 Task: Look for space in Debar, Macedonia from 2nd September, 2023 to 6th September, 2023 for 2 adults in price range Rs.15000 to Rs.20000. Place can be entire place with 1  bedroom having 1 bed and 1 bathroom. Property type can be house, flat, guest house, hotel. Amenities needed are: washing machine. Booking option can be shelf check-in. Required host language is English.
Action: Mouse moved to (547, 120)
Screenshot: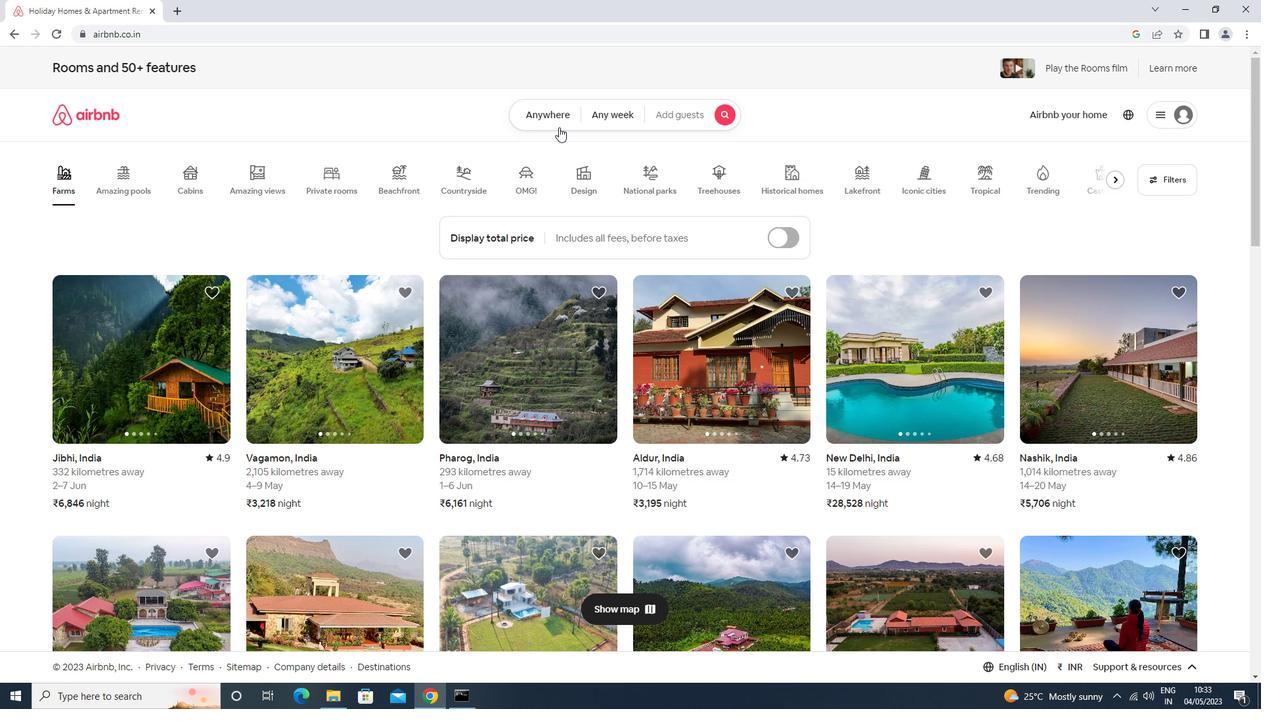 
Action: Mouse pressed left at (547, 120)
Screenshot: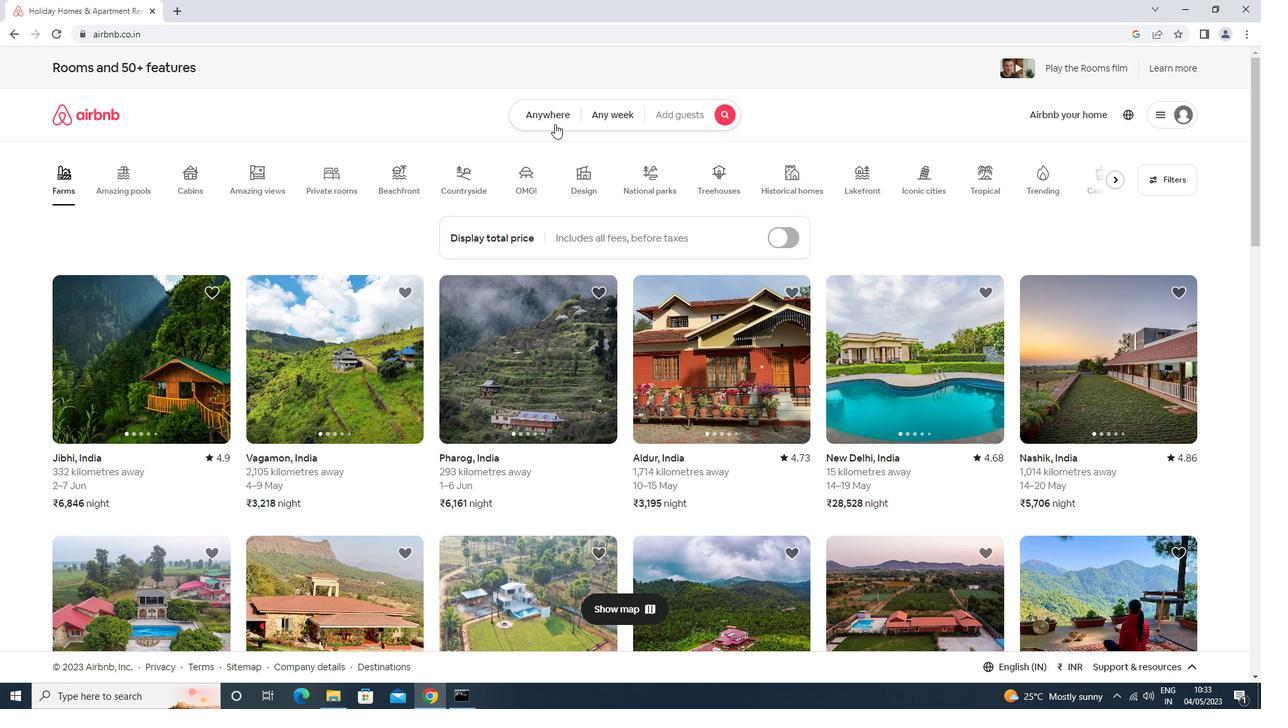 
Action: Mouse moved to (422, 168)
Screenshot: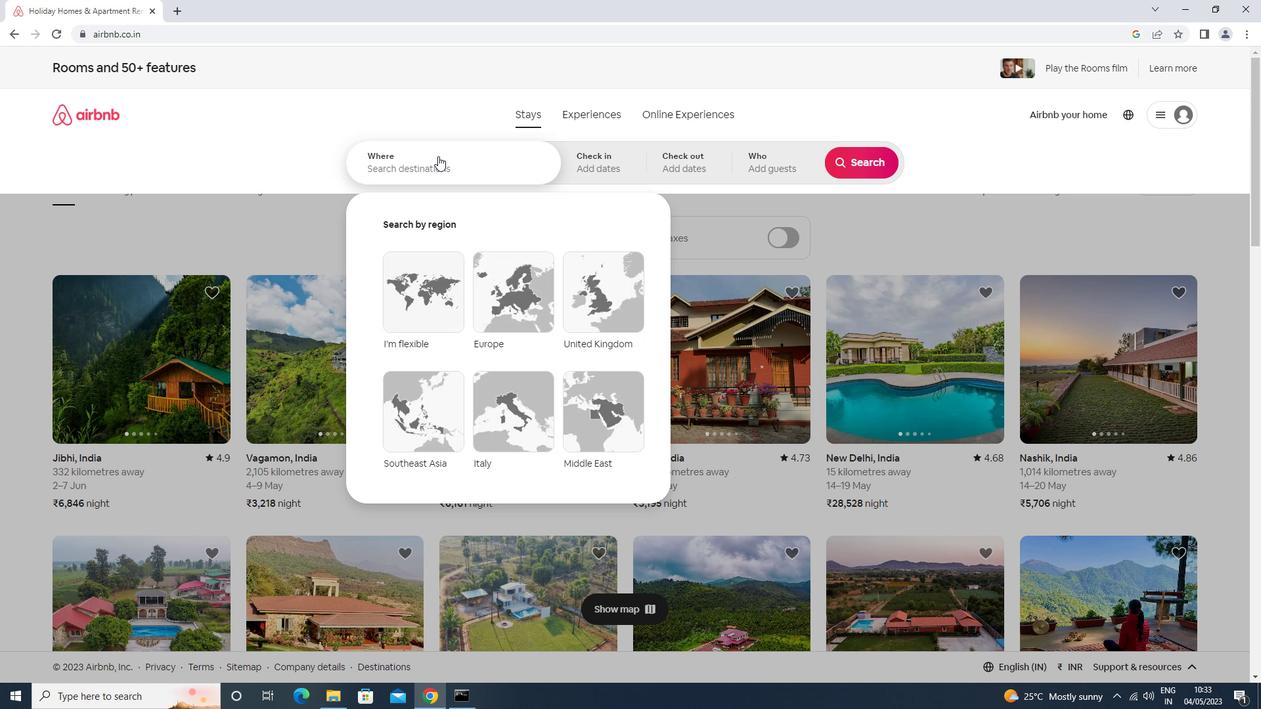 
Action: Mouse pressed left at (422, 168)
Screenshot: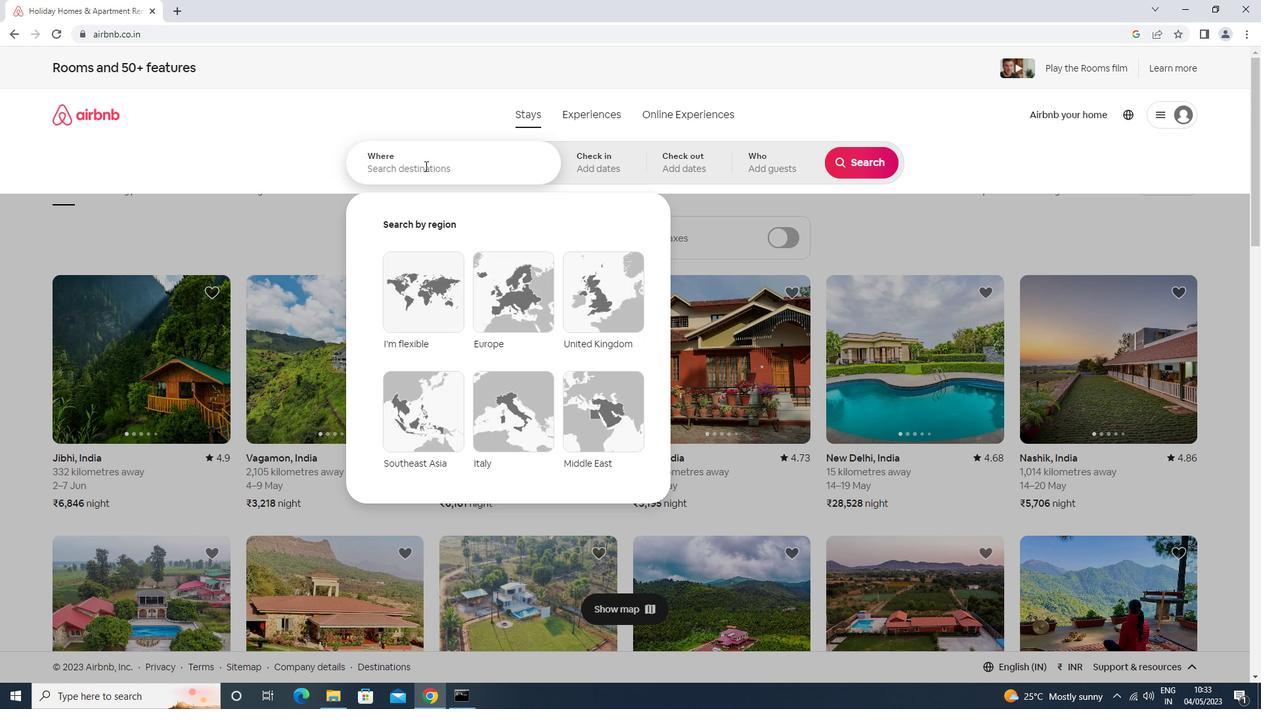 
Action: Key pressed debar<Key.down><Key.down><Key.down><Key.down><Key.down><Key.enter>
Screenshot: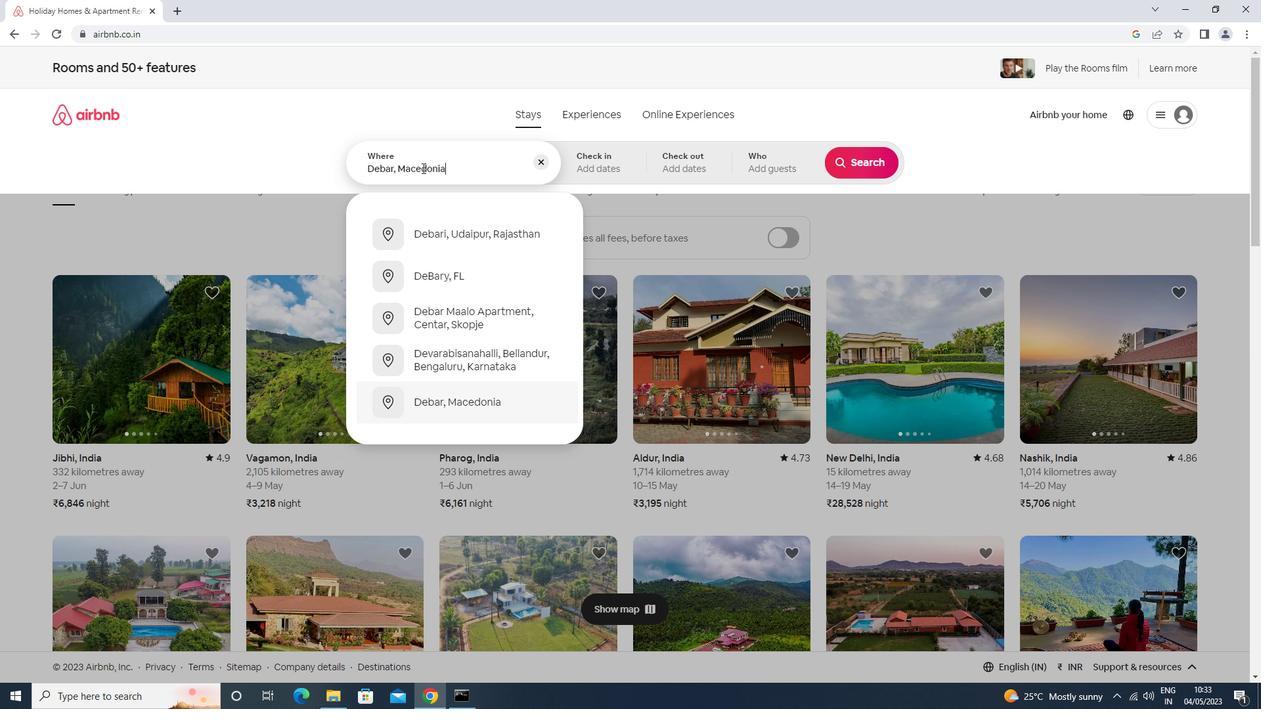 
Action: Mouse moved to (864, 266)
Screenshot: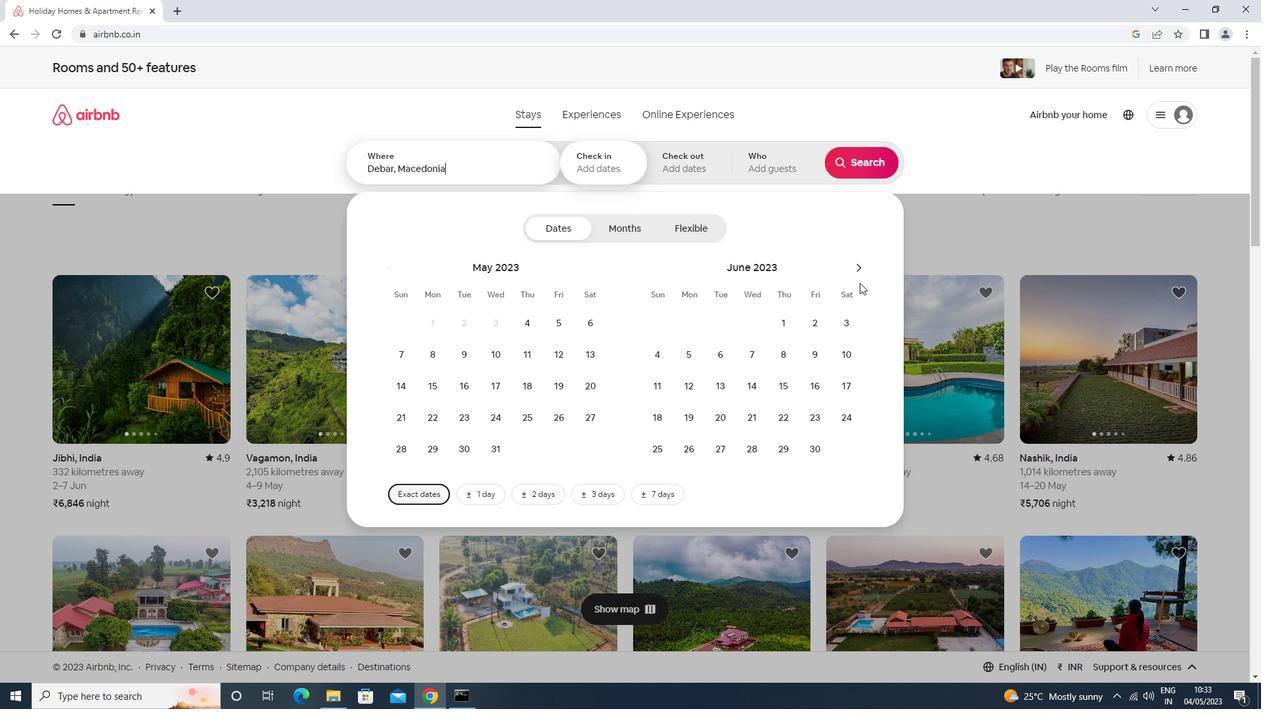 
Action: Mouse pressed left at (864, 266)
Screenshot: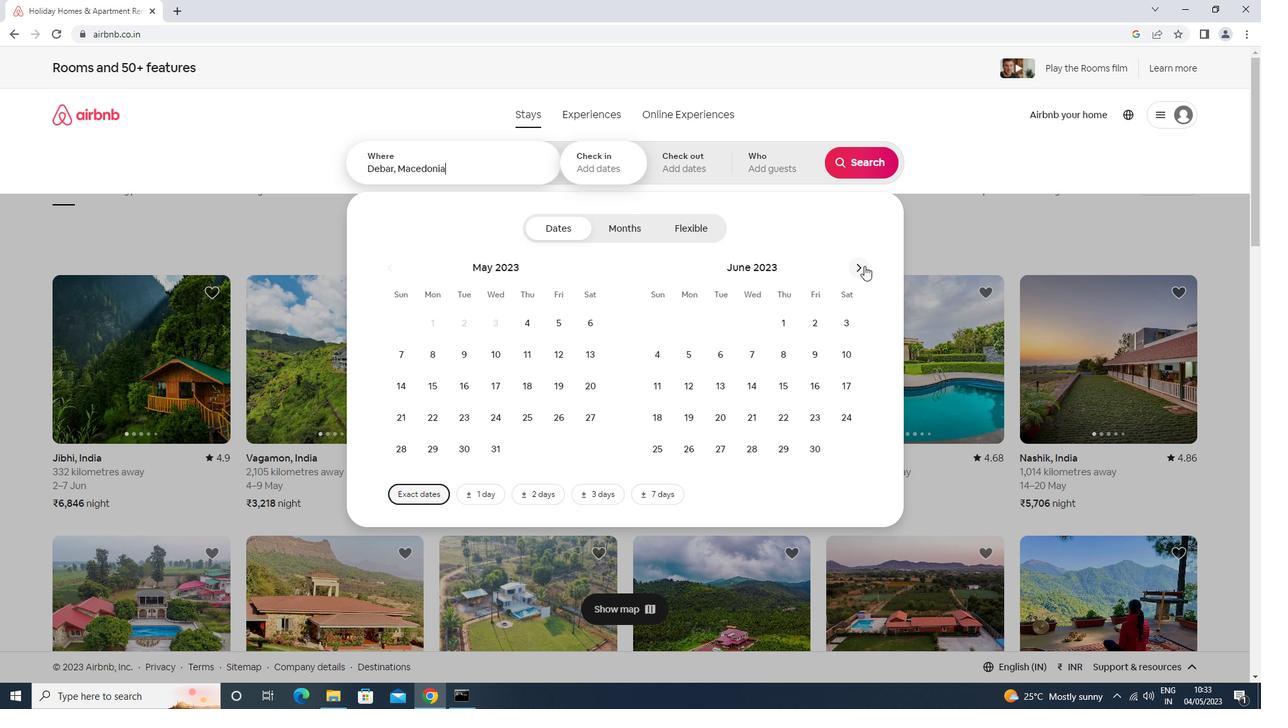 
Action: Mouse pressed left at (864, 266)
Screenshot: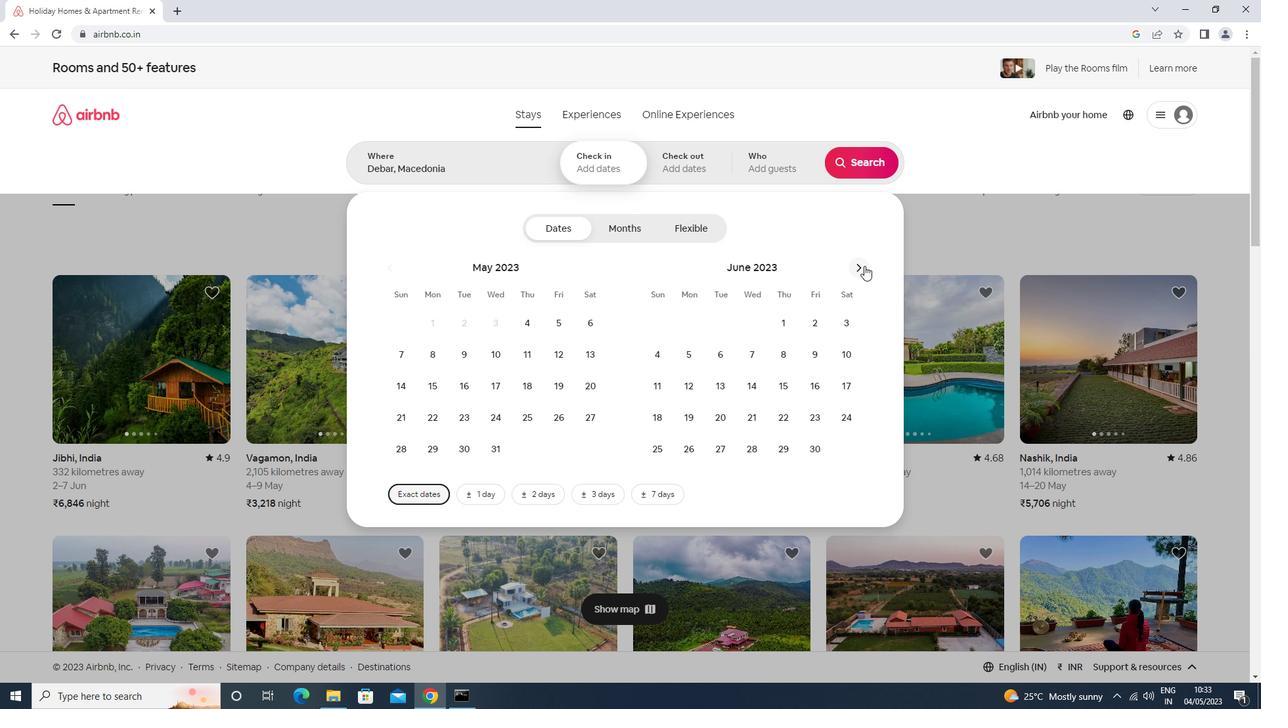 
Action: Mouse pressed left at (864, 266)
Screenshot: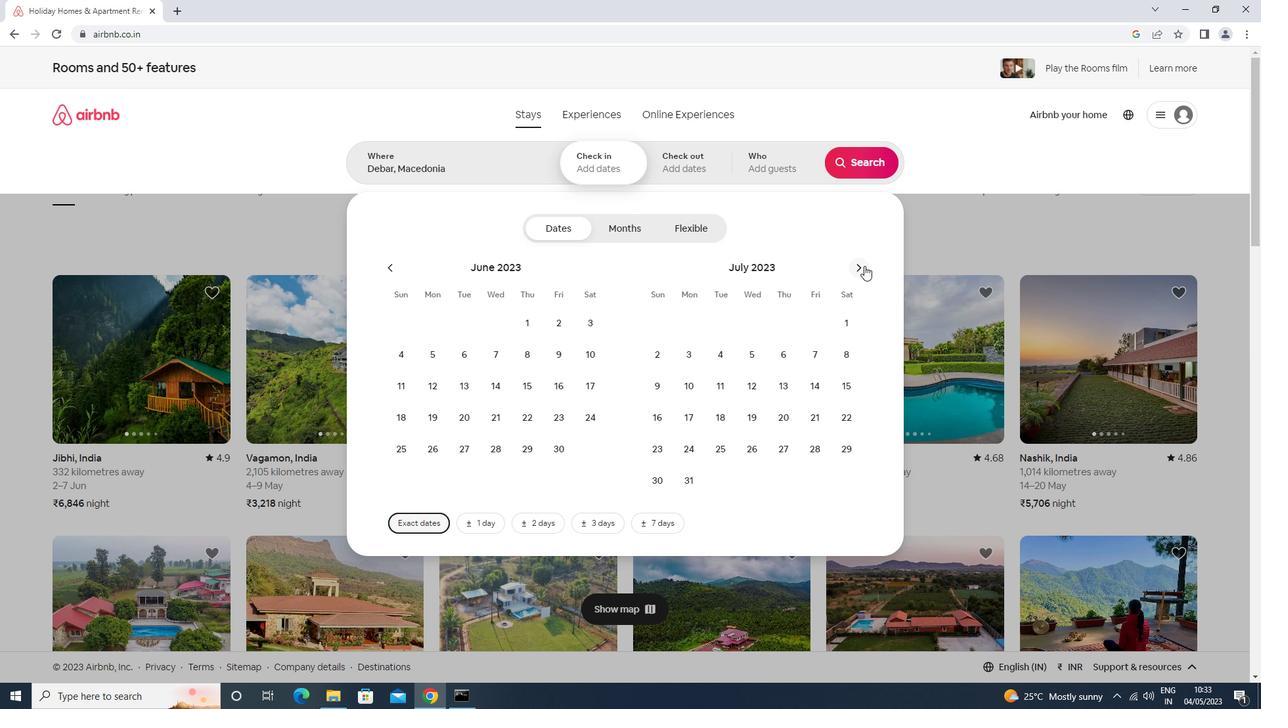 
Action: Mouse moved to (839, 325)
Screenshot: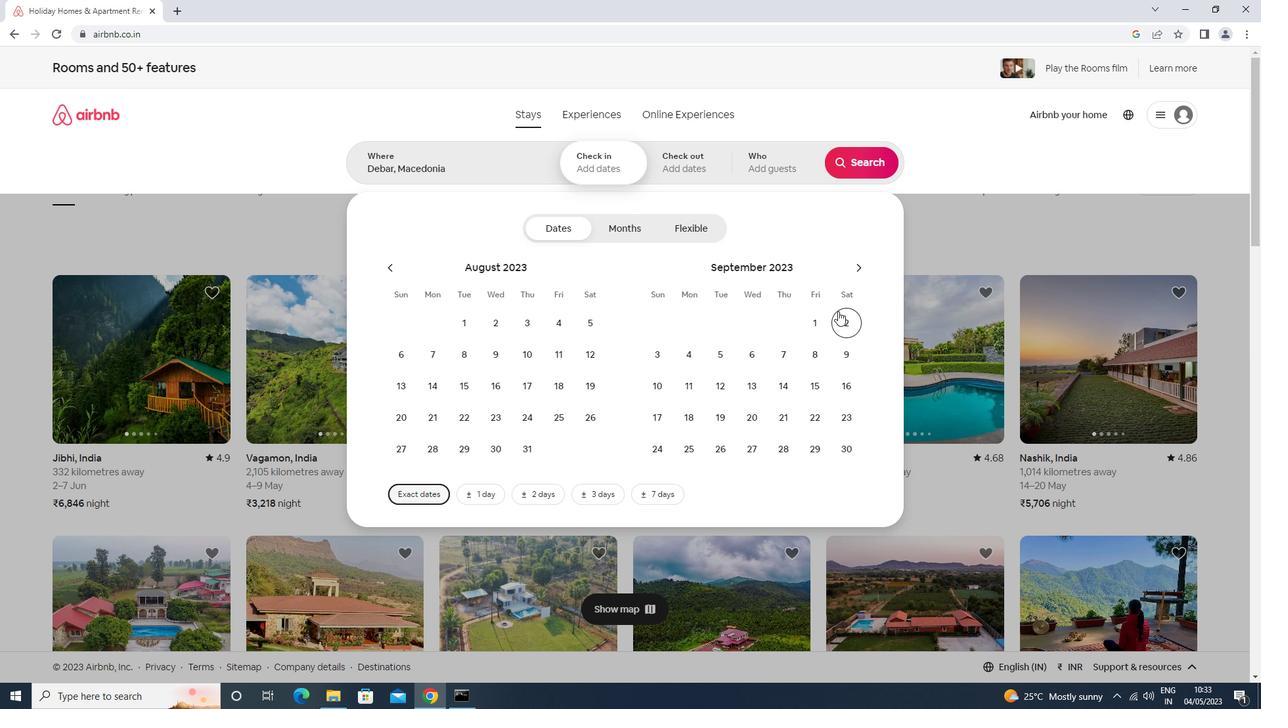 
Action: Mouse pressed left at (839, 325)
Screenshot: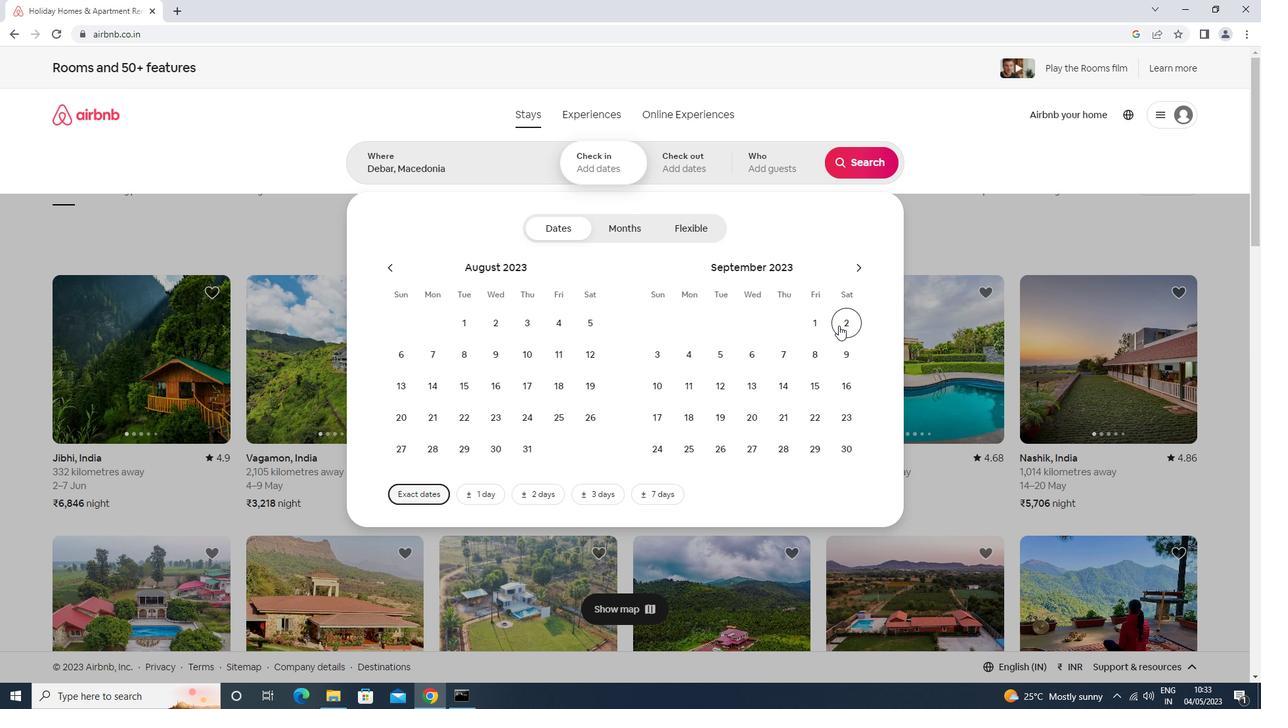 
Action: Mouse moved to (744, 356)
Screenshot: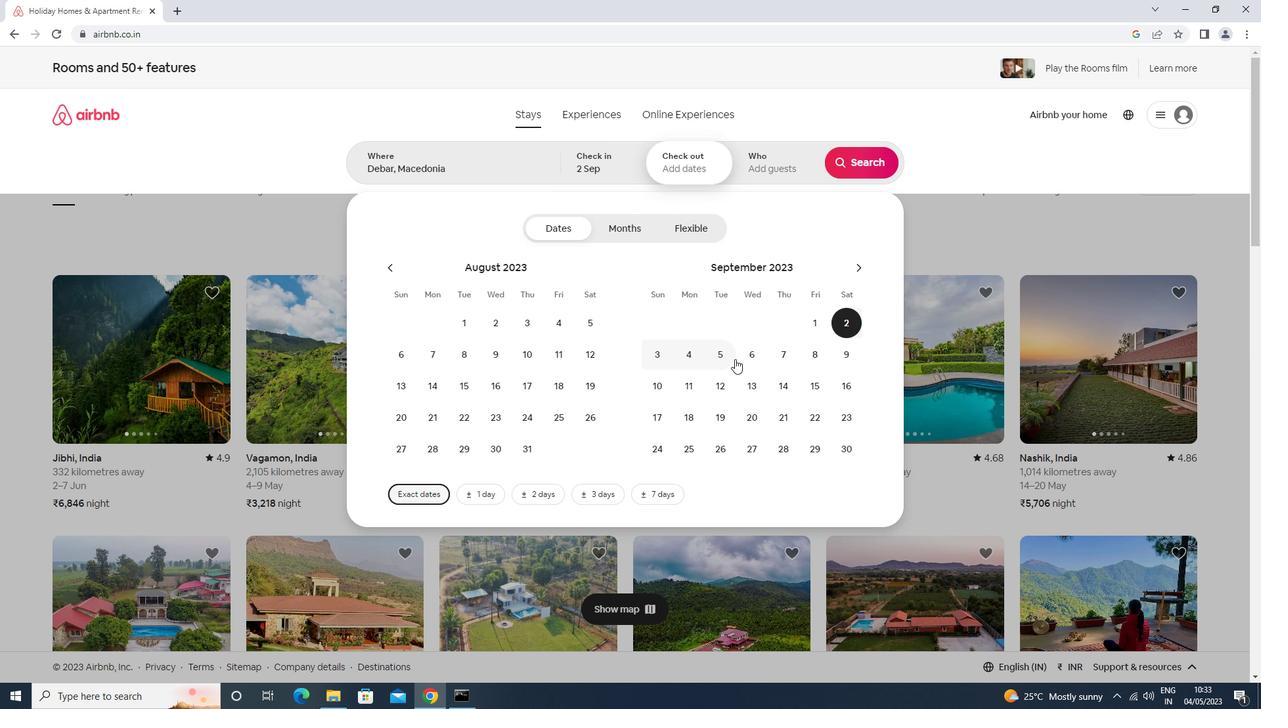 
Action: Mouse pressed left at (744, 356)
Screenshot: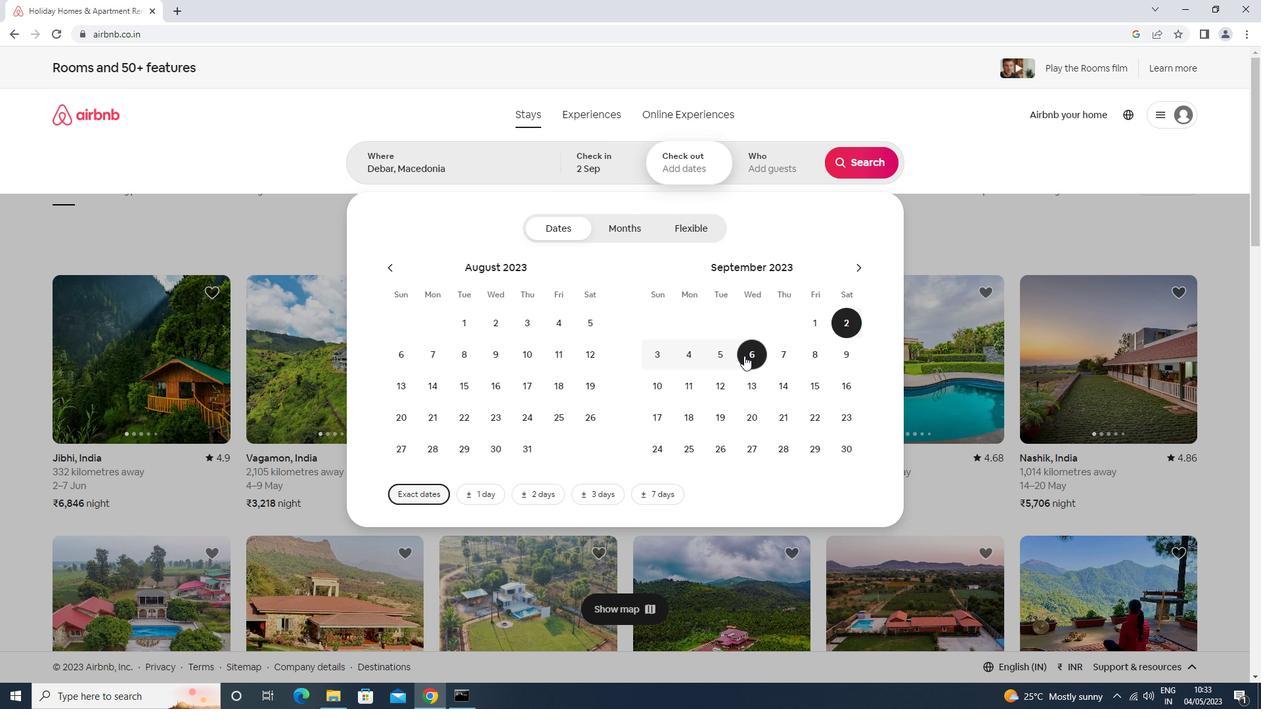 
Action: Mouse moved to (772, 166)
Screenshot: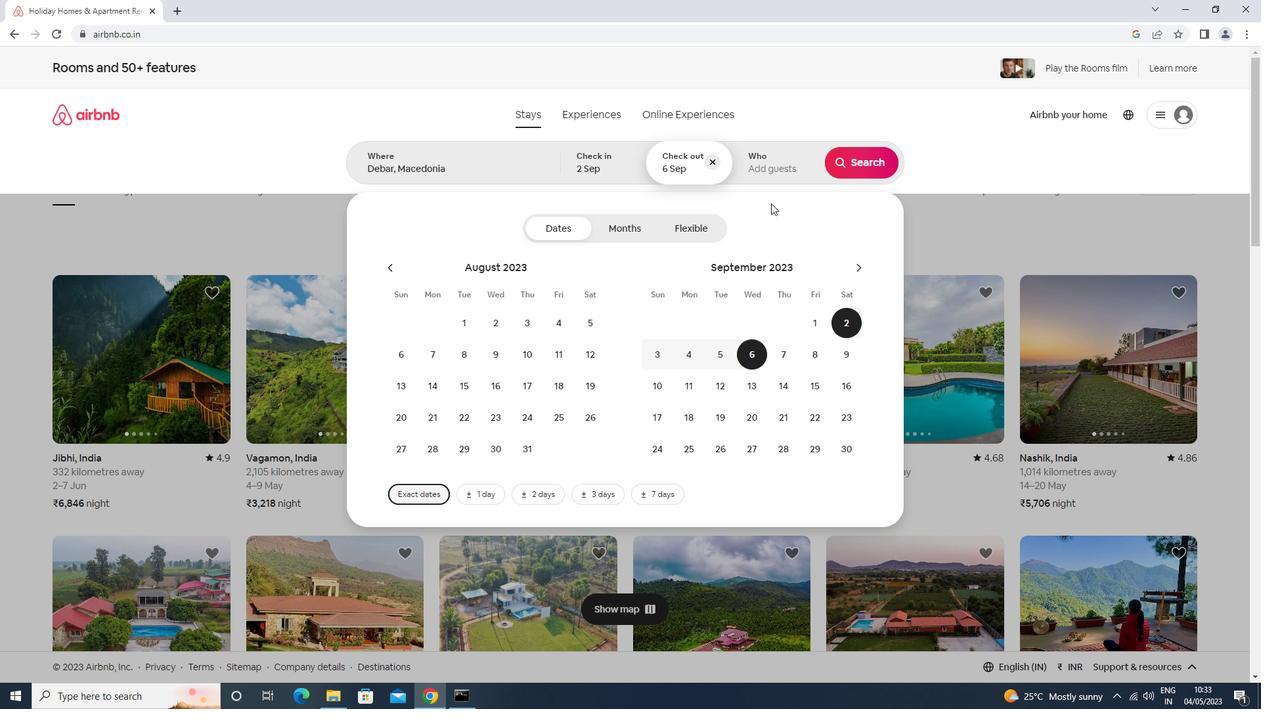 
Action: Mouse pressed left at (772, 166)
Screenshot: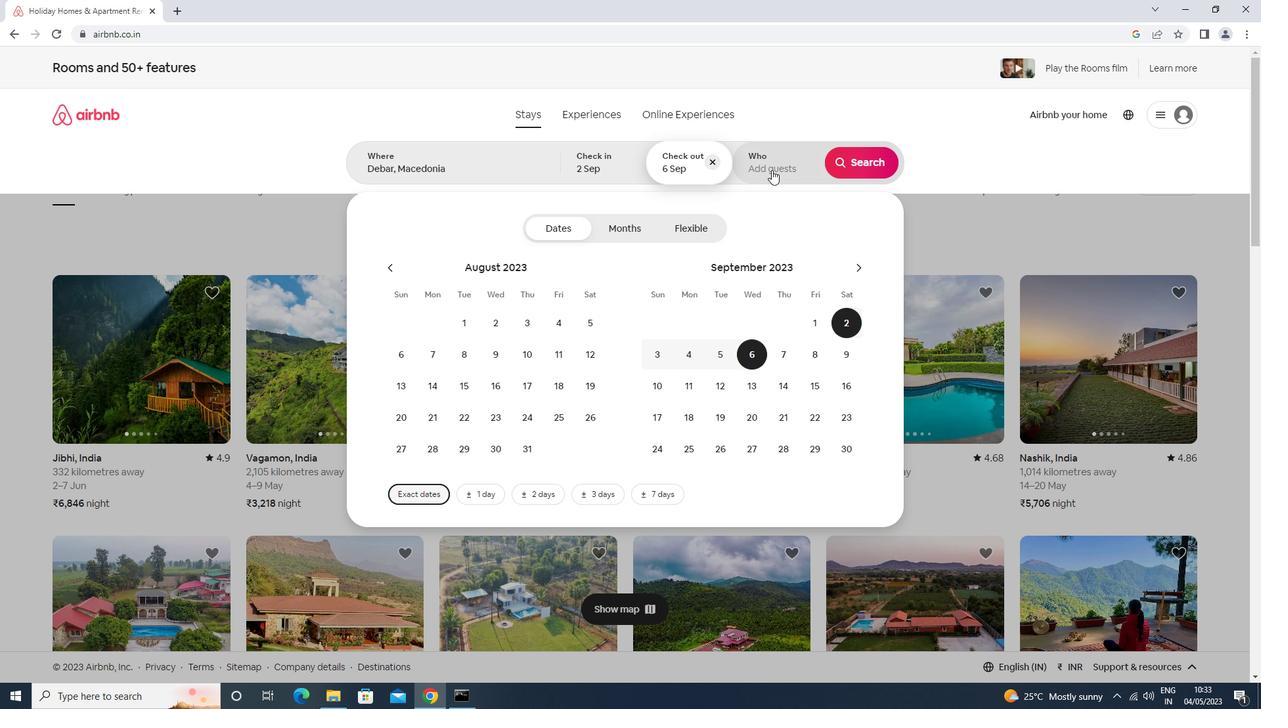 
Action: Mouse moved to (867, 229)
Screenshot: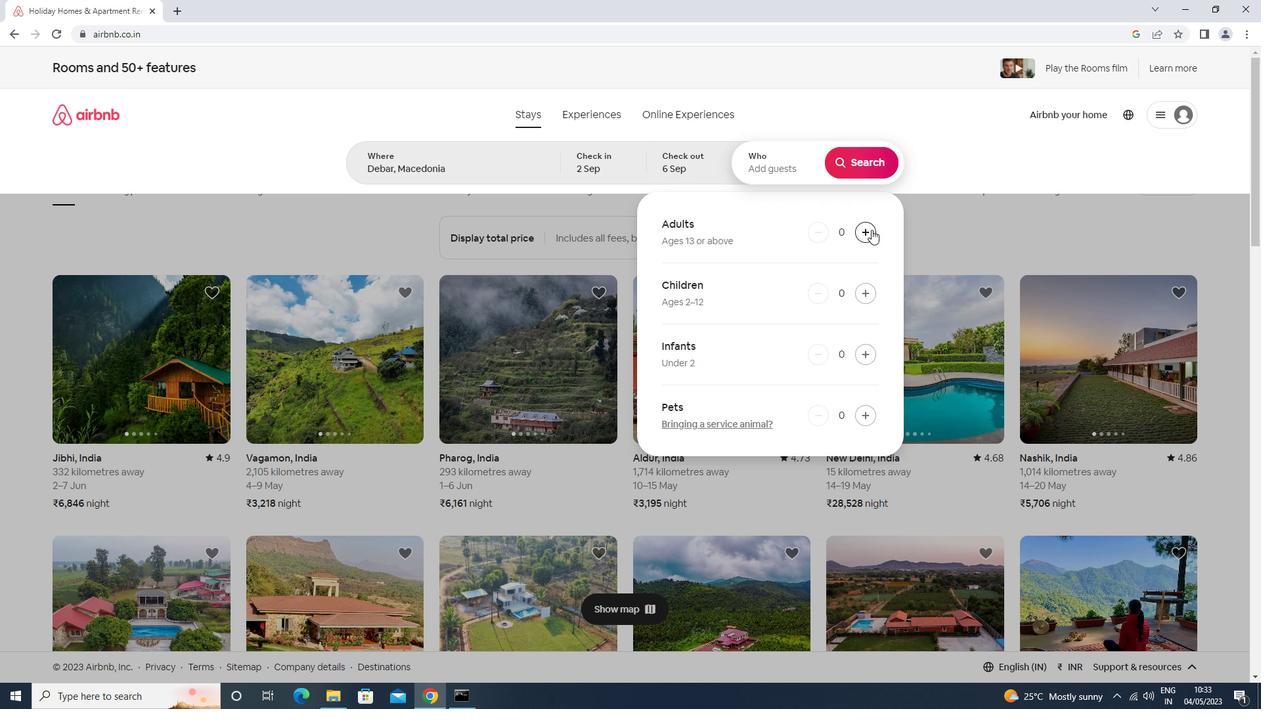 
Action: Mouse pressed left at (867, 229)
Screenshot: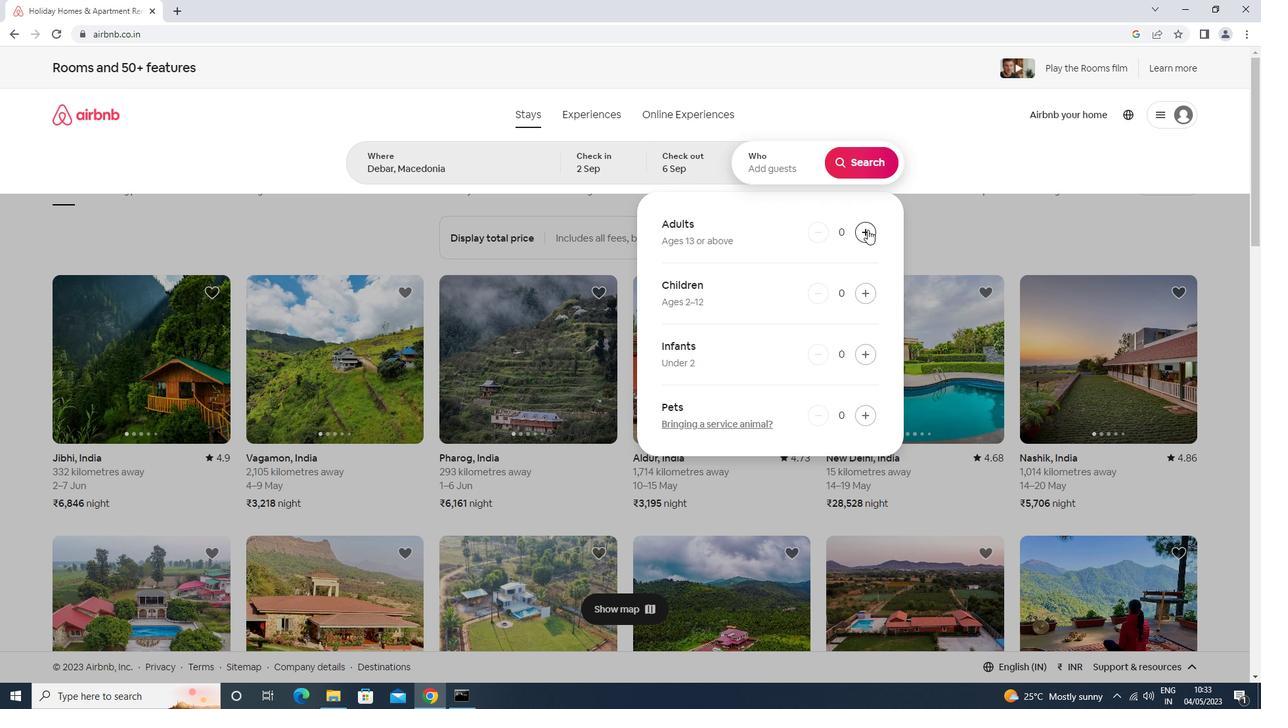 
Action: Mouse pressed left at (867, 229)
Screenshot: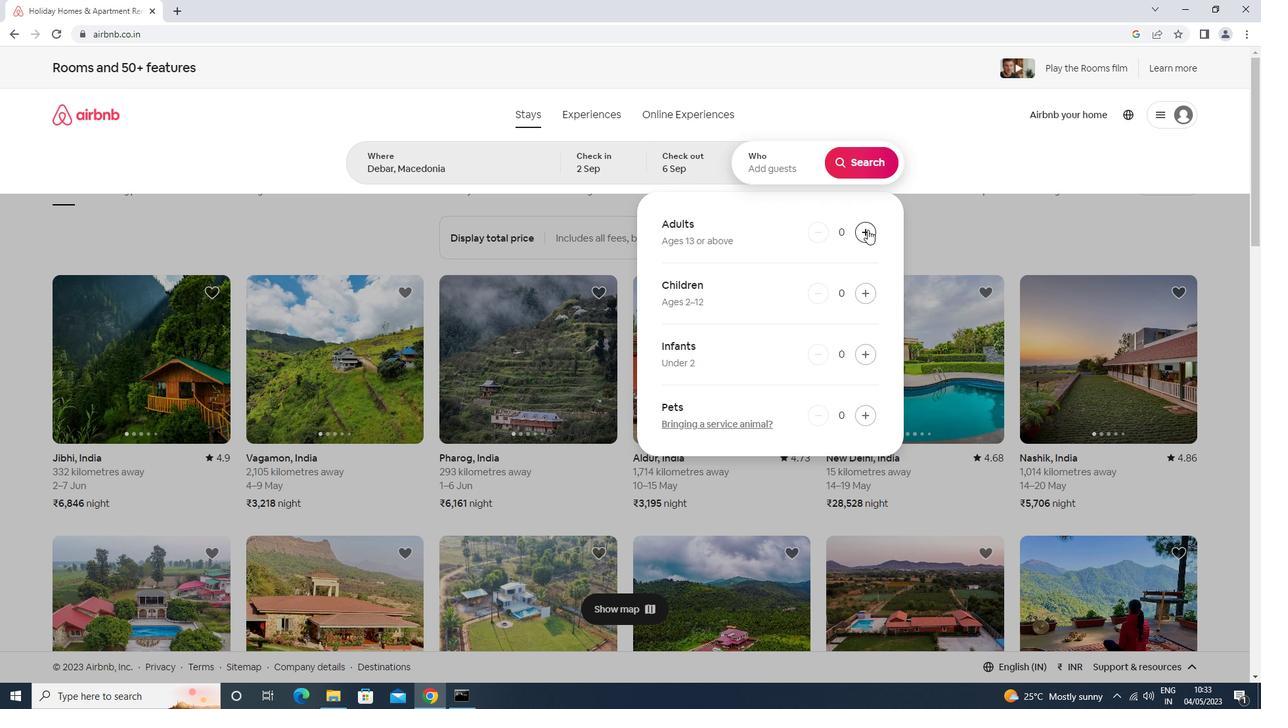 
Action: Mouse moved to (867, 162)
Screenshot: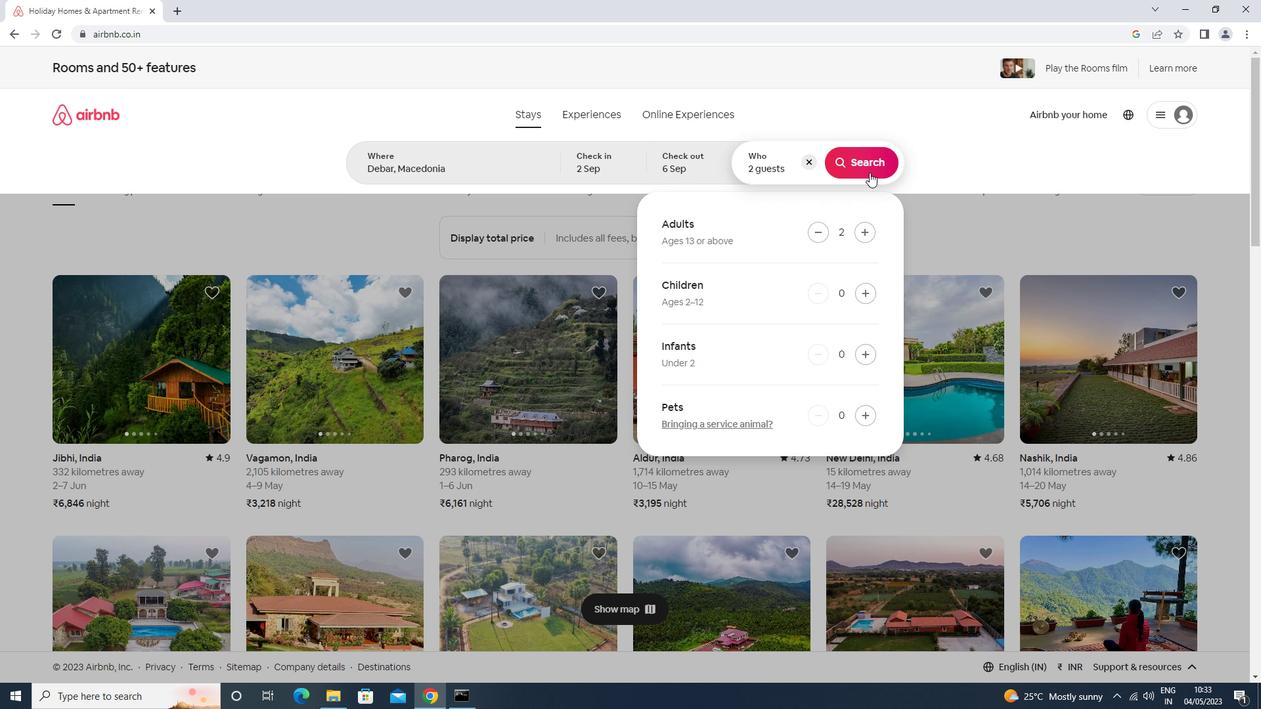 
Action: Mouse pressed left at (867, 162)
Screenshot: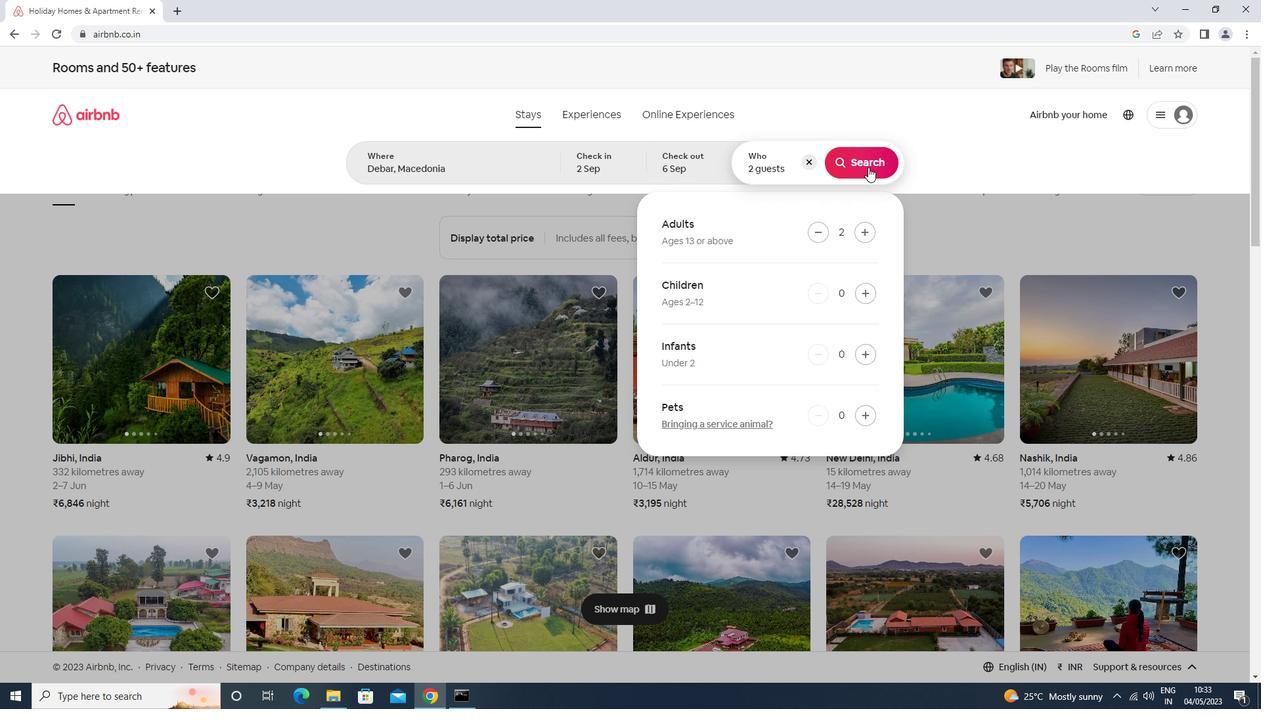 
Action: Mouse moved to (1197, 124)
Screenshot: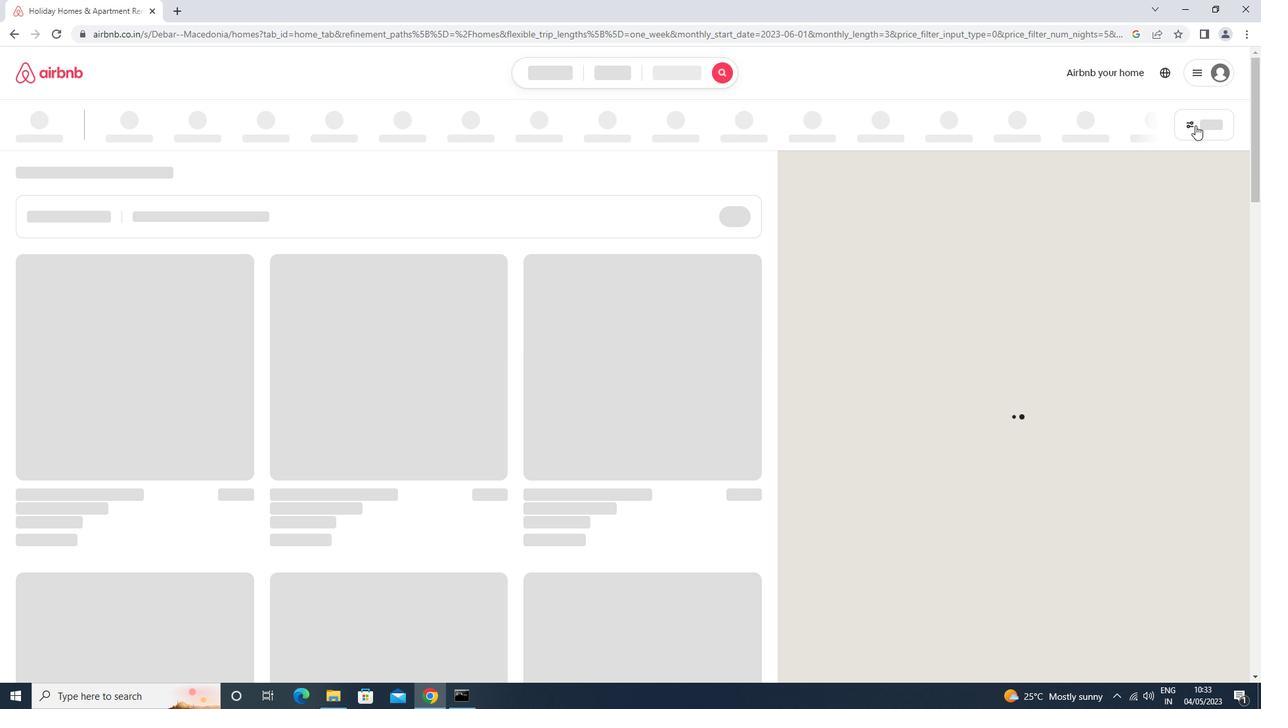 
Action: Mouse pressed left at (1197, 124)
Screenshot: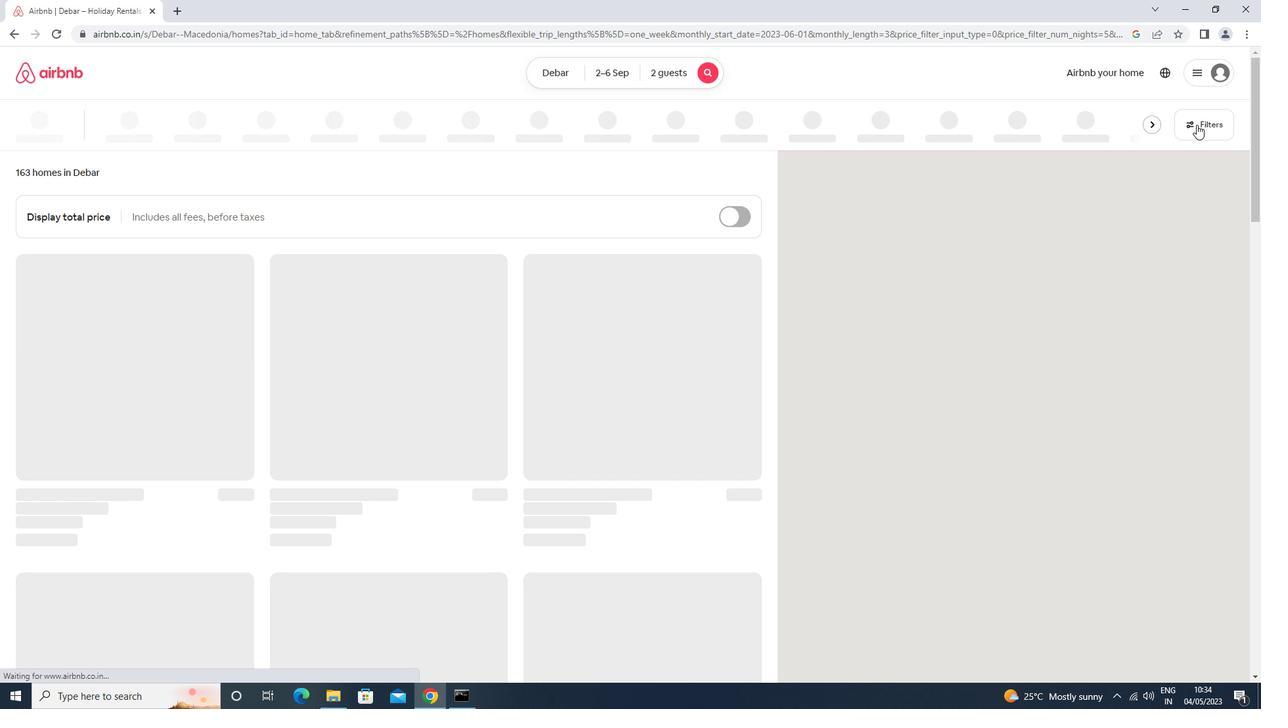 
Action: Mouse moved to (492, 289)
Screenshot: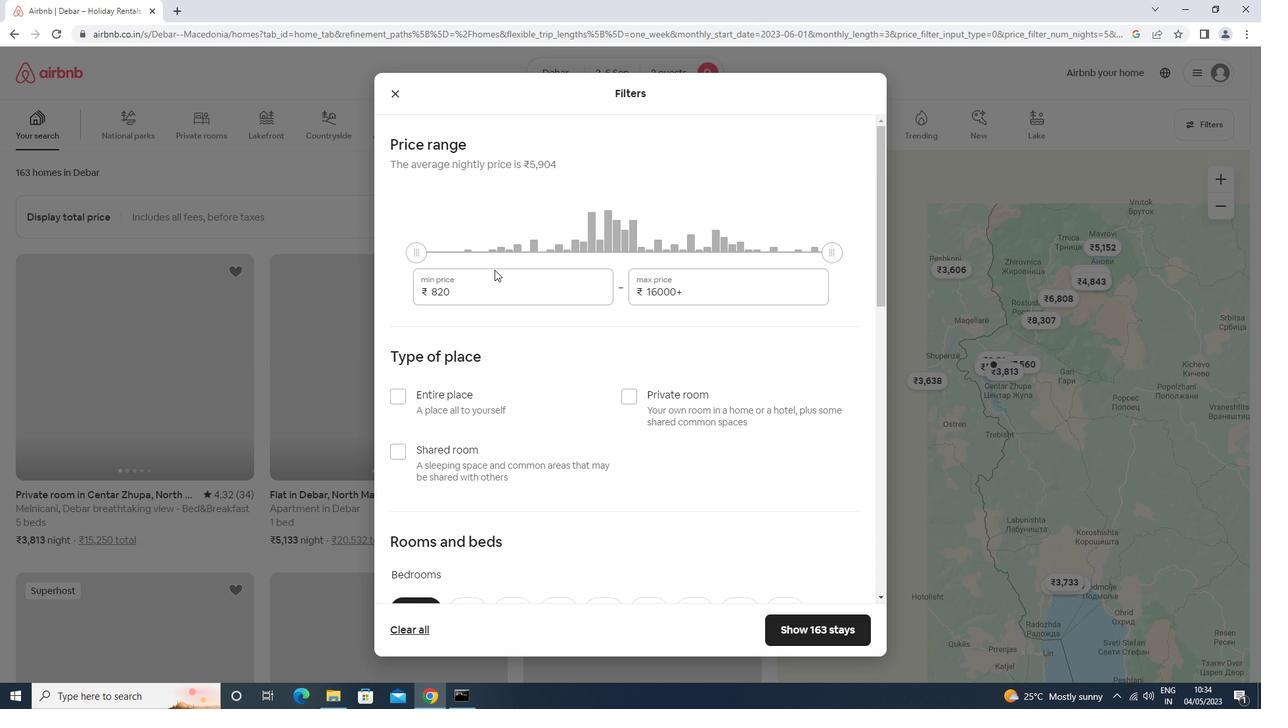 
Action: Mouse pressed left at (492, 289)
Screenshot: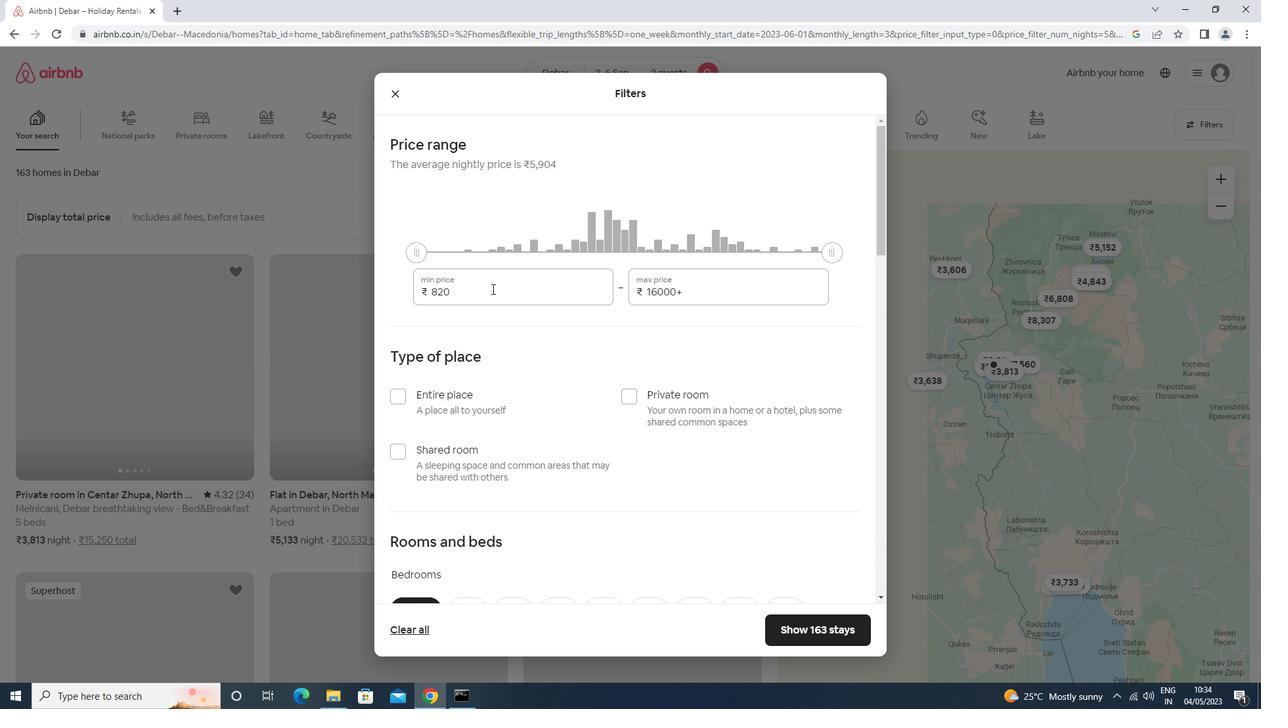 
Action: Mouse moved to (478, 289)
Screenshot: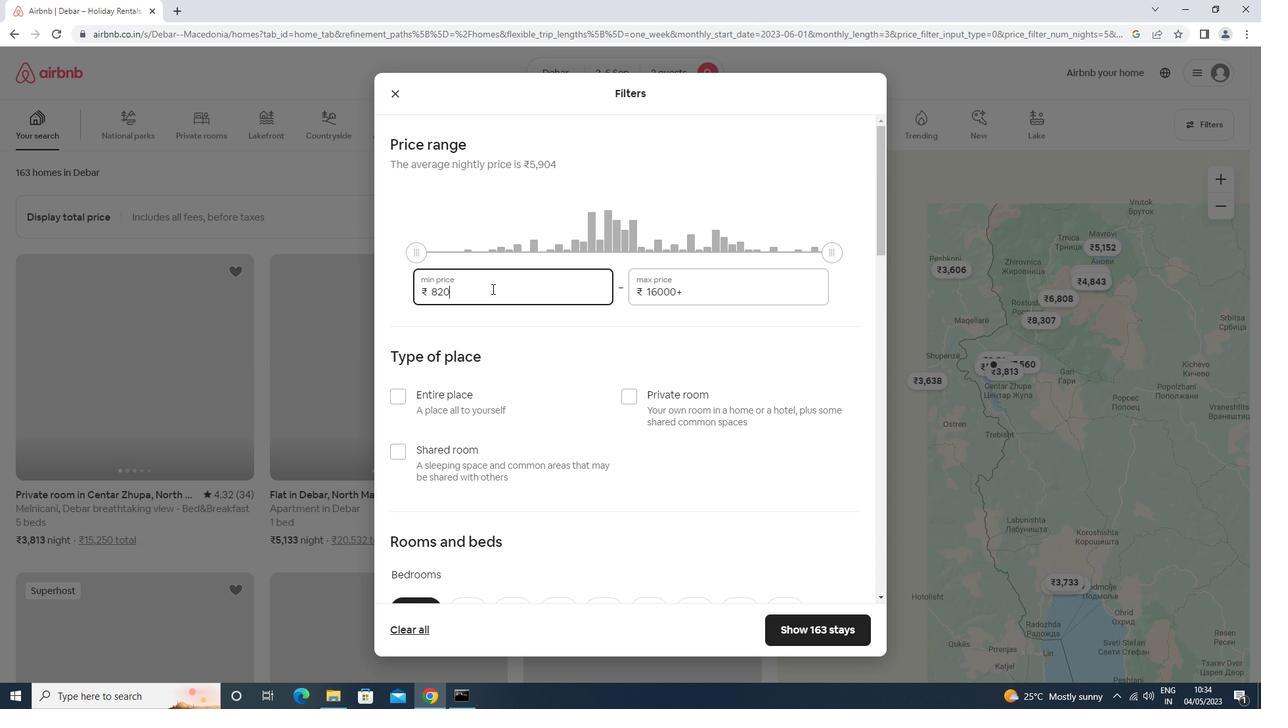 
Action: Key pressed <Key.backspace><Key.backspace><Key.backspace><Key.backspace><Key.backspace>15000<Key.tab>20000
Screenshot: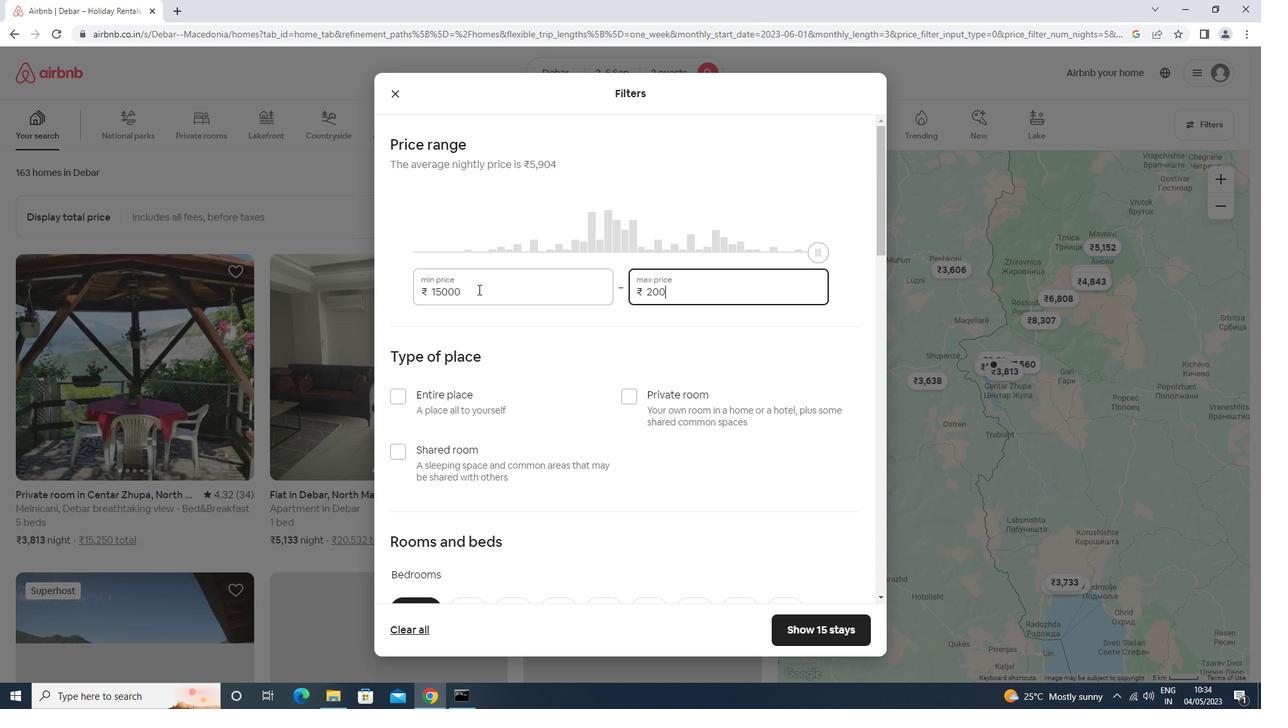 
Action: Mouse moved to (438, 401)
Screenshot: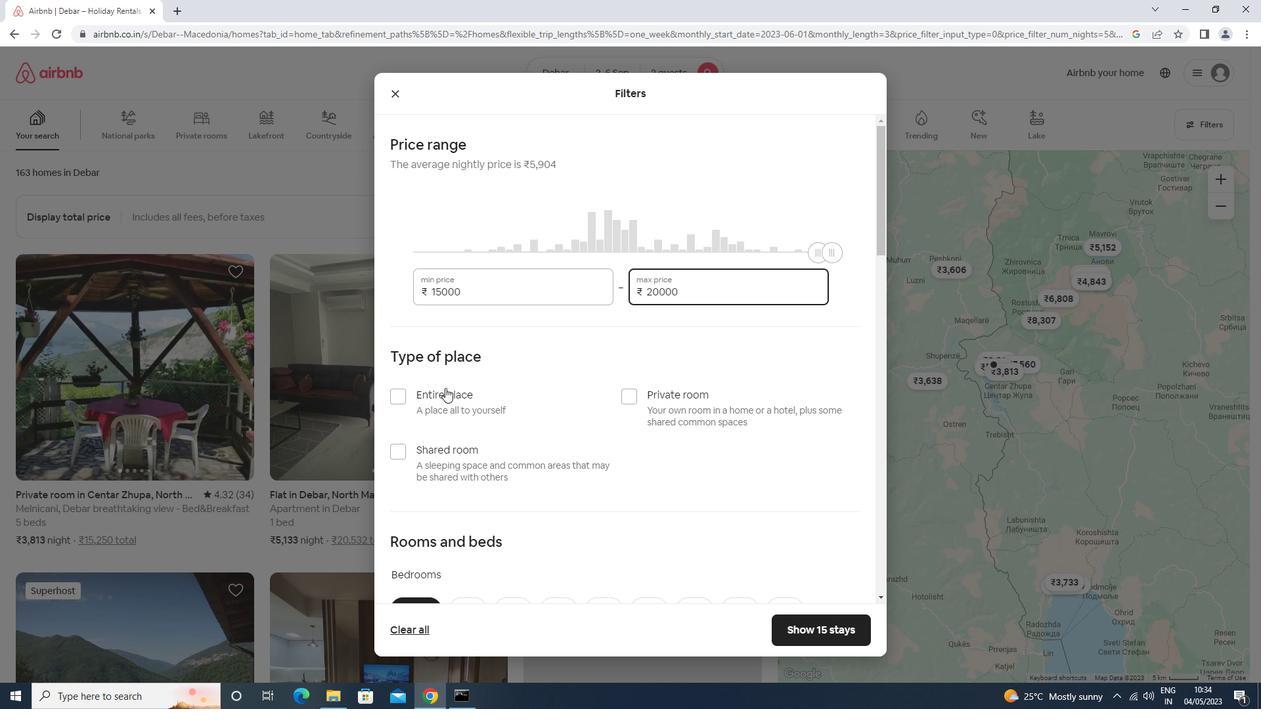 
Action: Mouse pressed left at (438, 401)
Screenshot: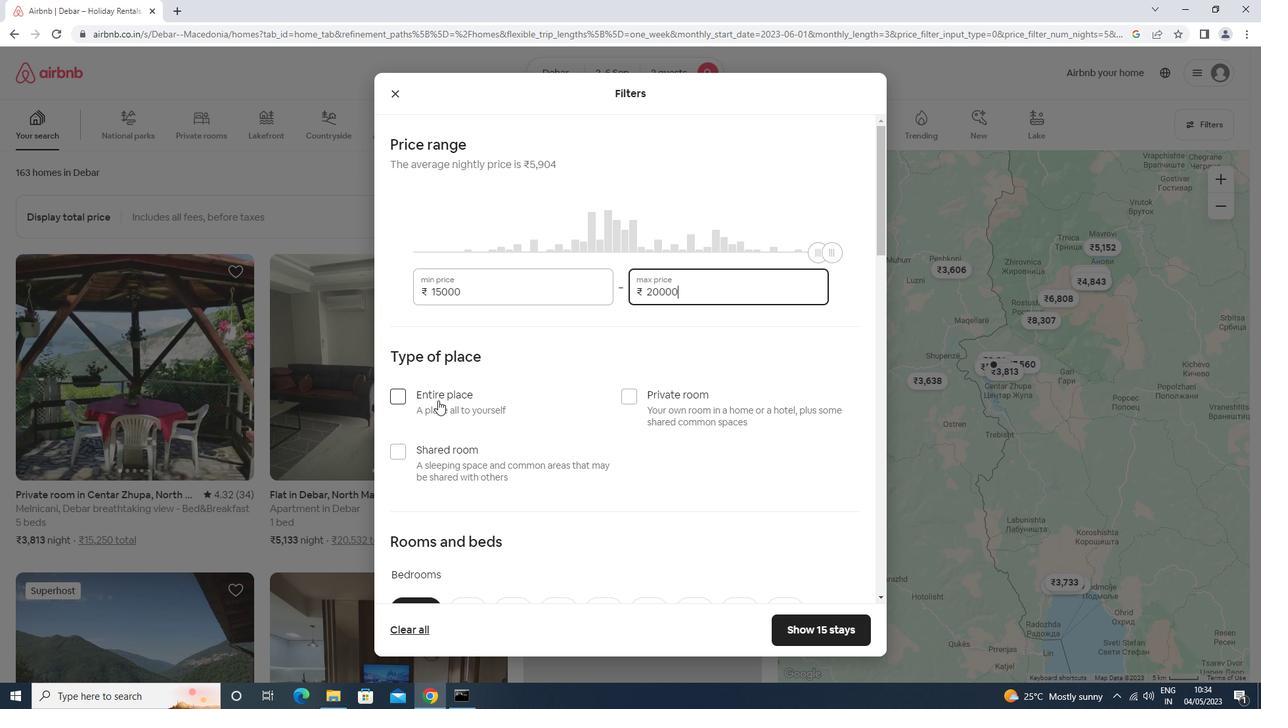 
Action: Mouse moved to (438, 402)
Screenshot: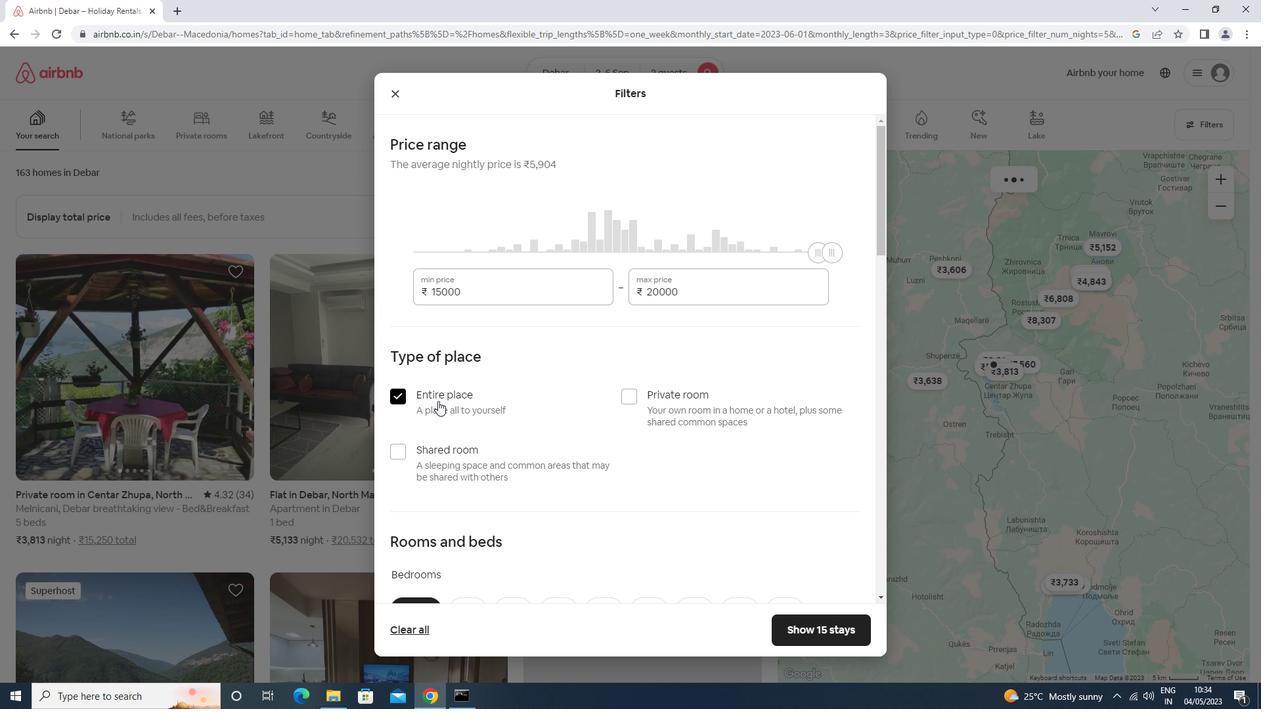 
Action: Mouse scrolled (438, 401) with delta (0, 0)
Screenshot: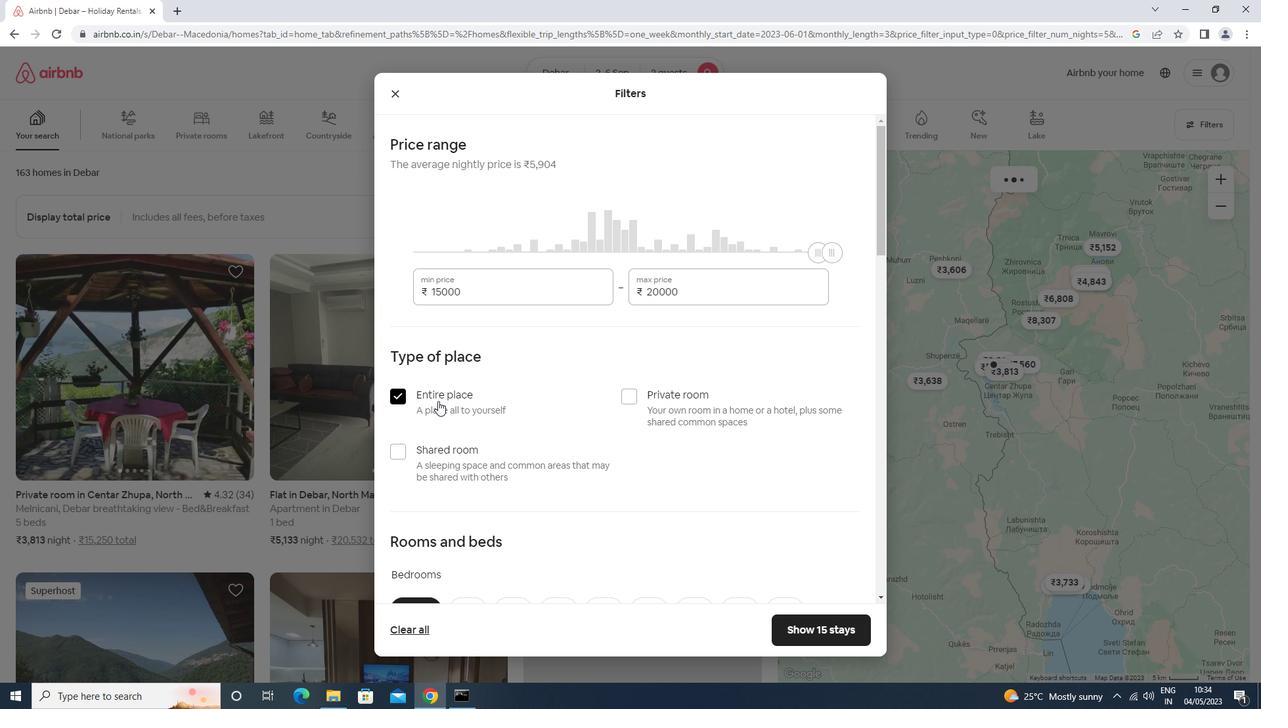
Action: Mouse scrolled (438, 401) with delta (0, 0)
Screenshot: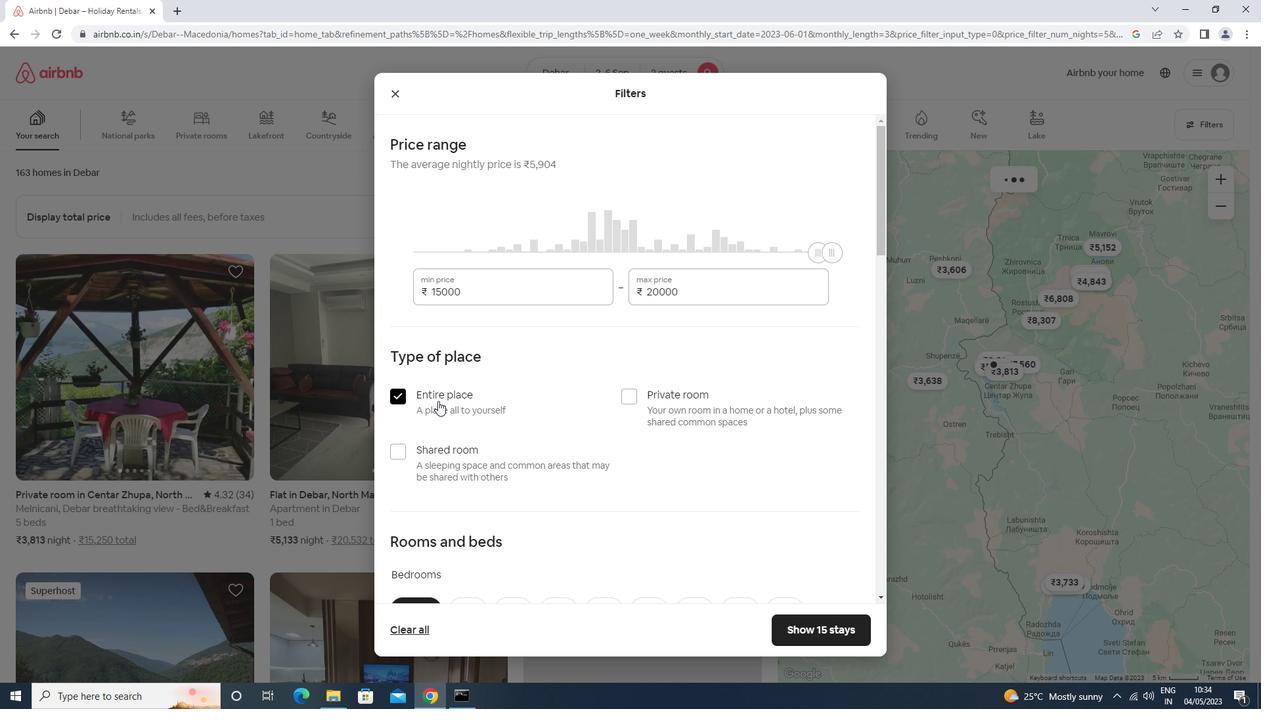 
Action: Mouse scrolled (438, 401) with delta (0, 0)
Screenshot: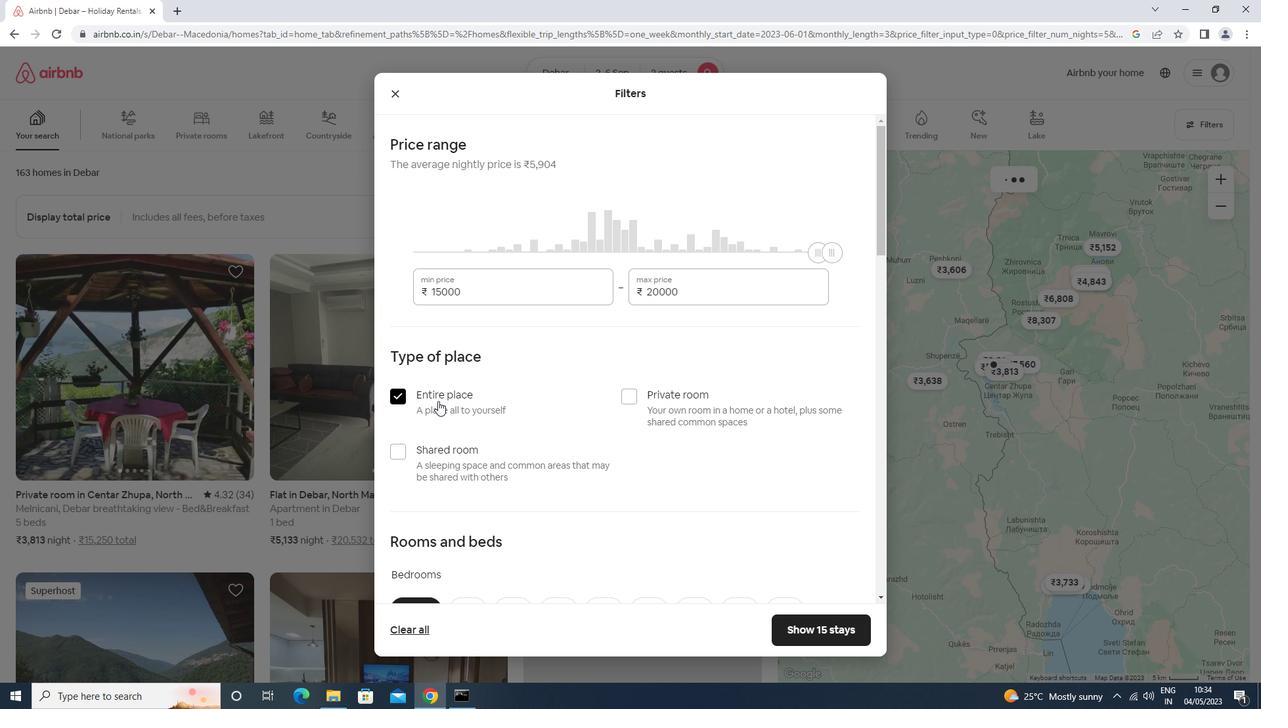 
Action: Mouse moved to (465, 411)
Screenshot: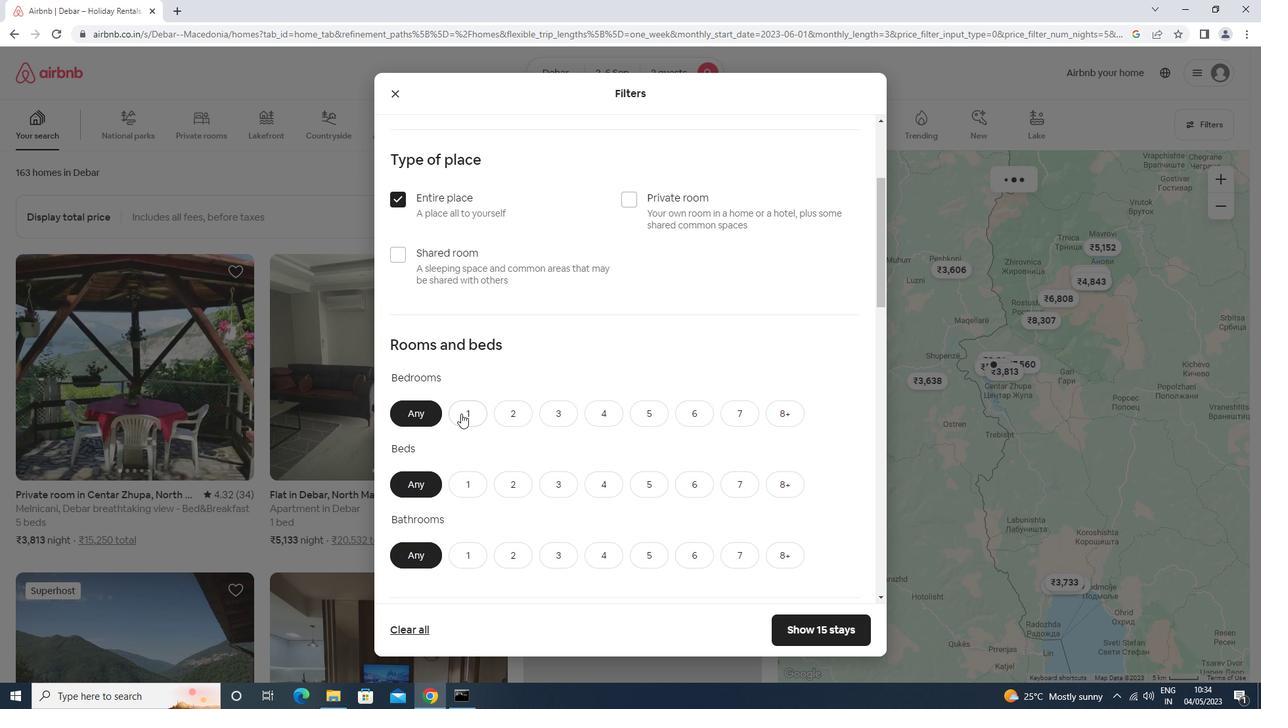 
Action: Mouse pressed left at (465, 411)
Screenshot: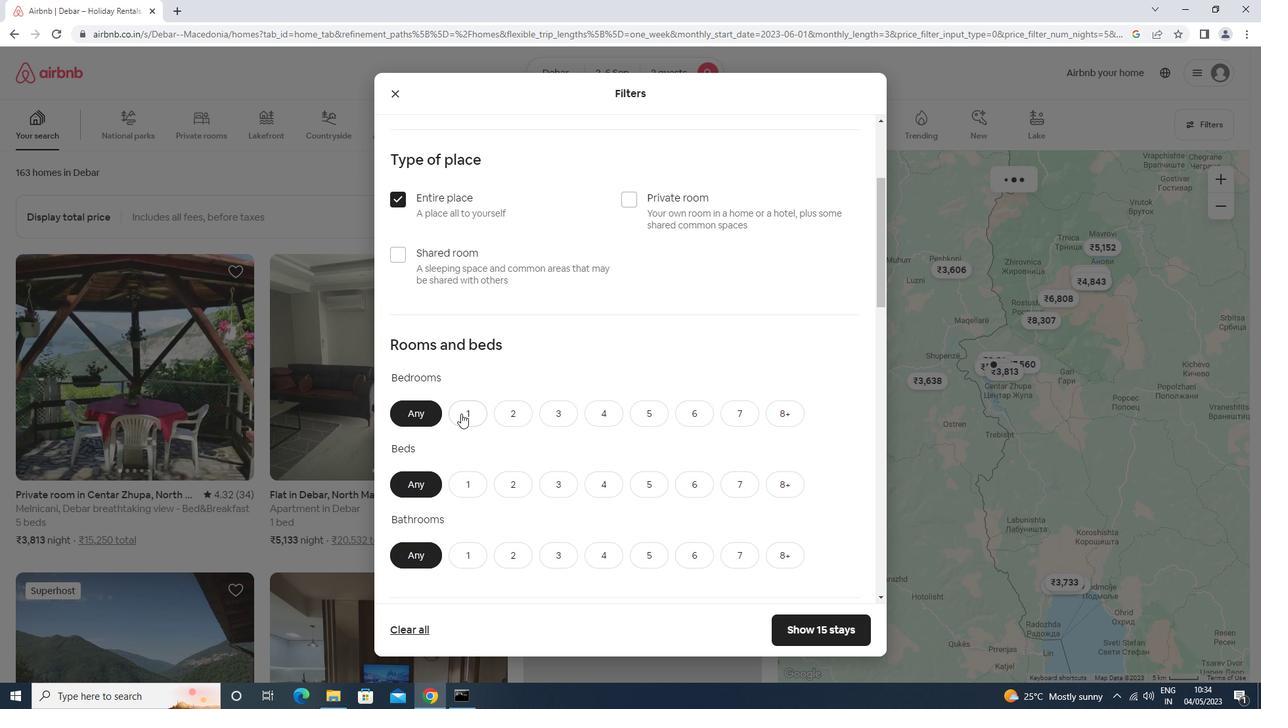 
Action: Mouse moved to (459, 491)
Screenshot: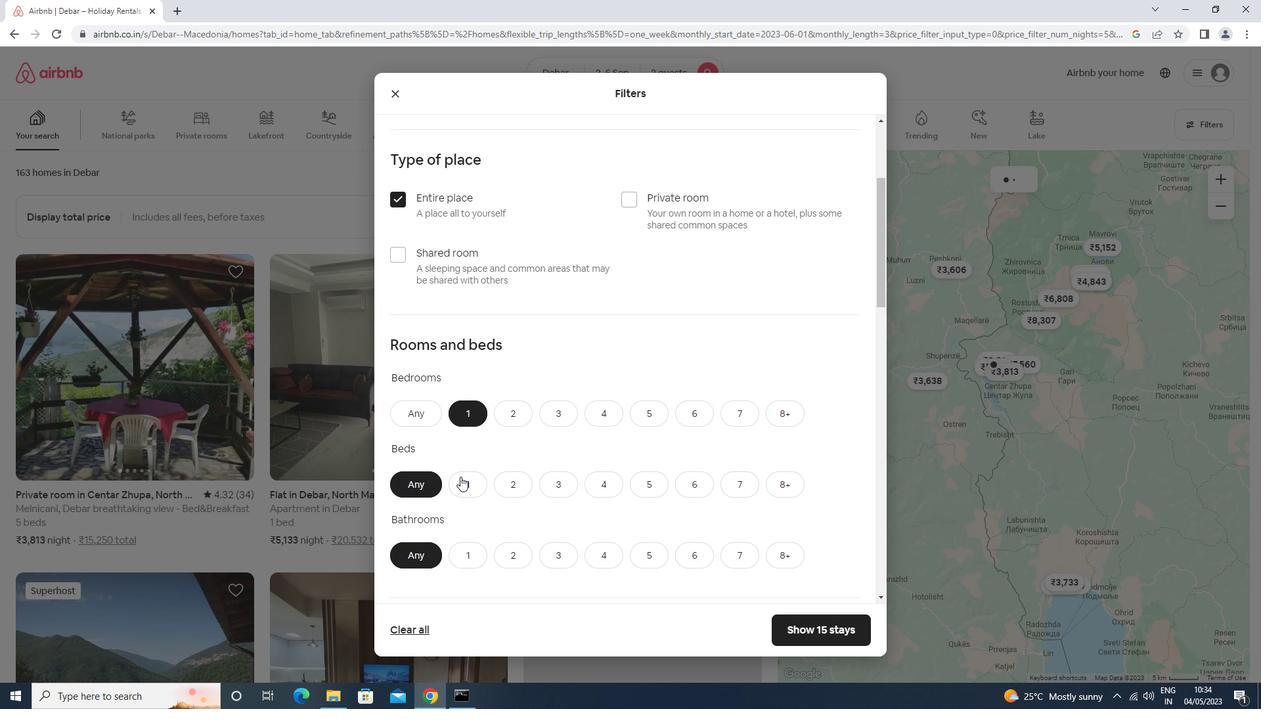 
Action: Mouse pressed left at (459, 491)
Screenshot: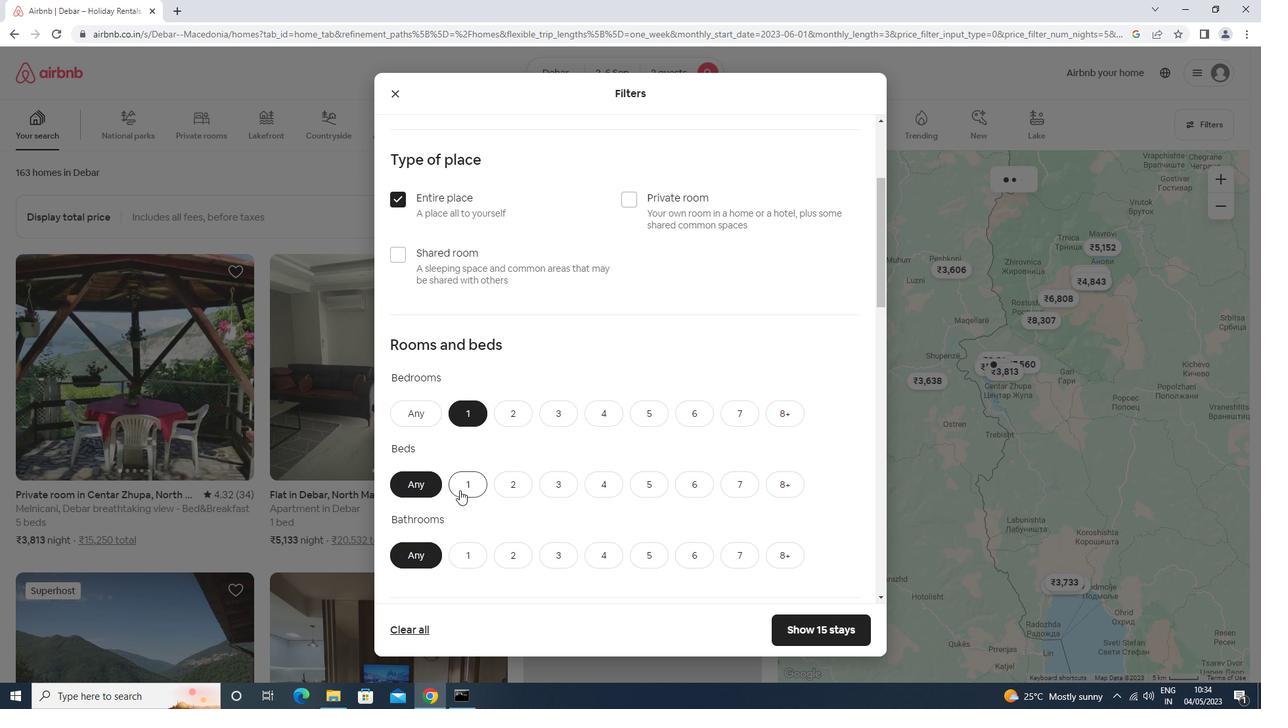 
Action: Mouse moved to (464, 548)
Screenshot: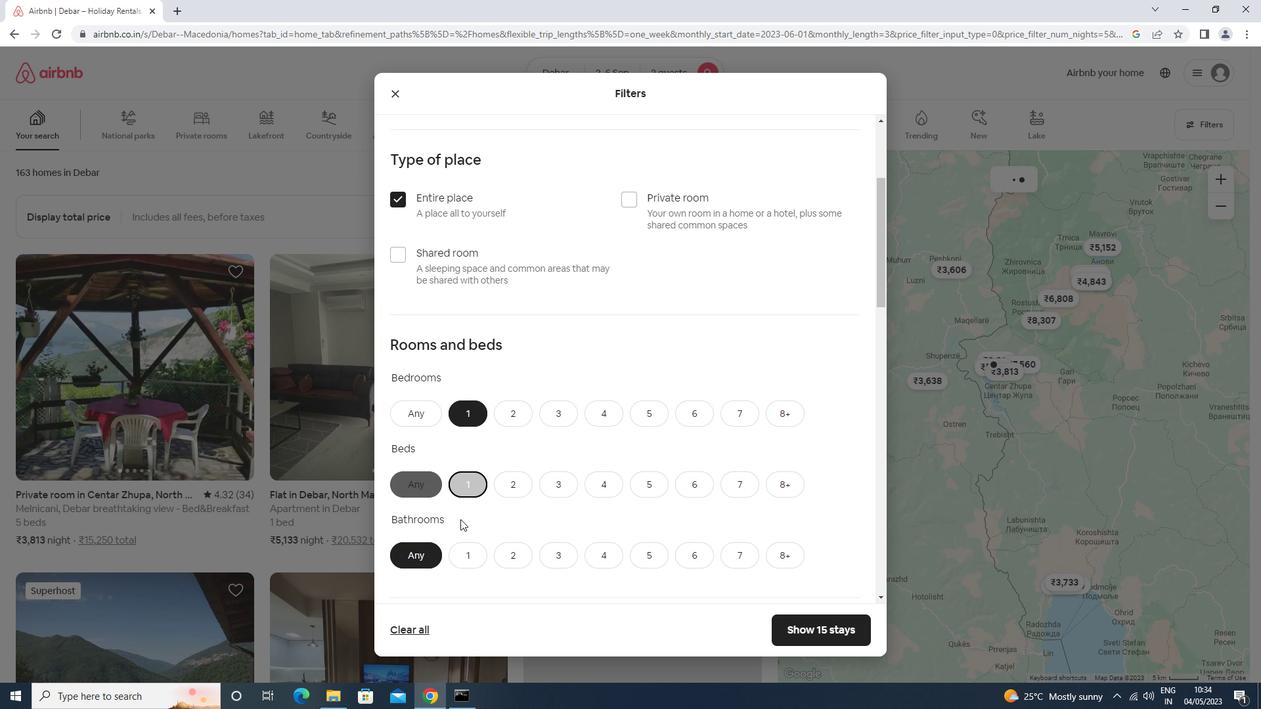 
Action: Mouse pressed left at (464, 548)
Screenshot: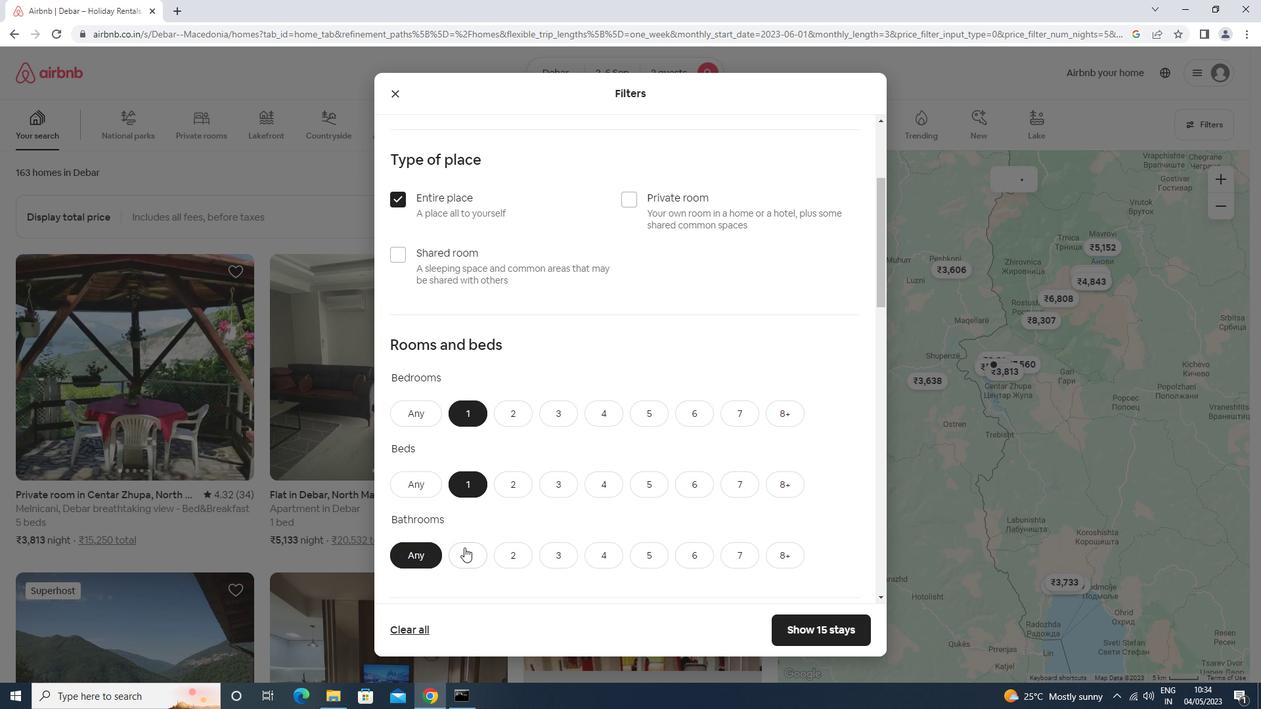 
Action: Mouse moved to (473, 478)
Screenshot: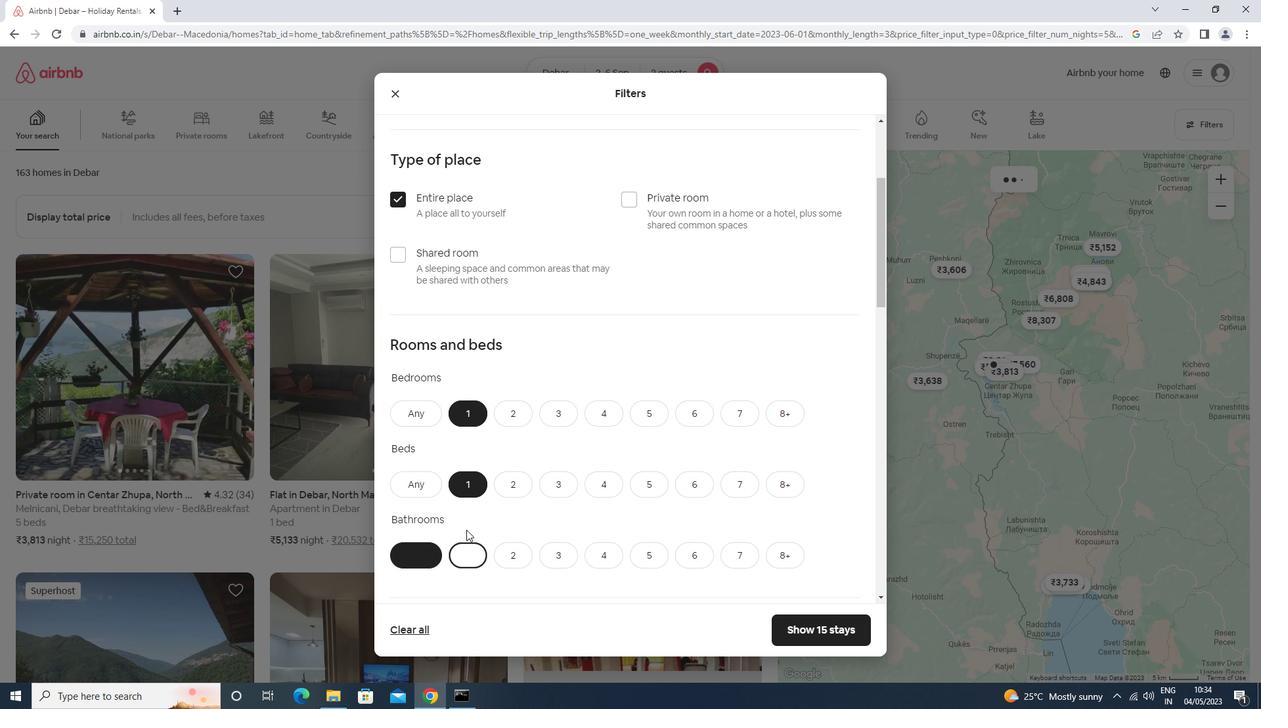 
Action: Mouse scrolled (473, 477) with delta (0, 0)
Screenshot: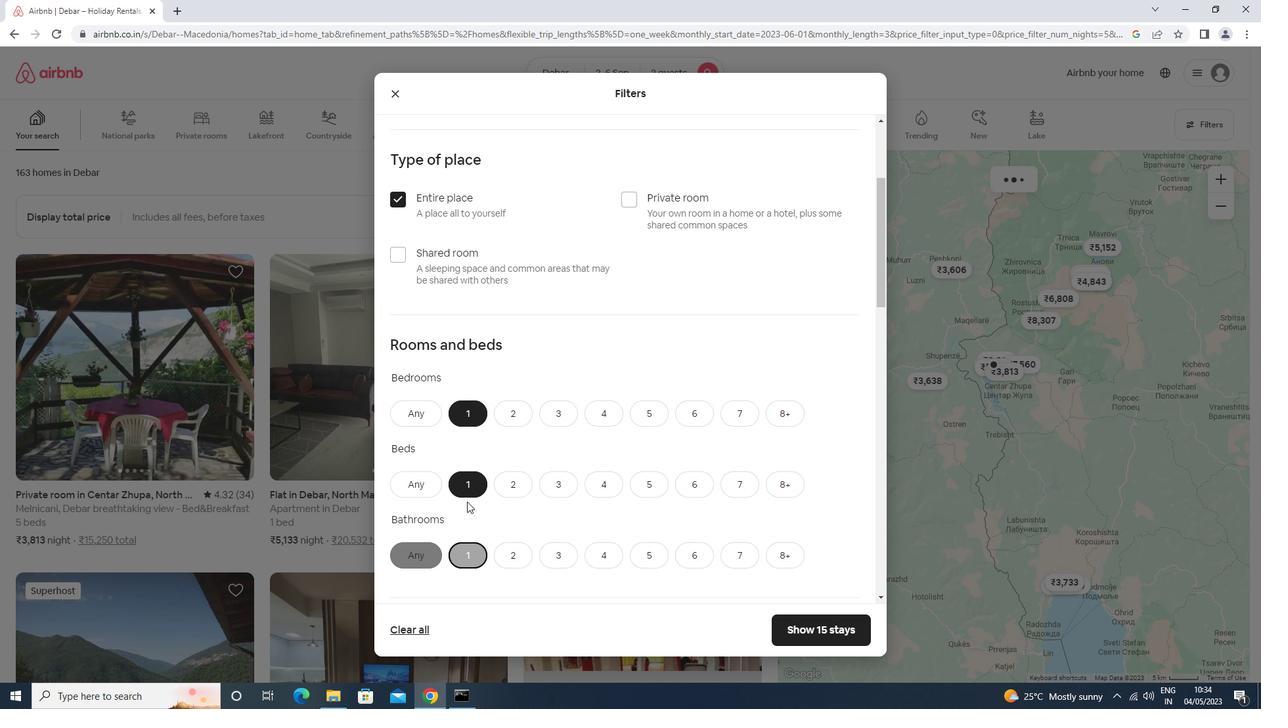 
Action: Mouse scrolled (473, 477) with delta (0, 0)
Screenshot: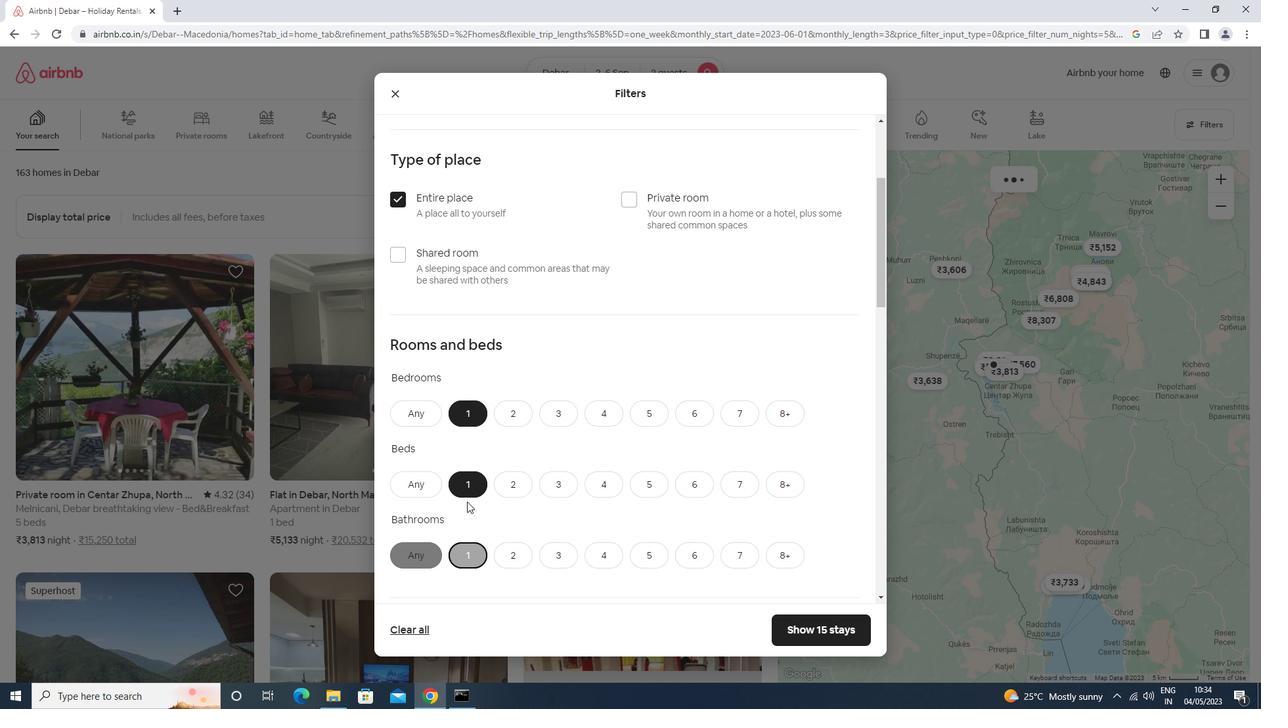 
Action: Mouse scrolled (473, 477) with delta (0, 0)
Screenshot: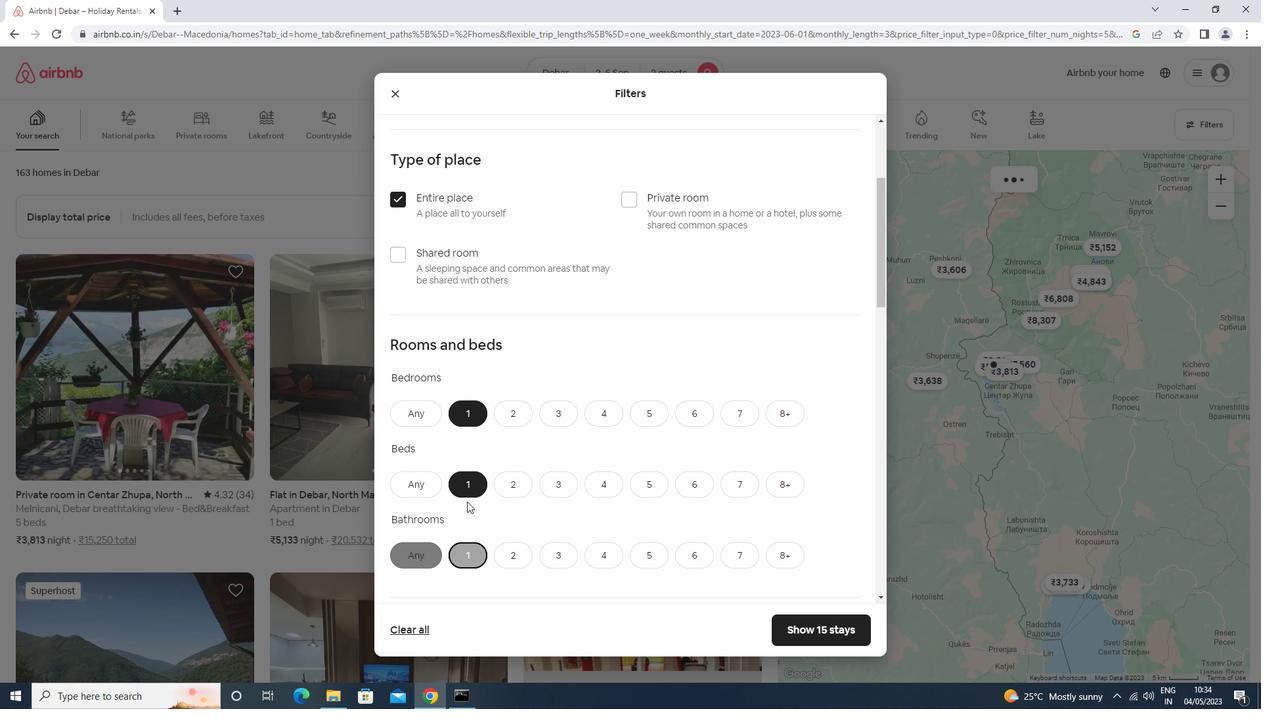 
Action: Mouse scrolled (473, 477) with delta (0, 0)
Screenshot: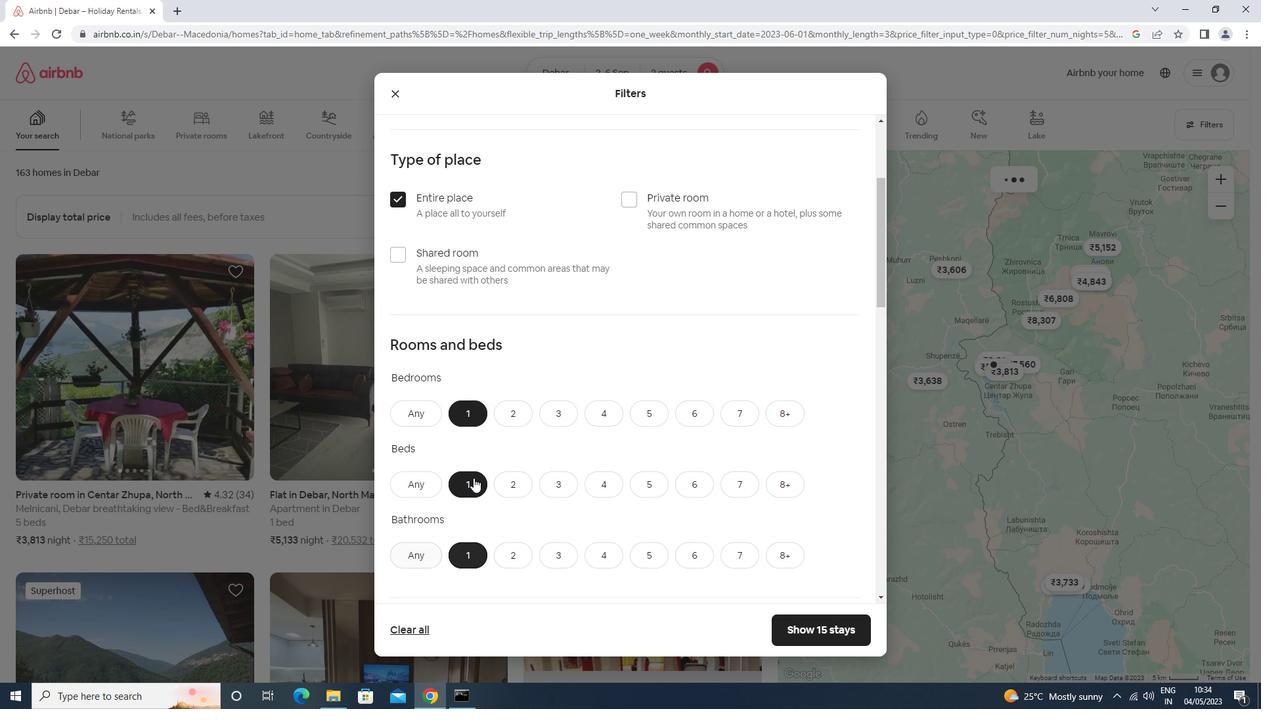 
Action: Mouse scrolled (473, 477) with delta (0, 0)
Screenshot: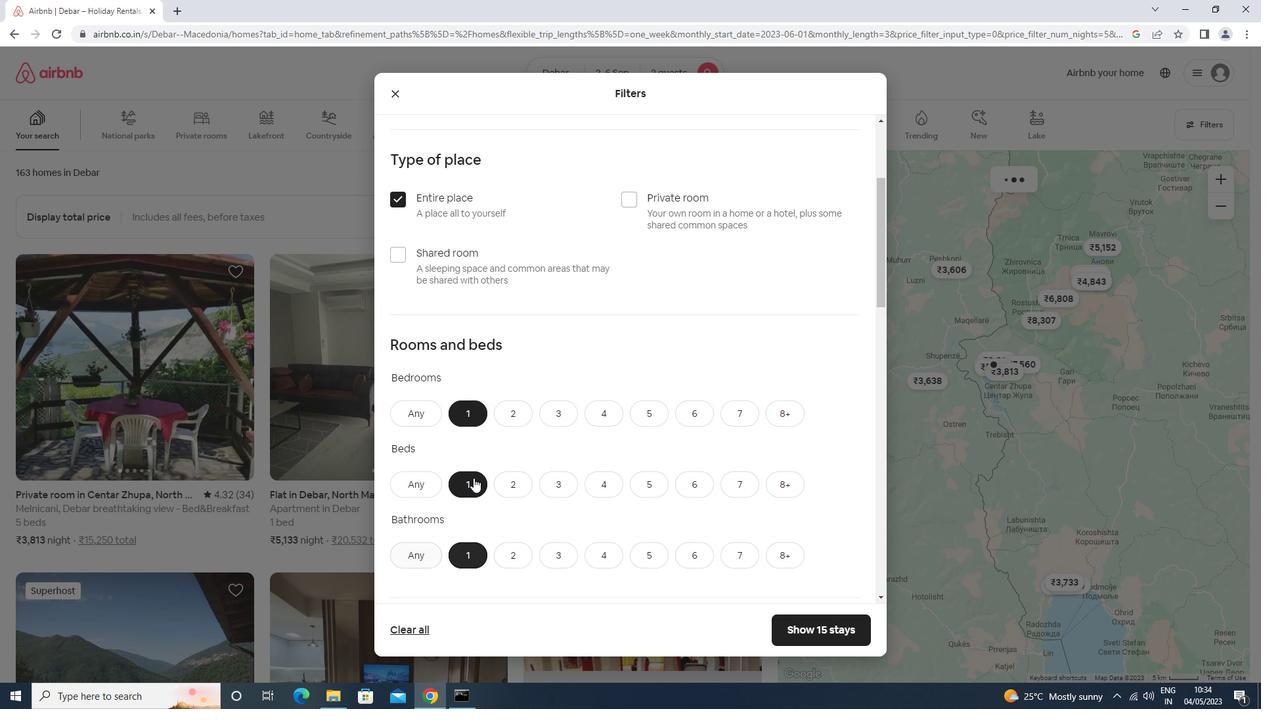 
Action: Mouse moved to (444, 342)
Screenshot: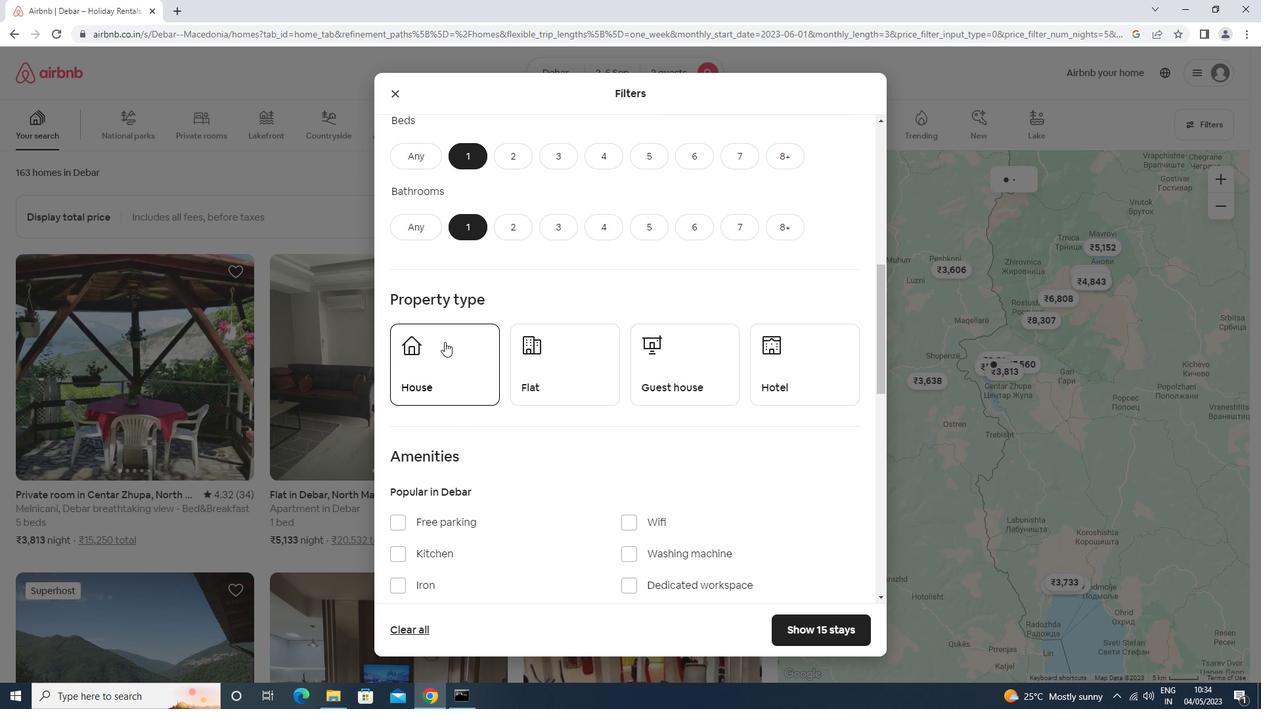 
Action: Mouse pressed left at (444, 342)
Screenshot: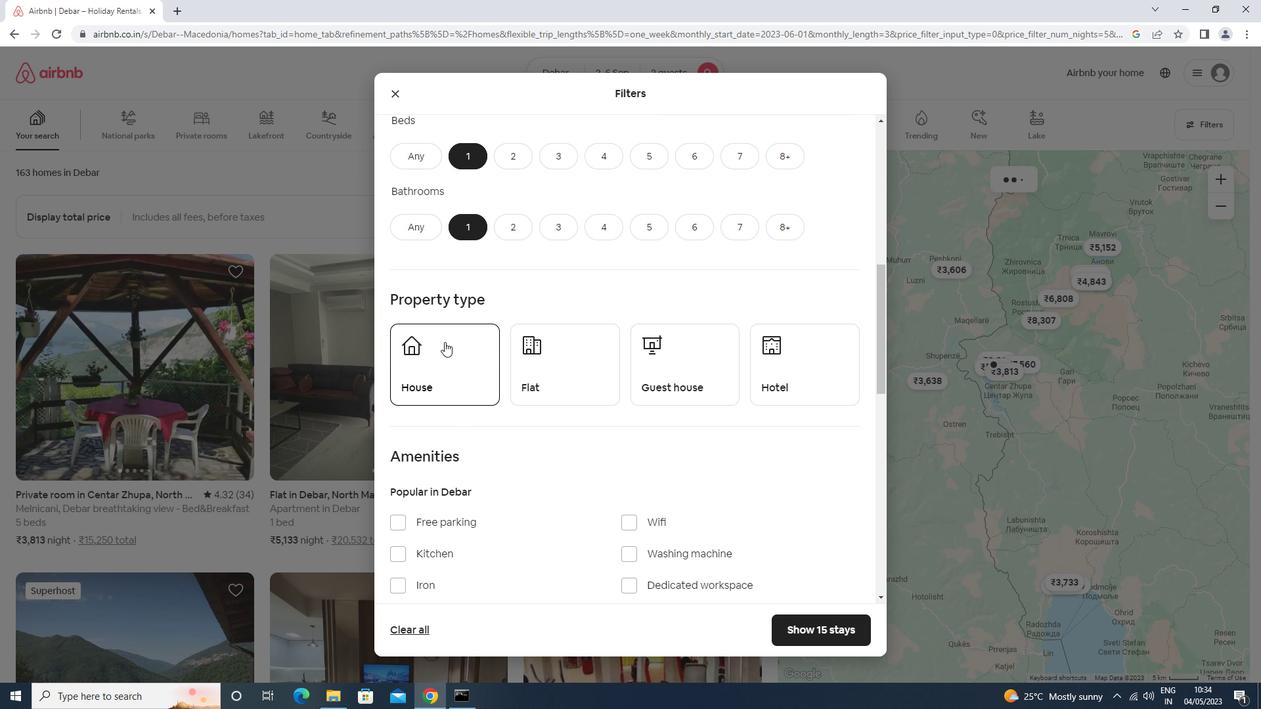 
Action: Mouse moved to (583, 354)
Screenshot: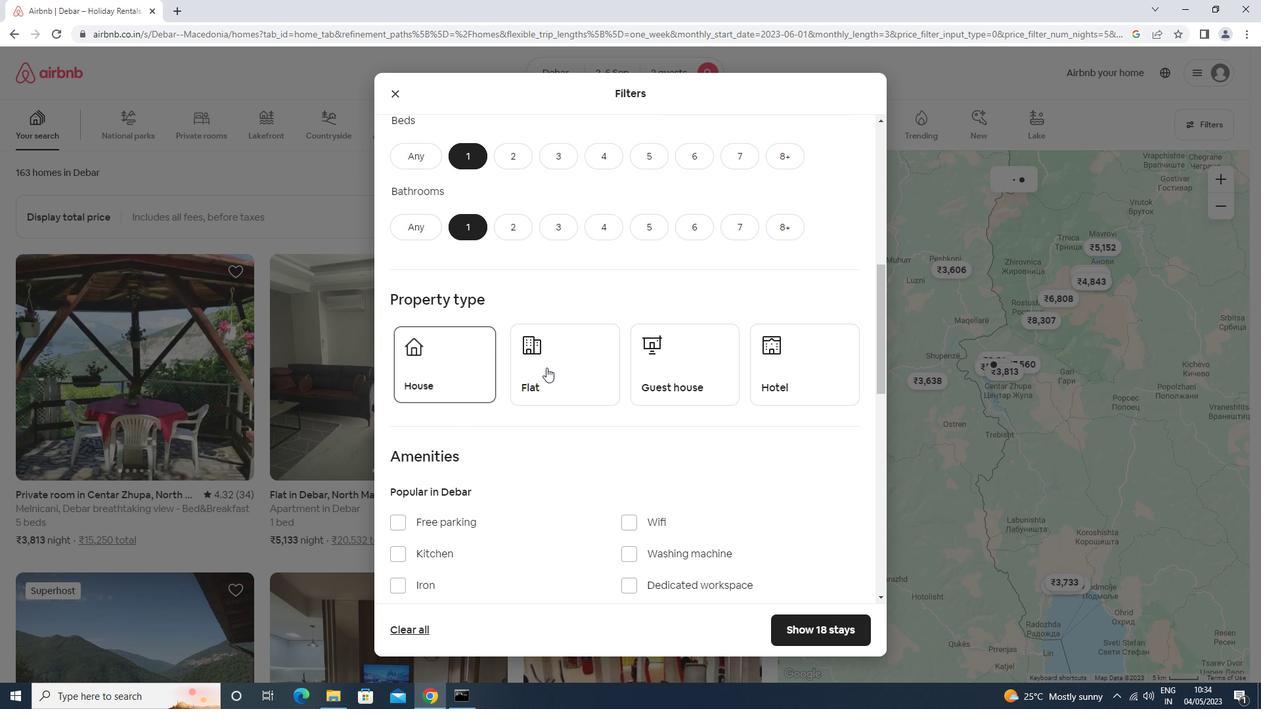 
Action: Mouse pressed left at (583, 354)
Screenshot: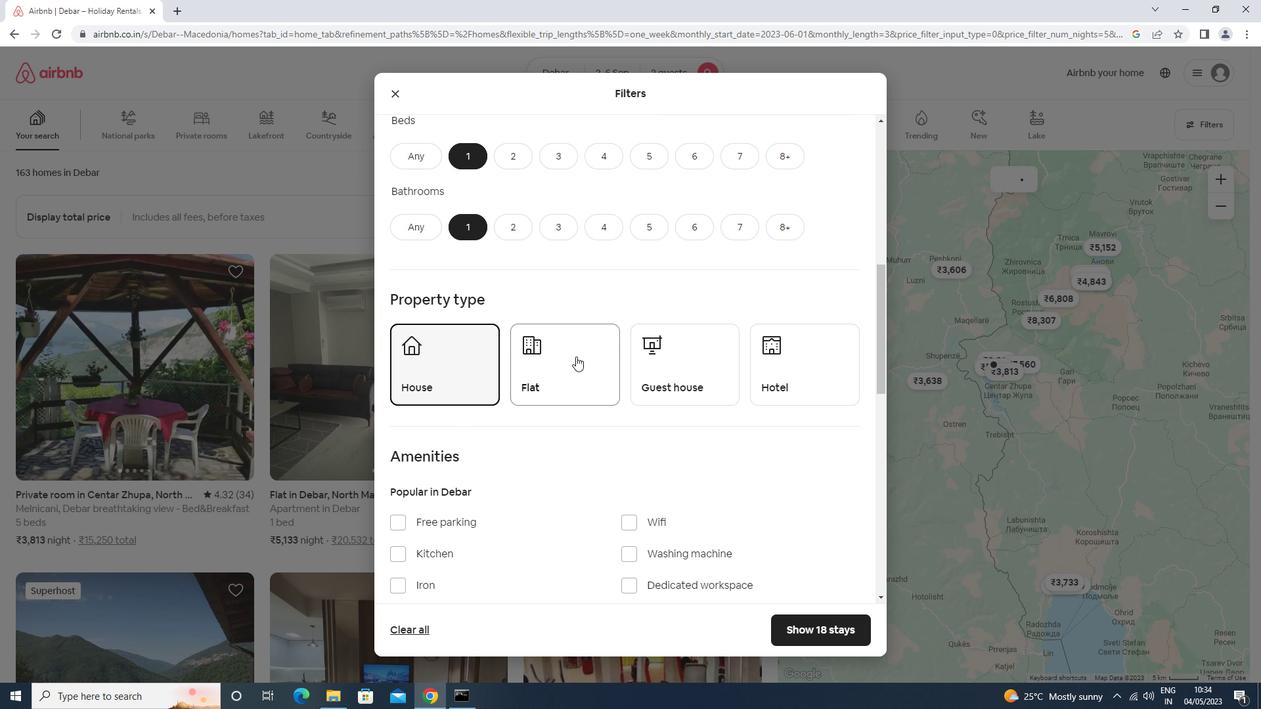 
Action: Mouse moved to (688, 365)
Screenshot: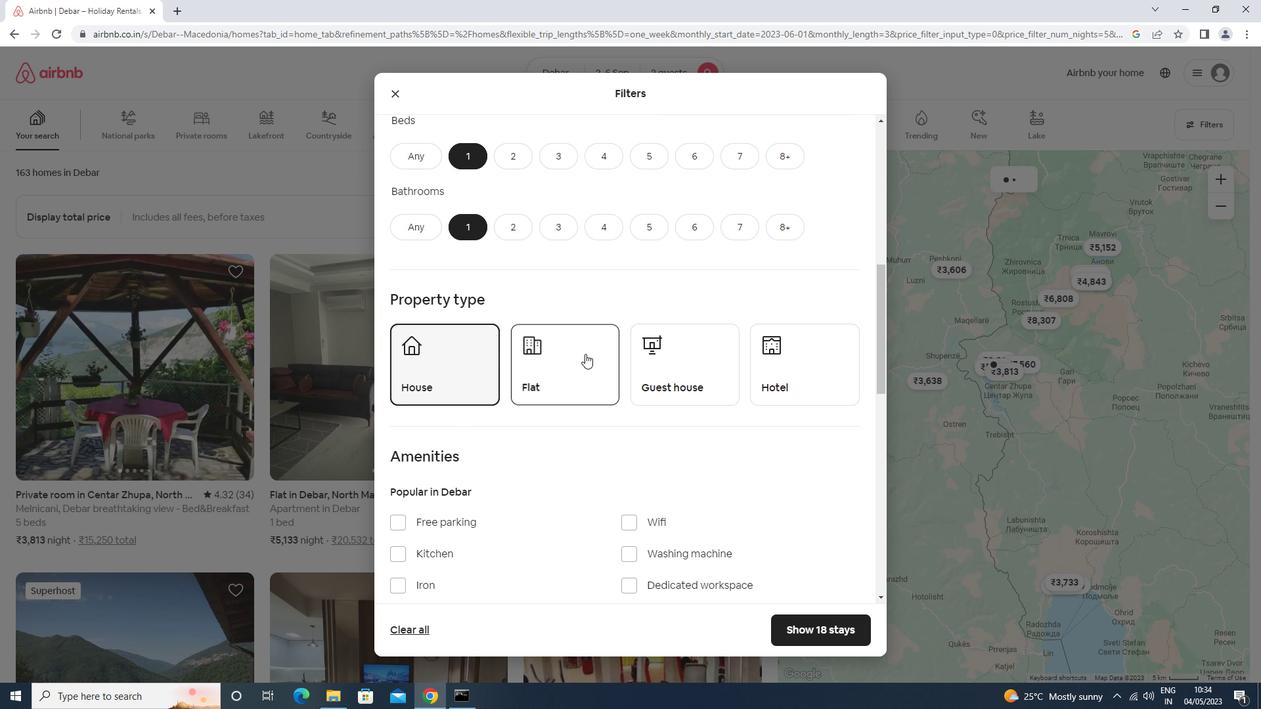 
Action: Mouse pressed left at (688, 365)
Screenshot: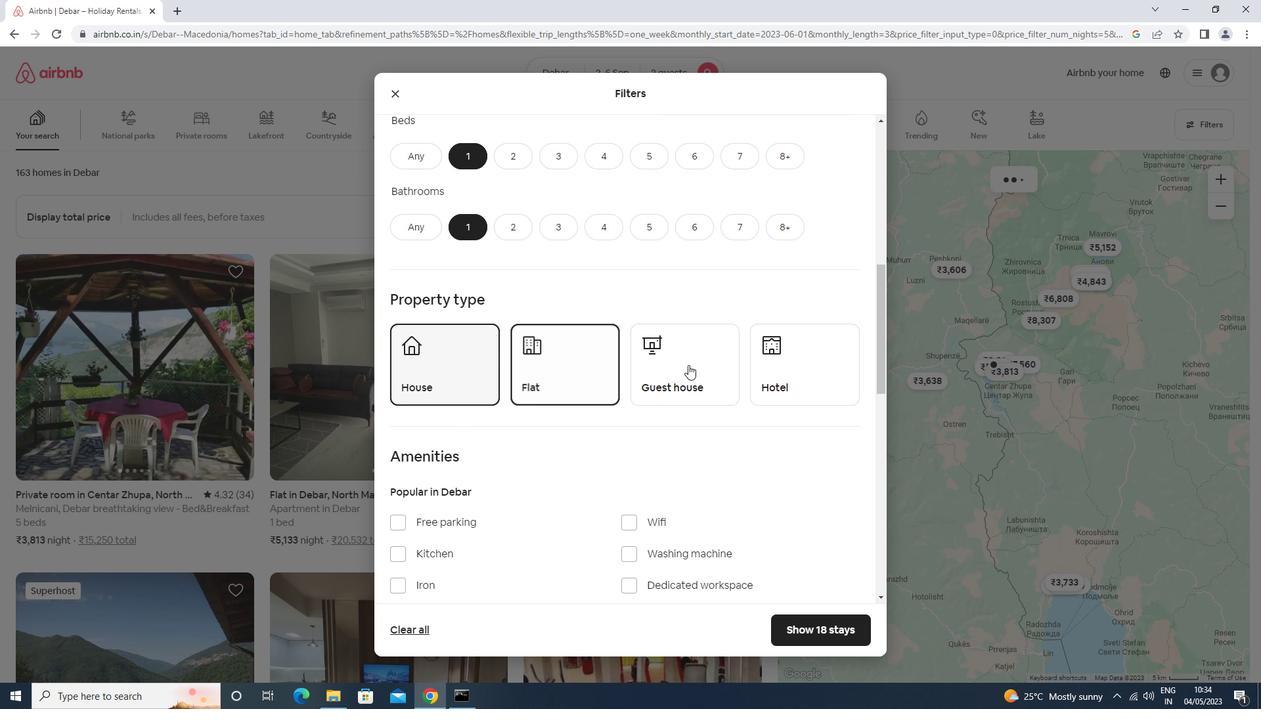 
Action: Mouse moved to (766, 364)
Screenshot: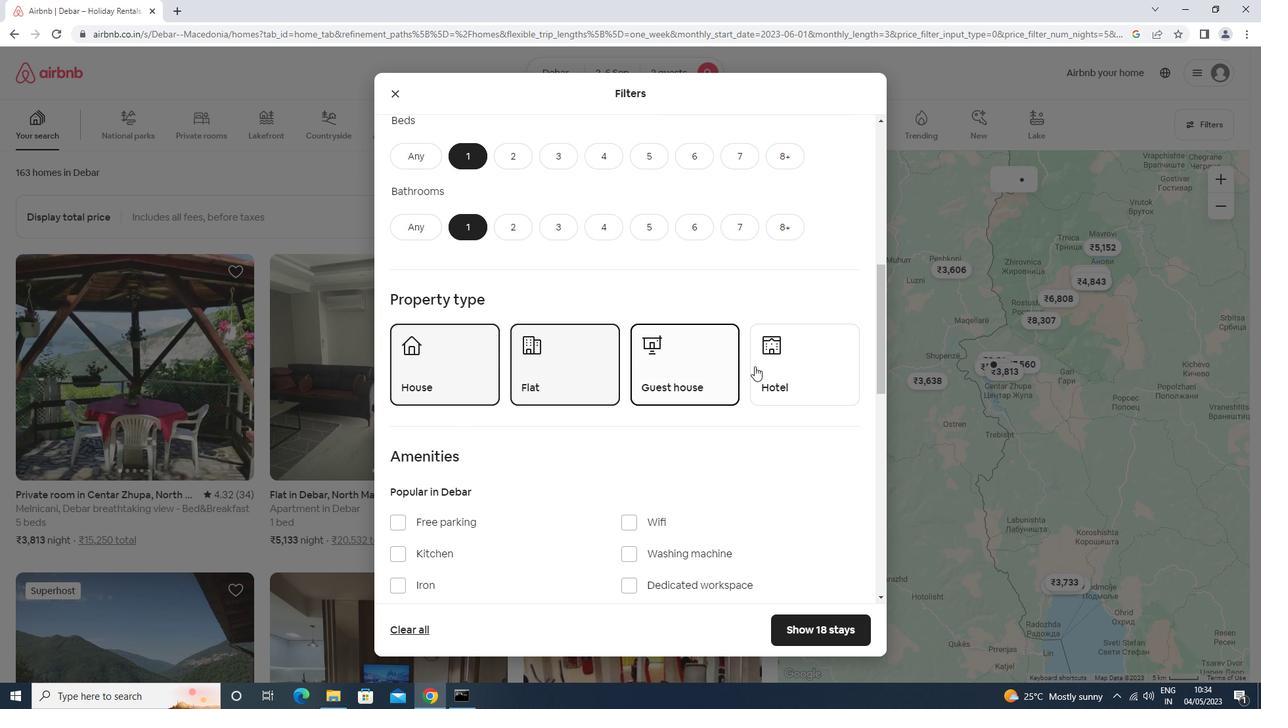 
Action: Mouse pressed left at (766, 364)
Screenshot: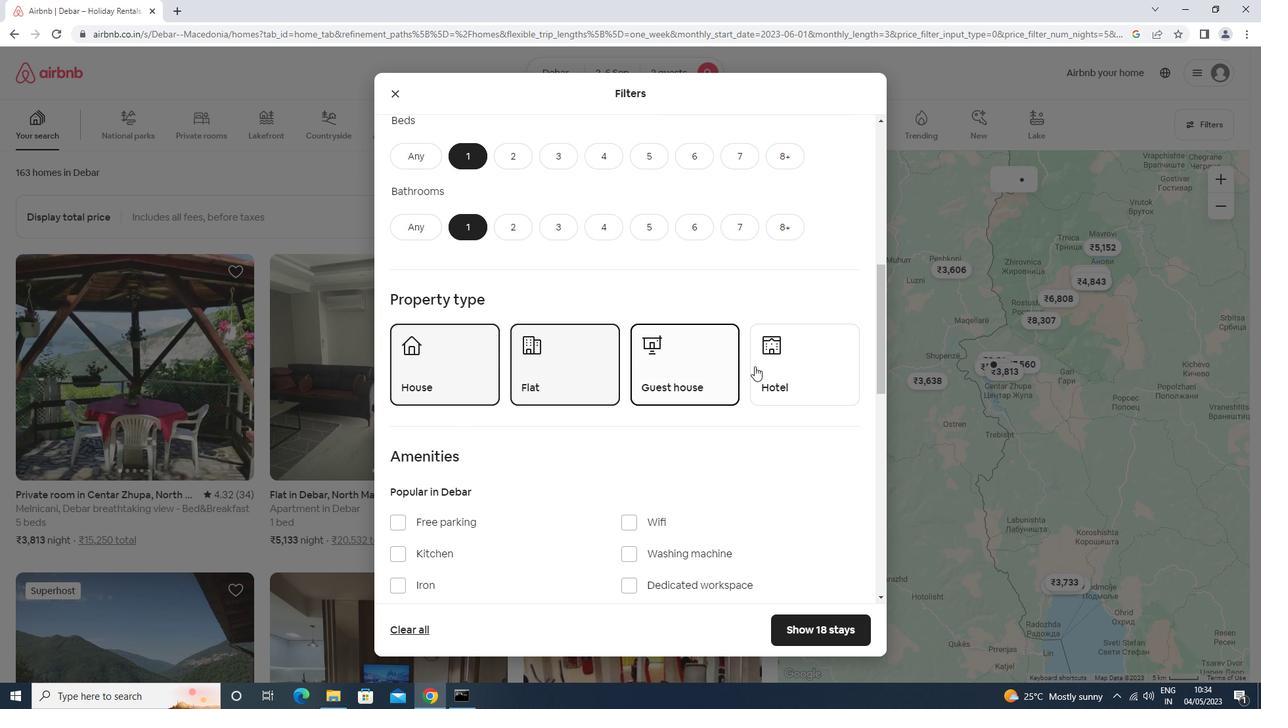 
Action: Mouse moved to (748, 372)
Screenshot: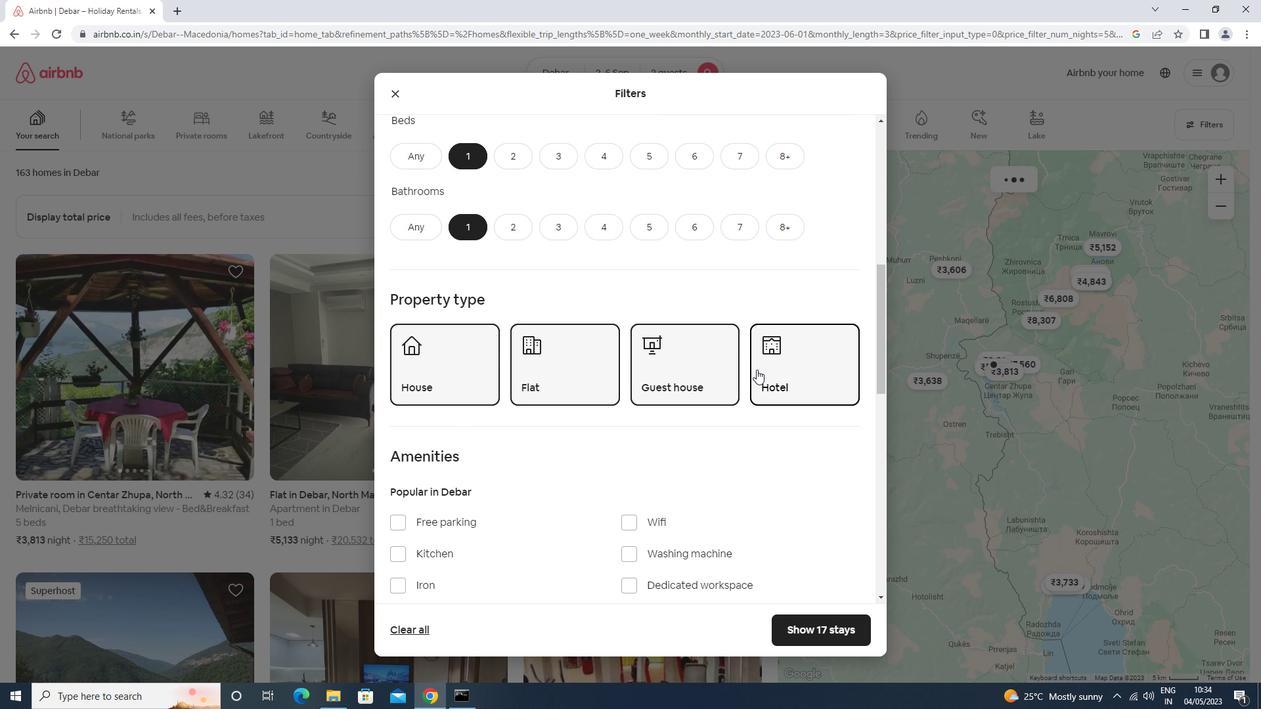 
Action: Mouse scrolled (748, 371) with delta (0, 0)
Screenshot: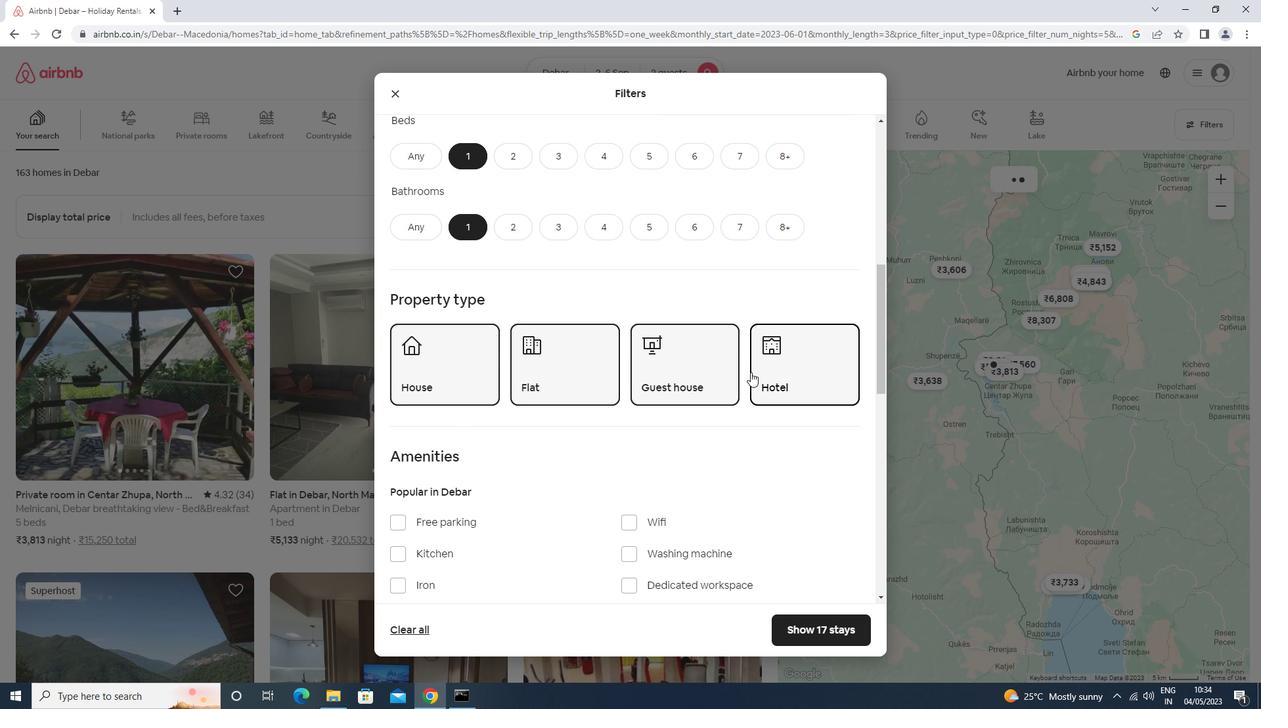 
Action: Mouse moved to (747, 372)
Screenshot: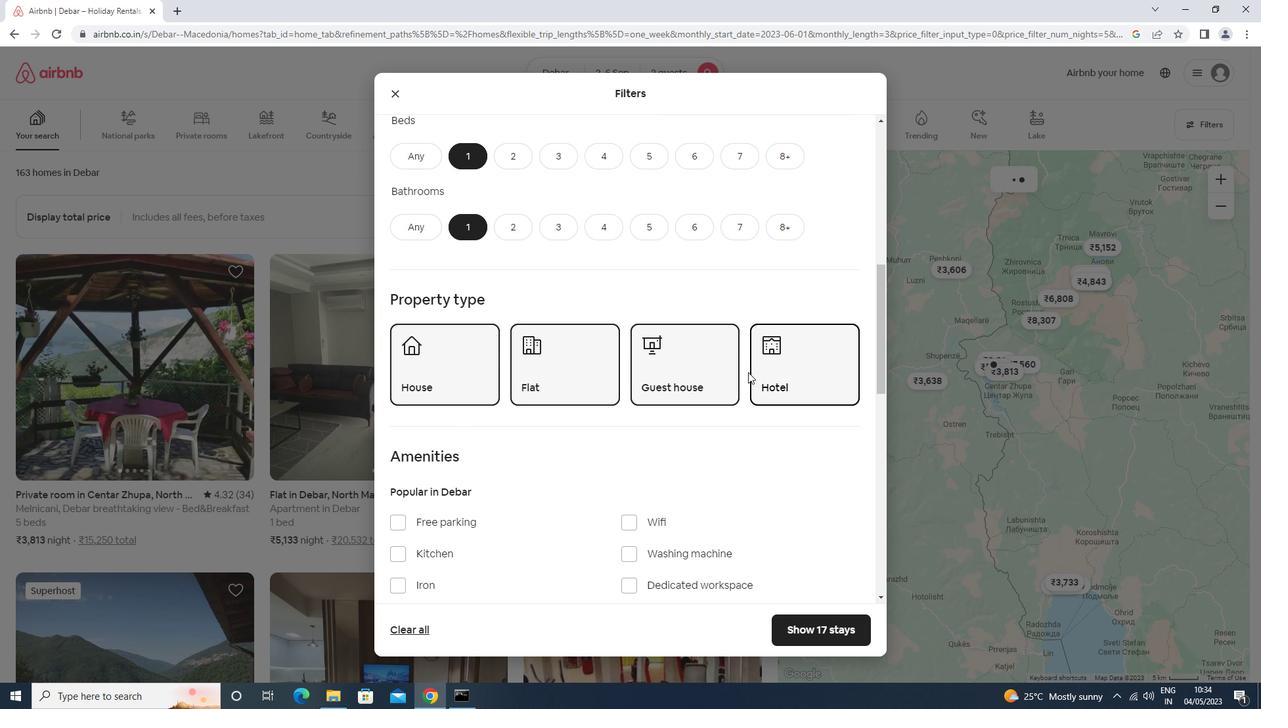 
Action: Mouse scrolled (747, 371) with delta (0, 0)
Screenshot: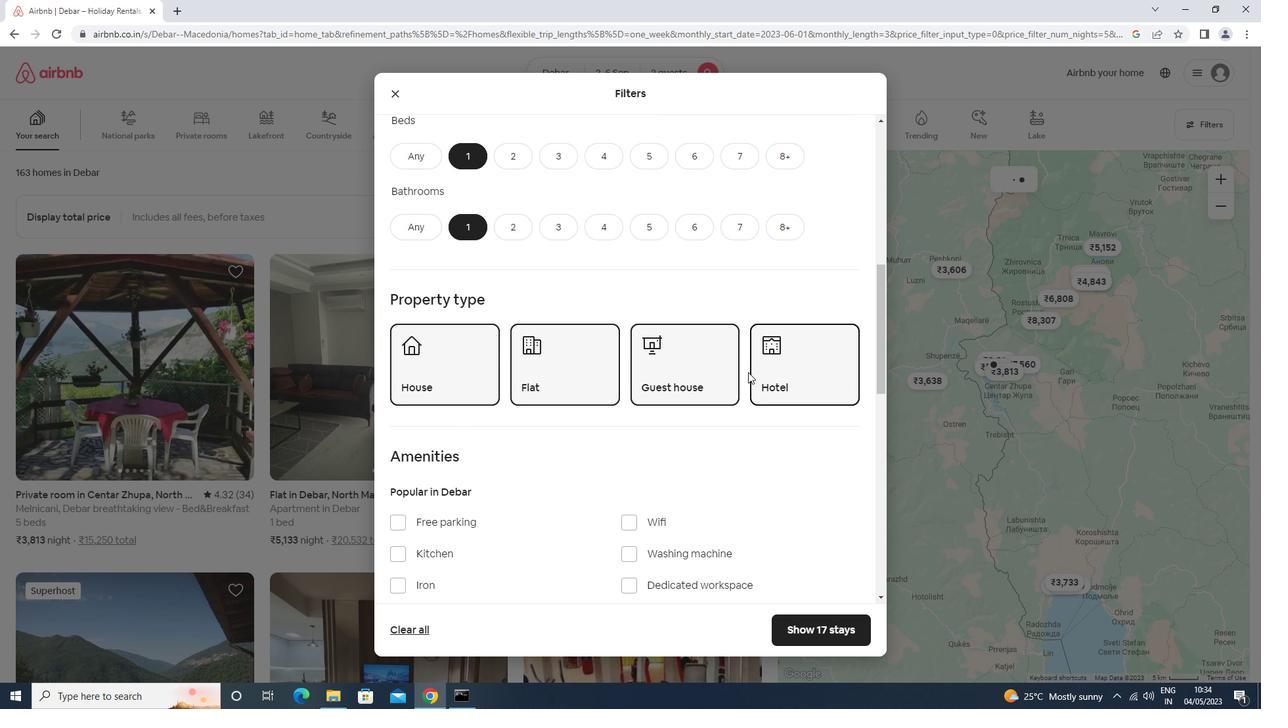
Action: Mouse scrolled (747, 371) with delta (0, 0)
Screenshot: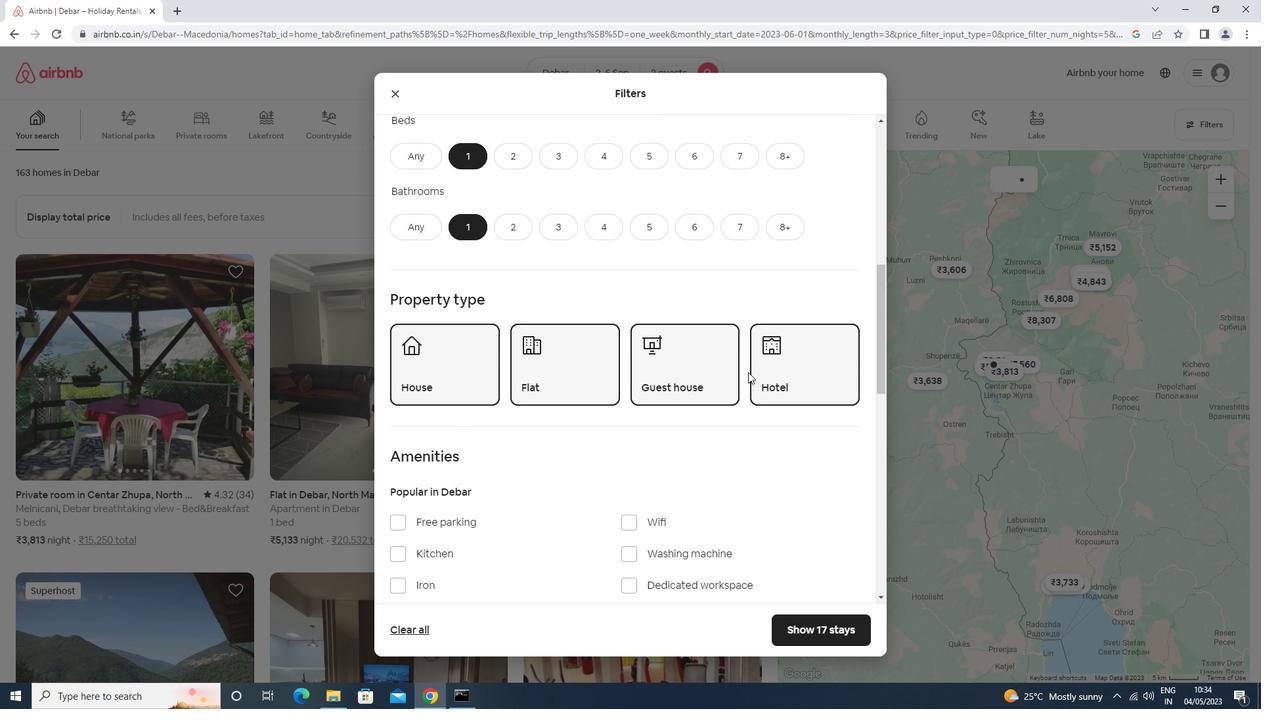 
Action: Mouse scrolled (747, 371) with delta (0, 0)
Screenshot: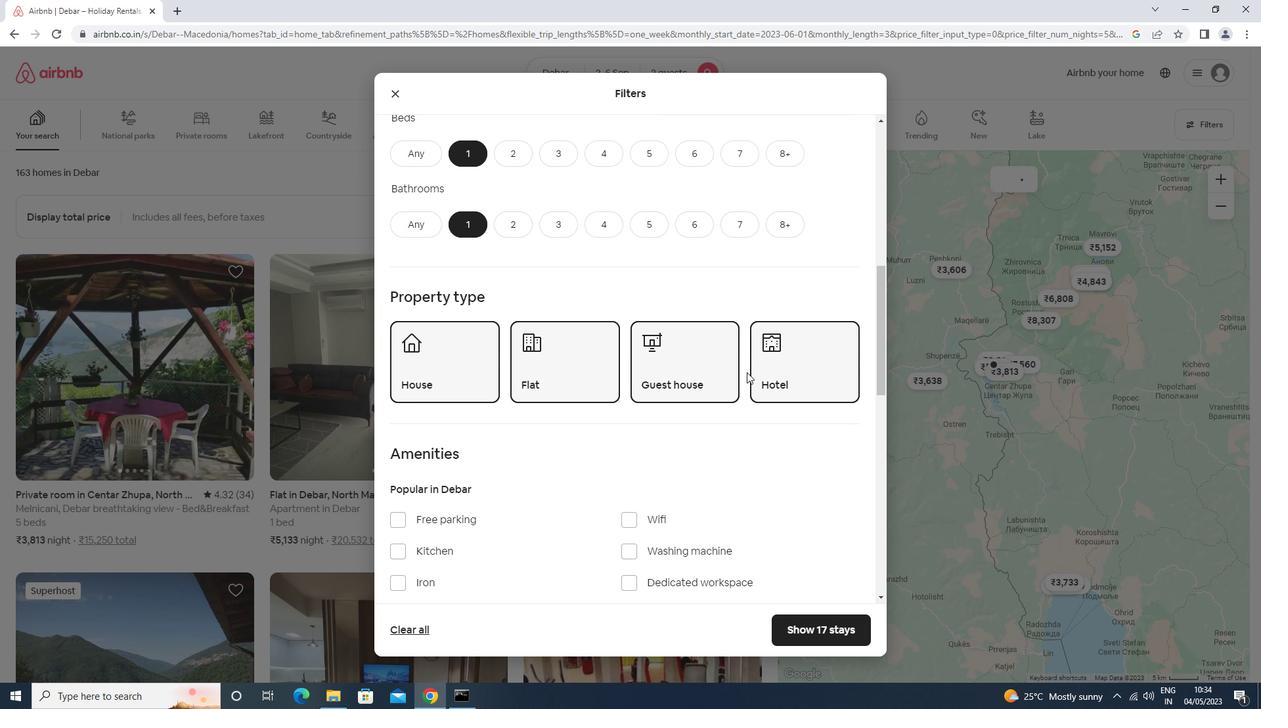 
Action: Mouse moved to (657, 287)
Screenshot: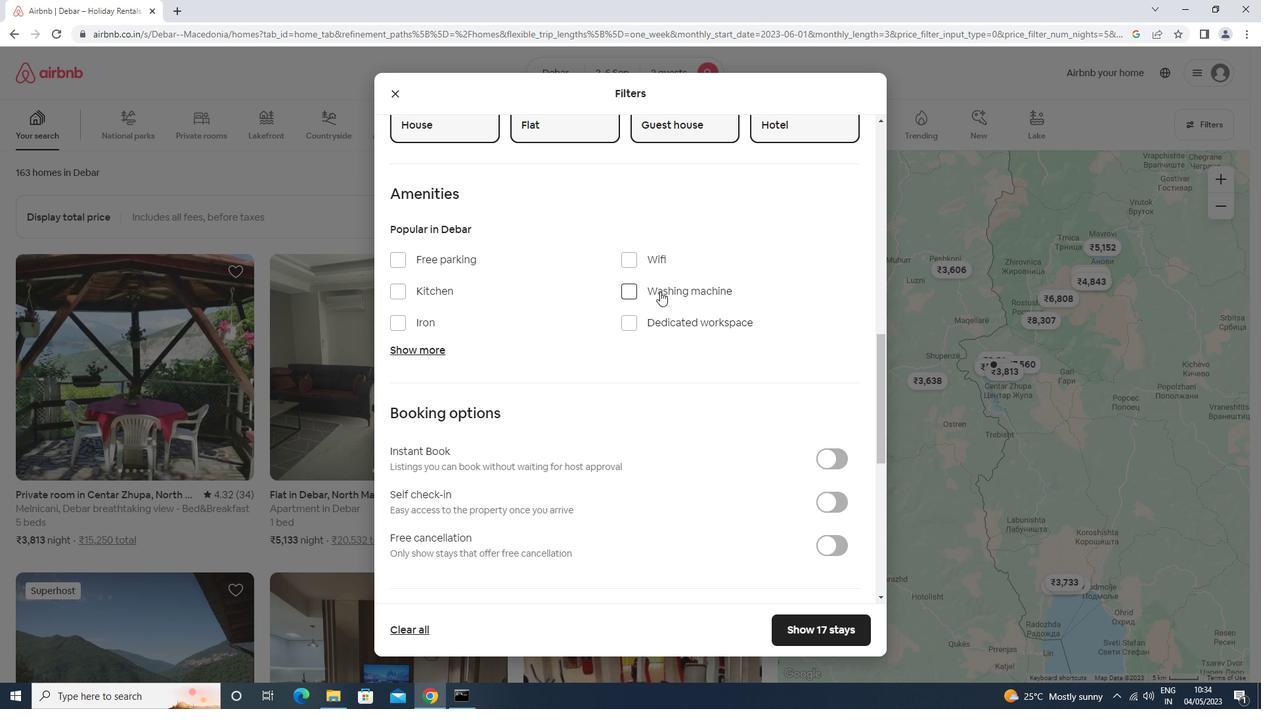 
Action: Mouse pressed left at (657, 287)
Screenshot: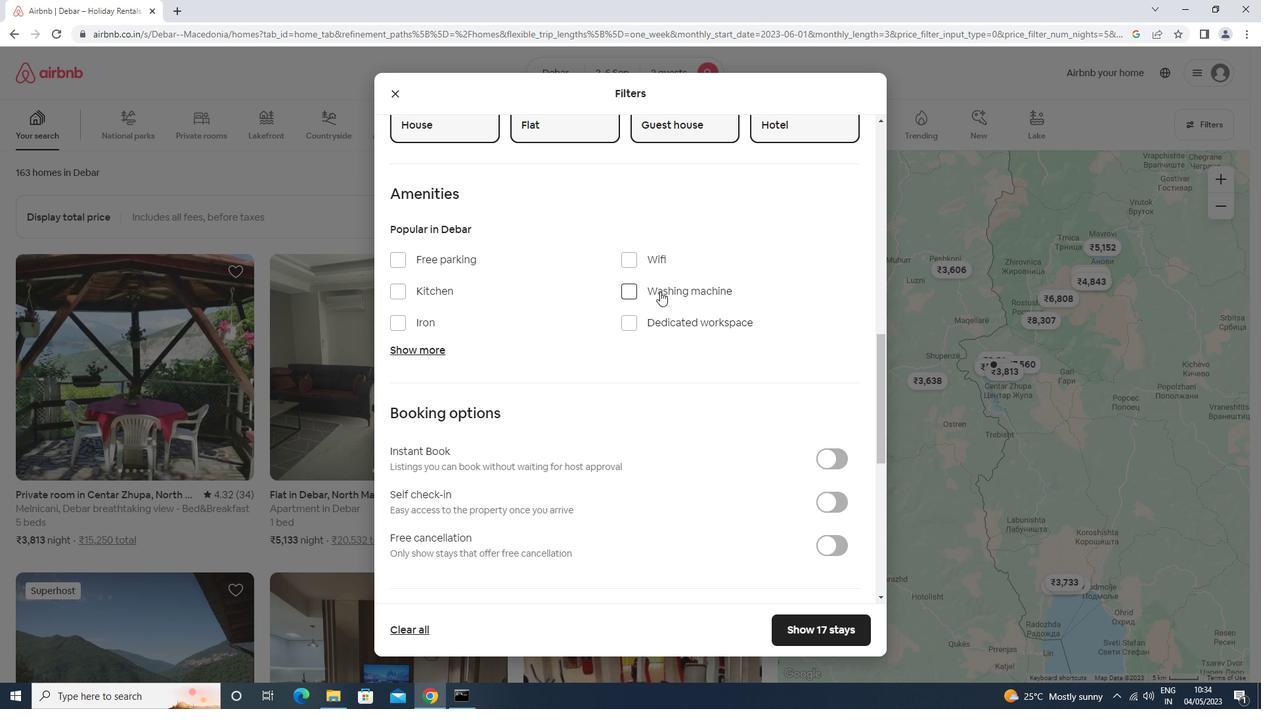 
Action: Mouse moved to (829, 502)
Screenshot: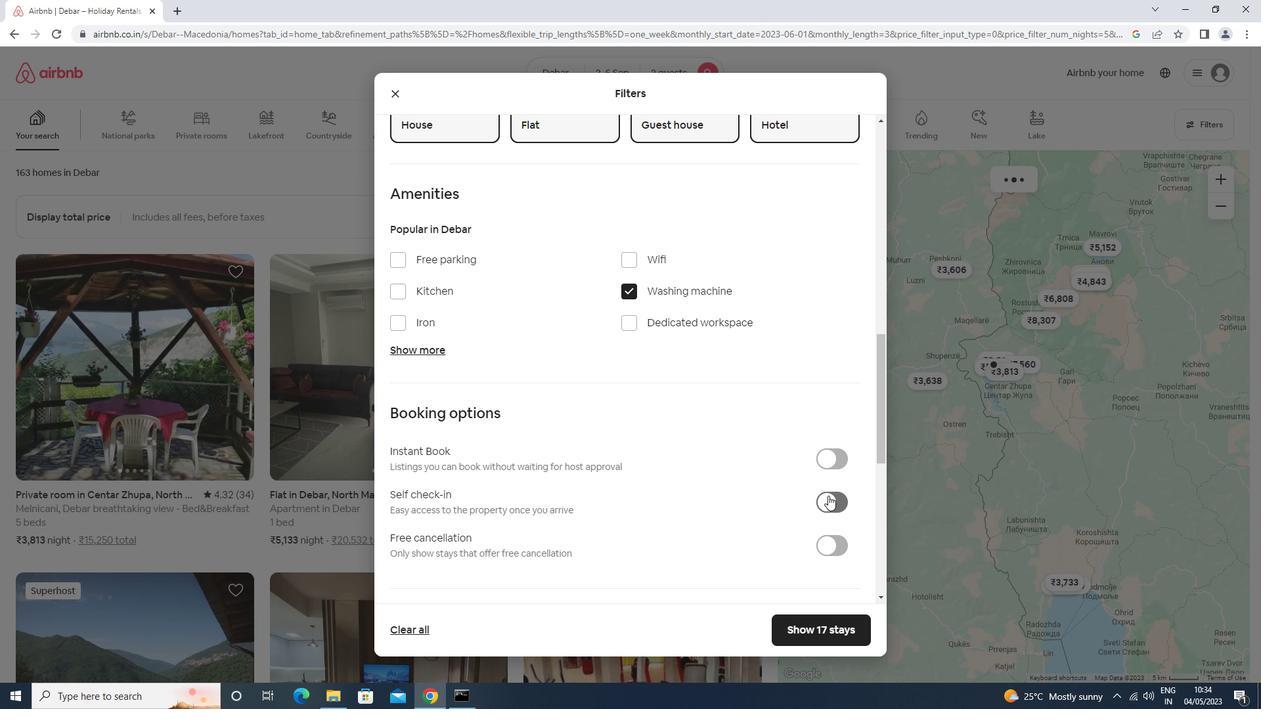 
Action: Mouse pressed left at (829, 502)
Screenshot: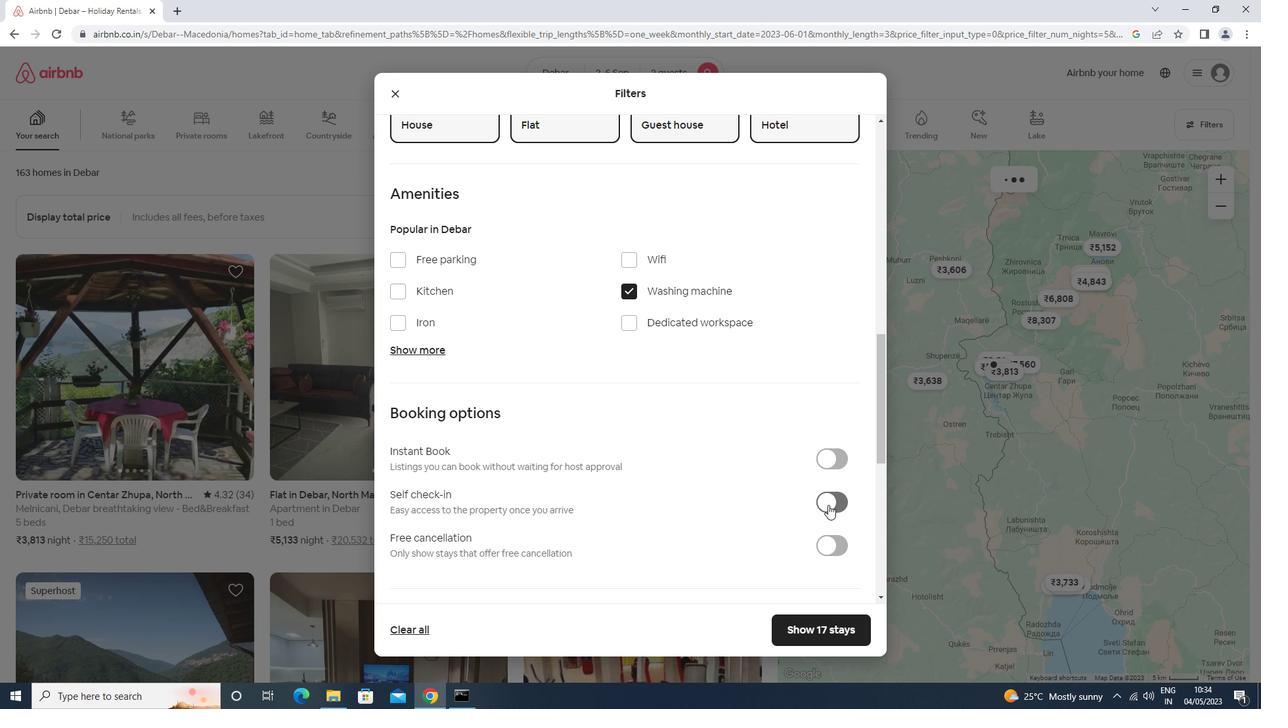 
Action: Mouse moved to (828, 496)
Screenshot: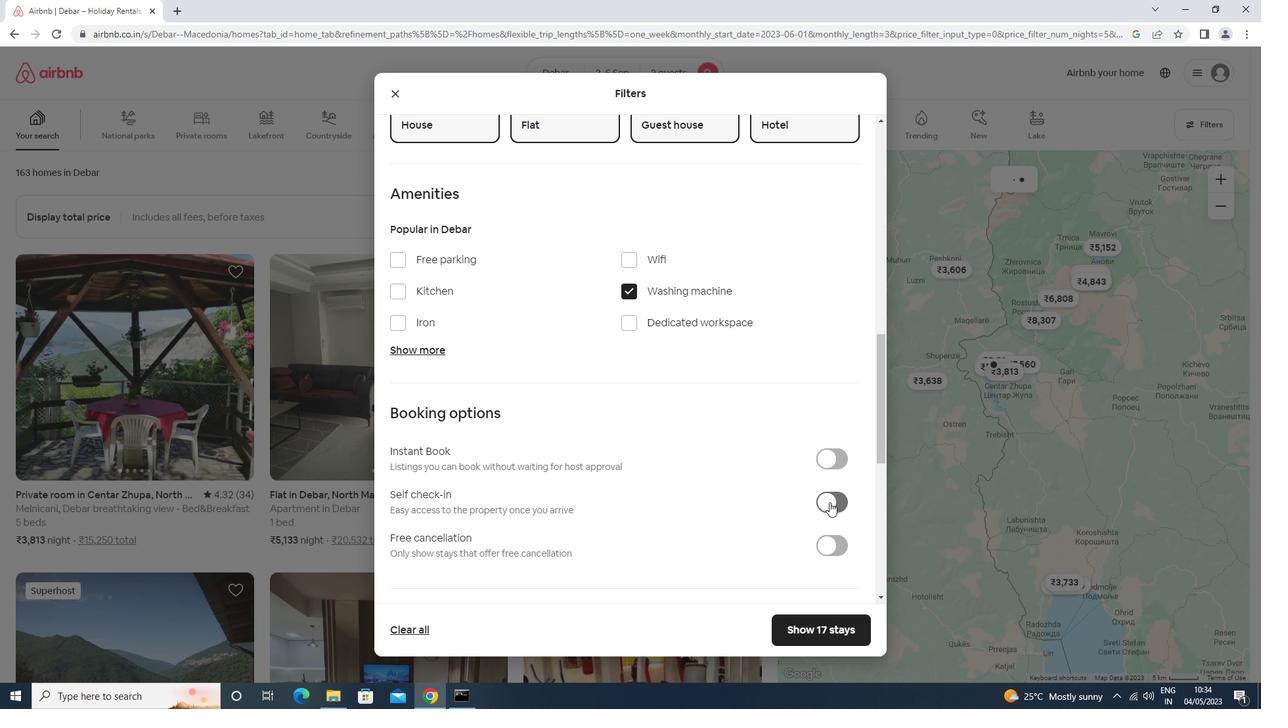 
Action: Mouse scrolled (828, 495) with delta (0, 0)
Screenshot: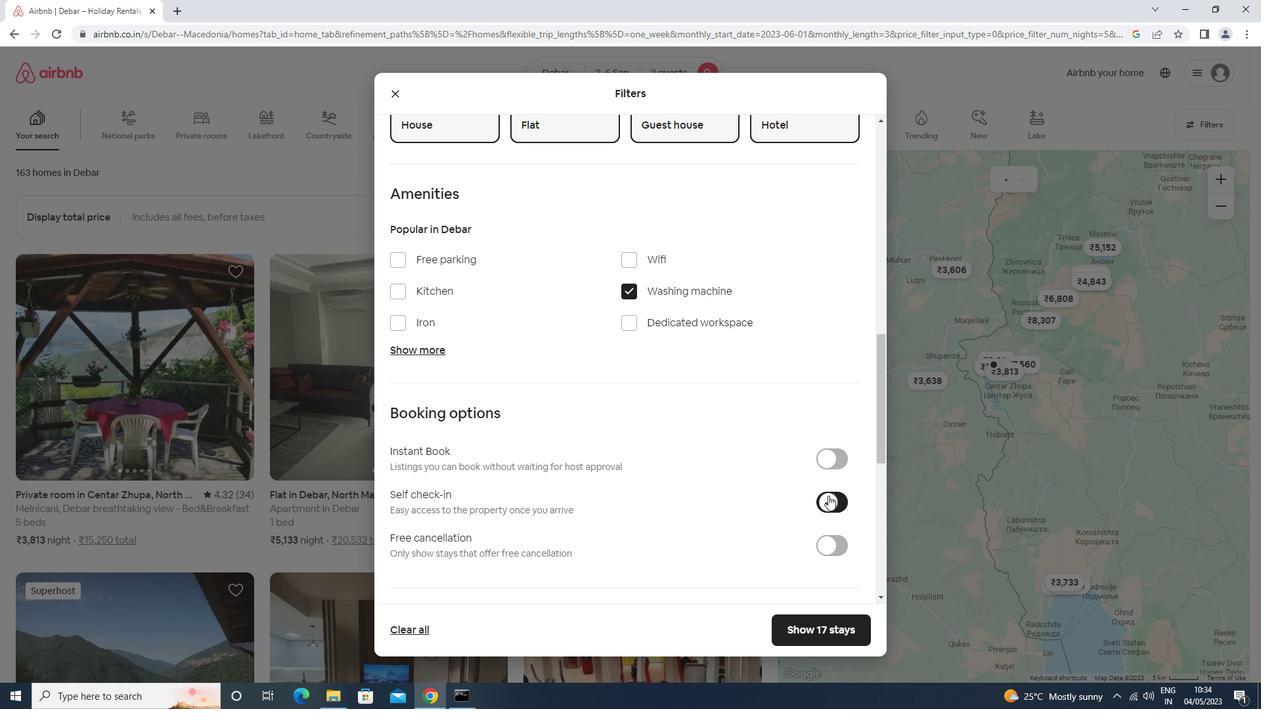 
Action: Mouse scrolled (828, 495) with delta (0, 0)
Screenshot: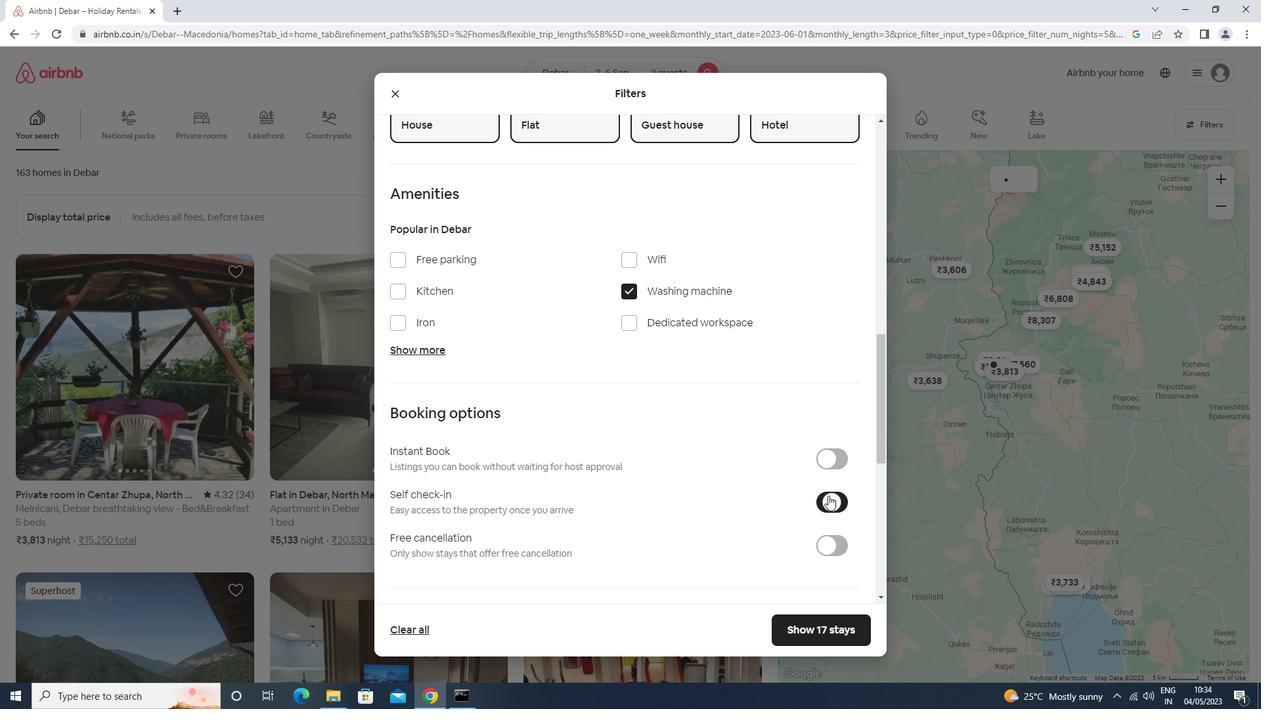 
Action: Mouse moved to (827, 496)
Screenshot: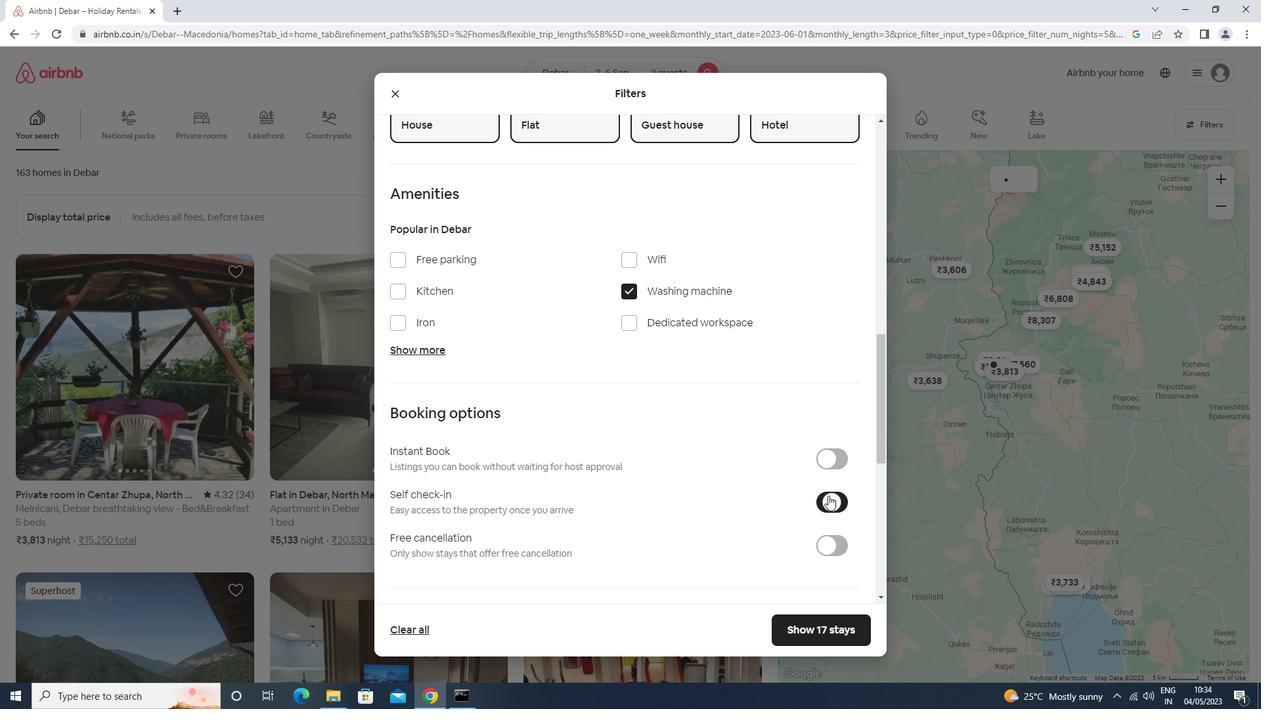 
Action: Mouse scrolled (827, 495) with delta (0, 0)
Screenshot: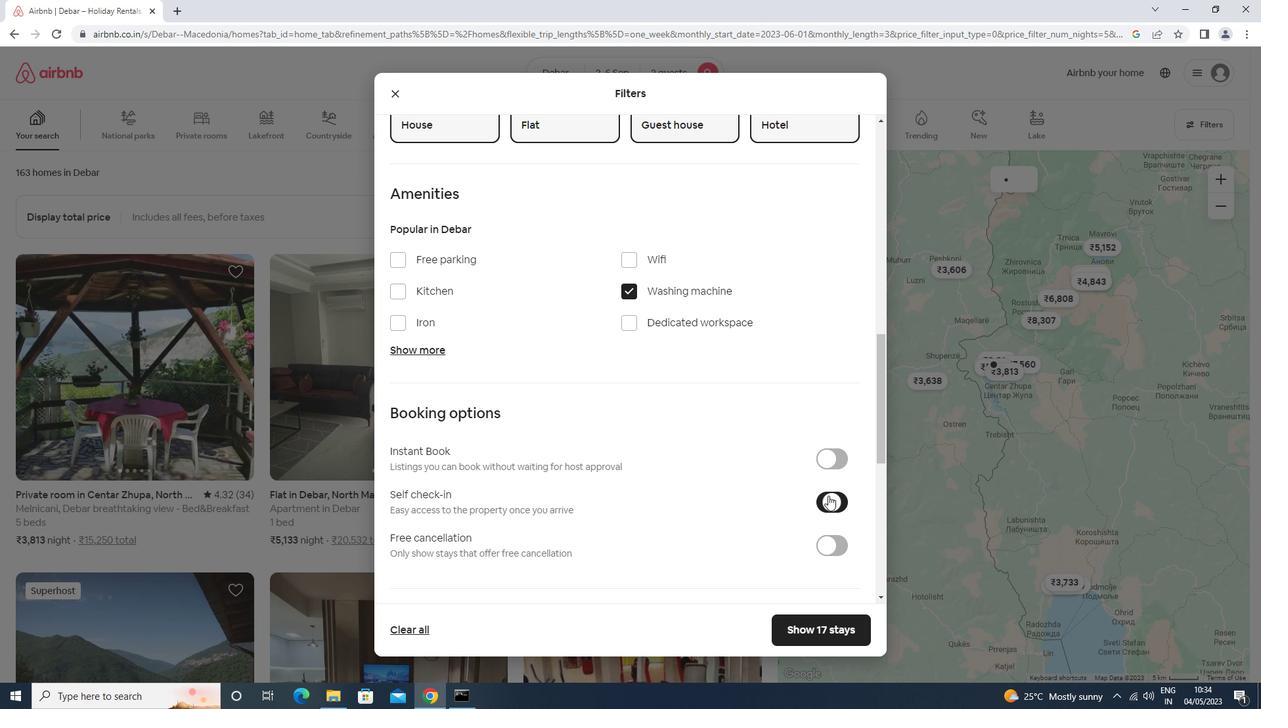 
Action: Mouse scrolled (827, 495) with delta (0, 0)
Screenshot: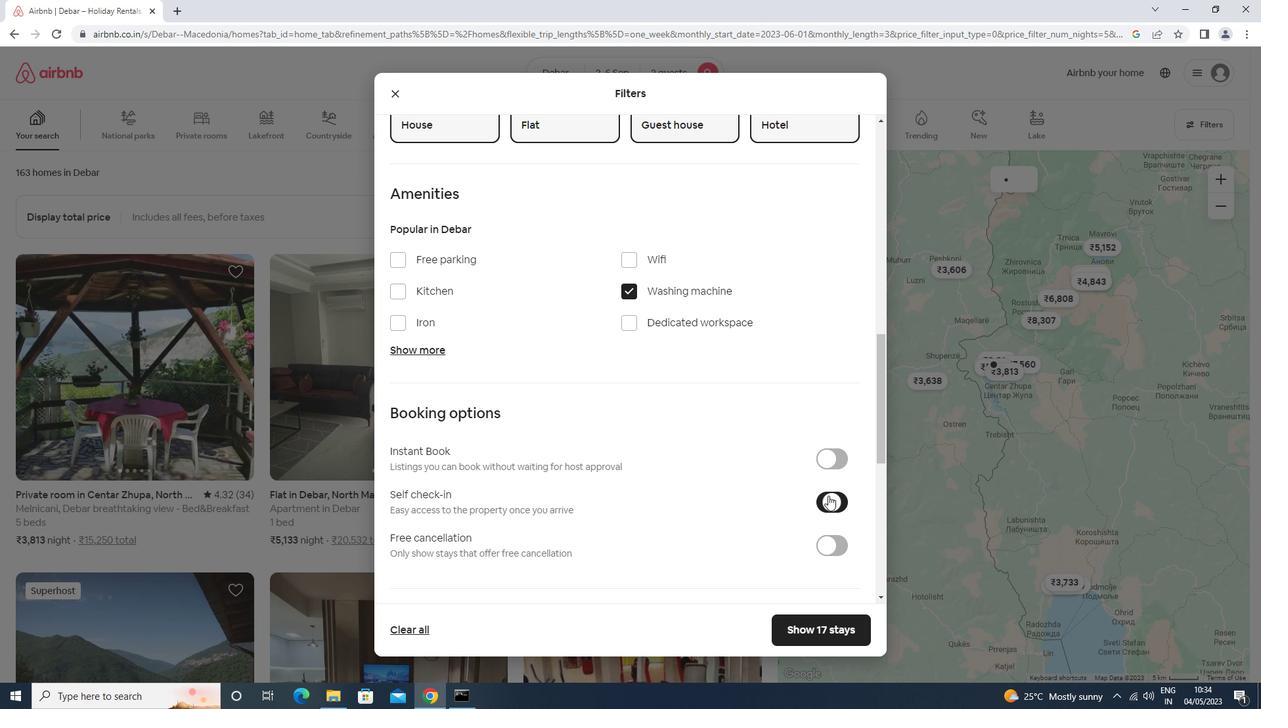 
Action: Mouse moved to (827, 496)
Screenshot: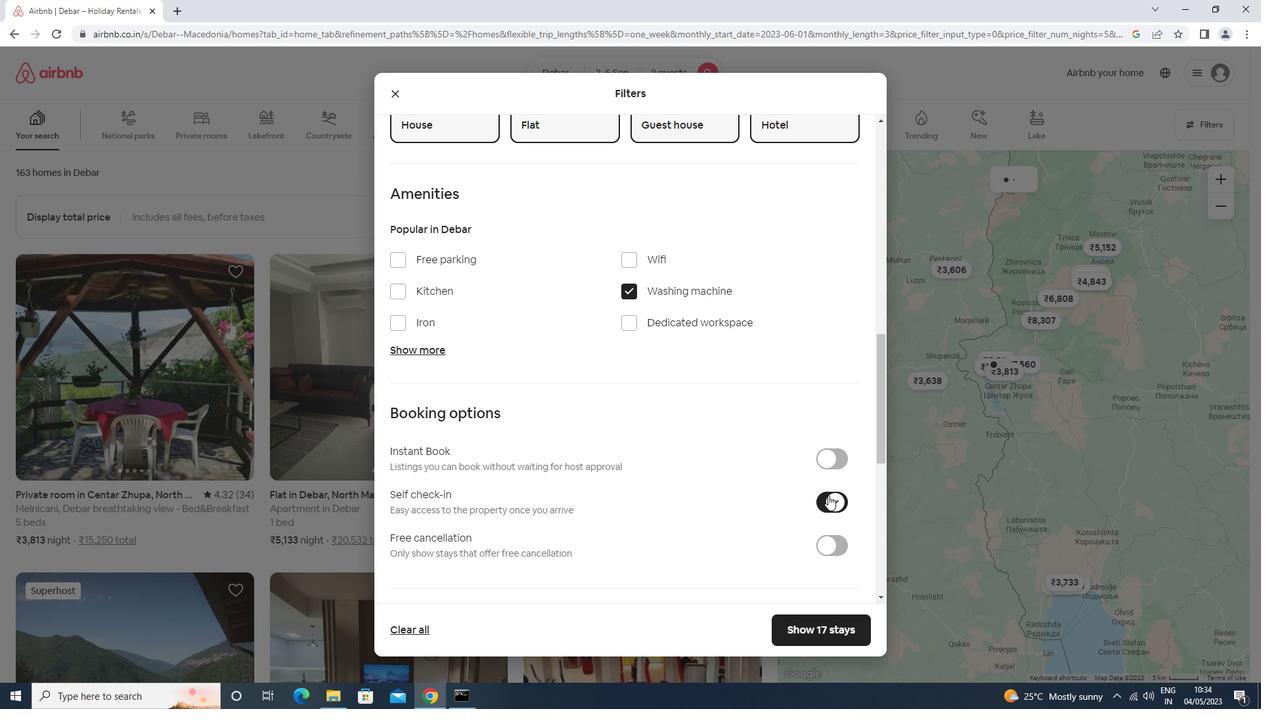 
Action: Mouse scrolled (827, 495) with delta (0, 0)
Screenshot: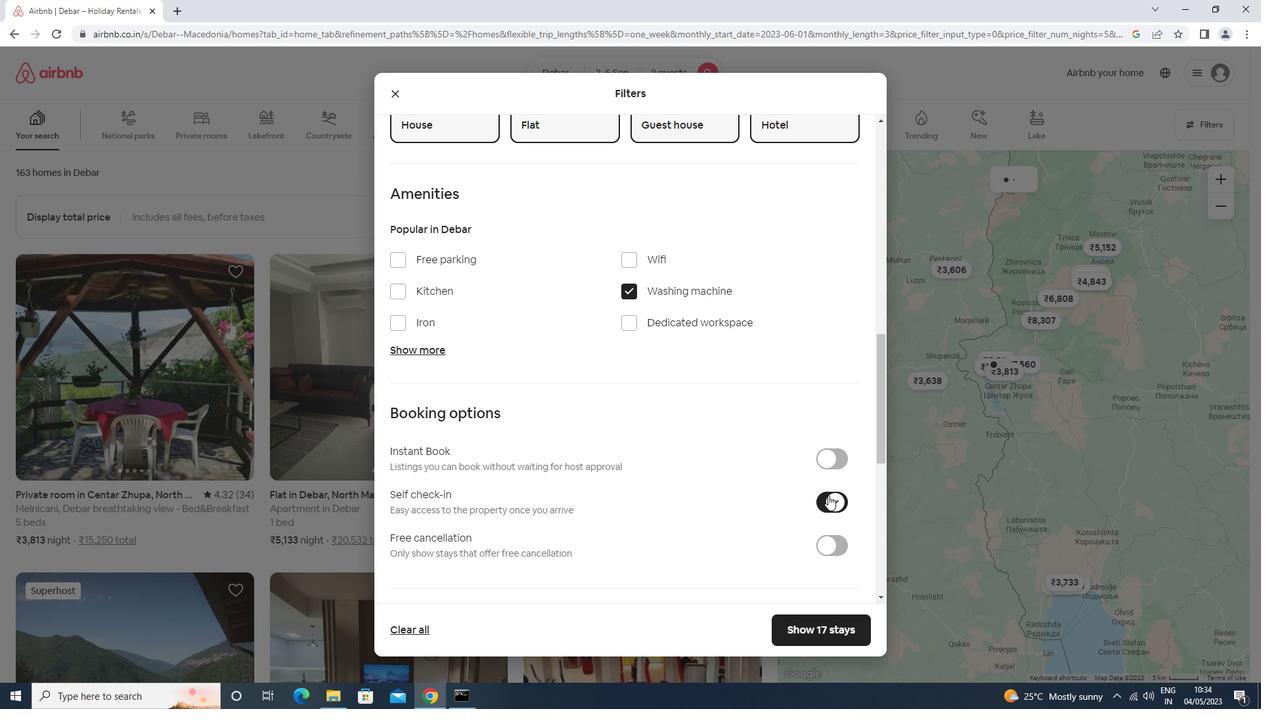 
Action: Mouse moved to (821, 492)
Screenshot: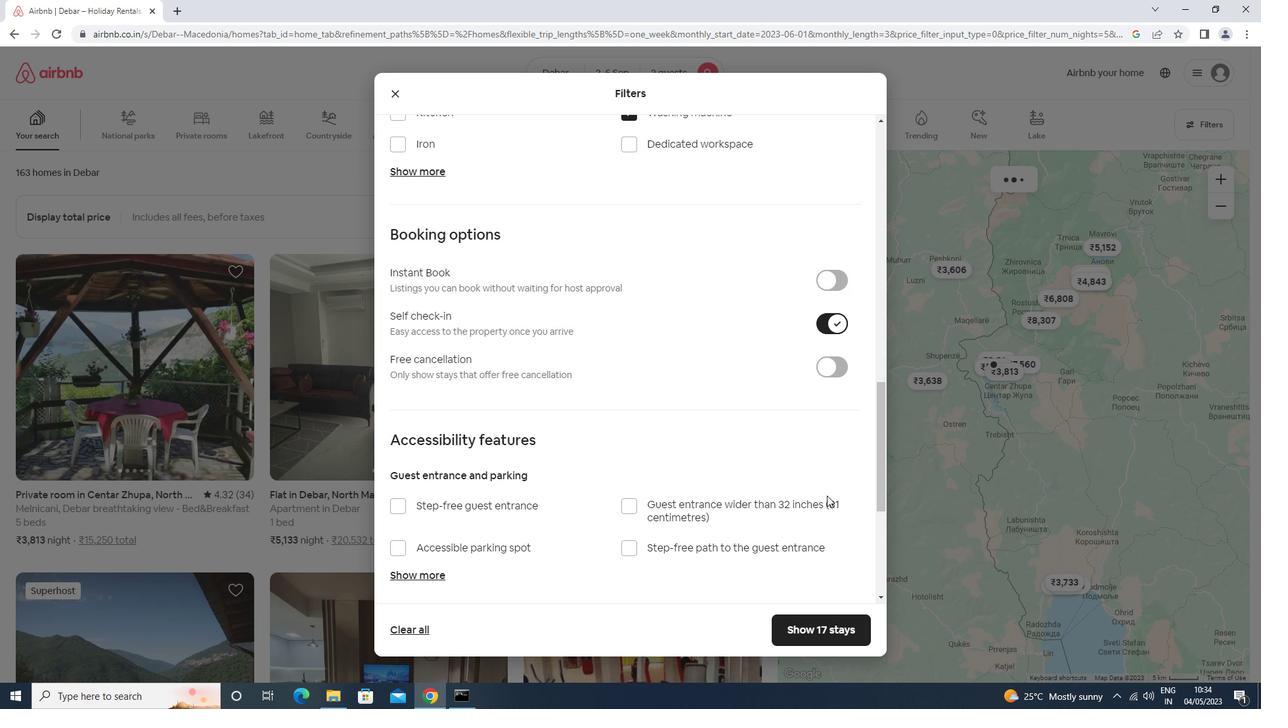 
Action: Mouse scrolled (821, 491) with delta (0, 0)
Screenshot: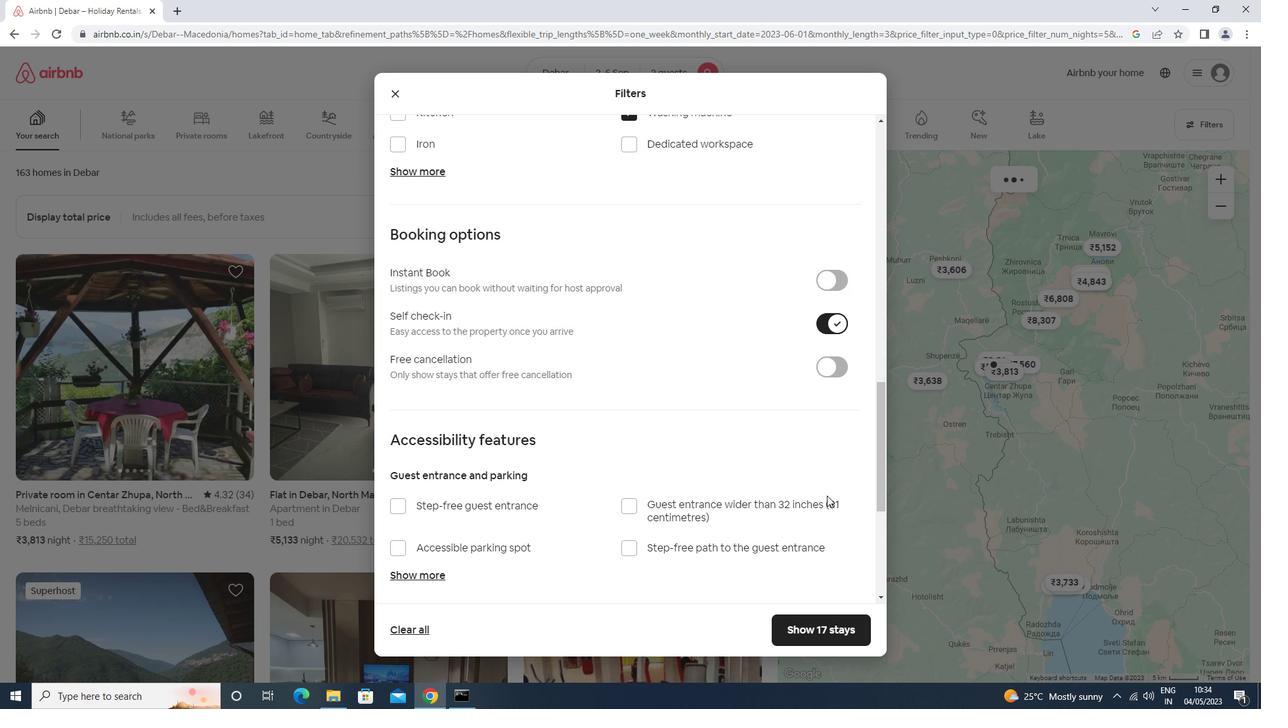 
Action: Mouse scrolled (821, 491) with delta (0, 0)
Screenshot: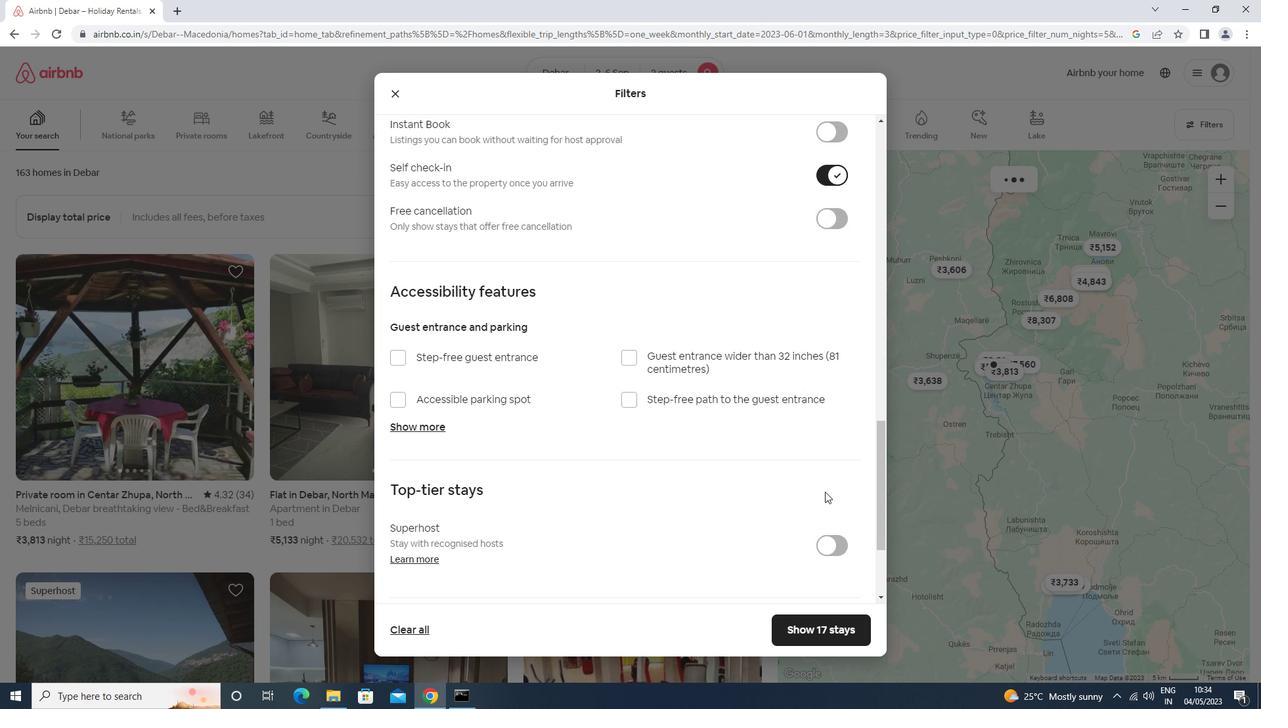 
Action: Mouse scrolled (821, 491) with delta (0, 0)
Screenshot: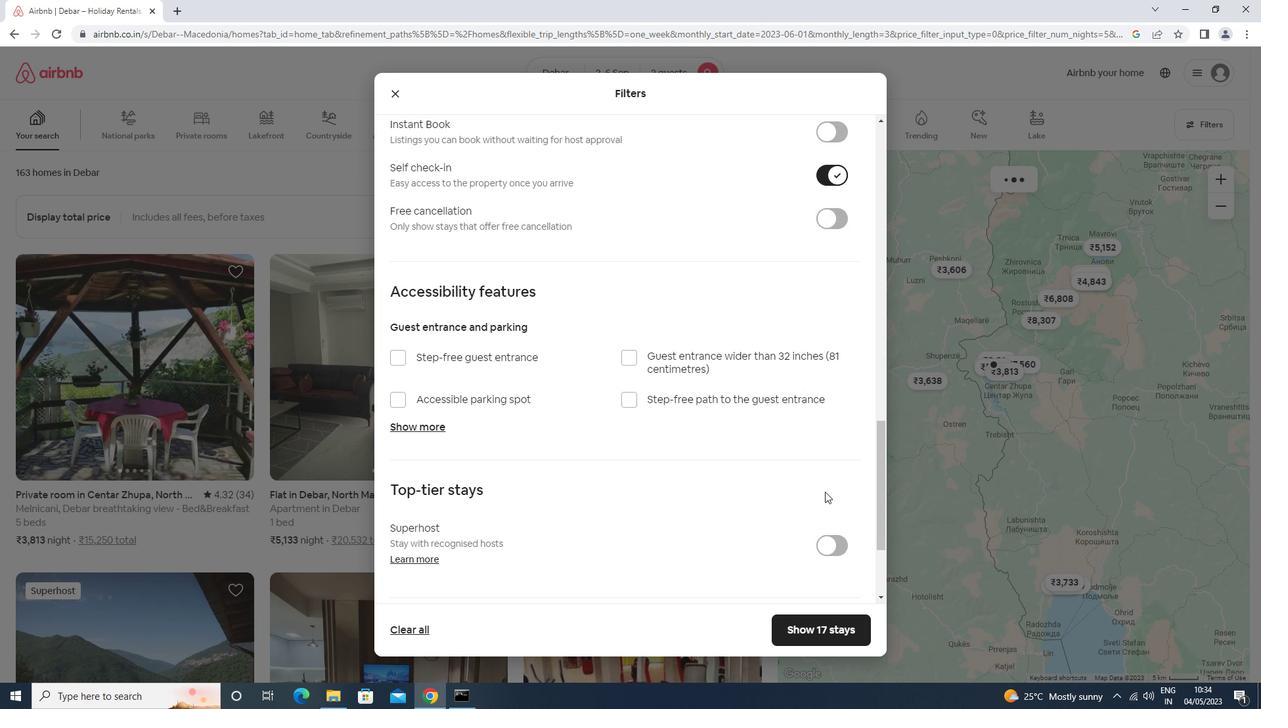 
Action: Mouse scrolled (821, 491) with delta (0, 0)
Screenshot: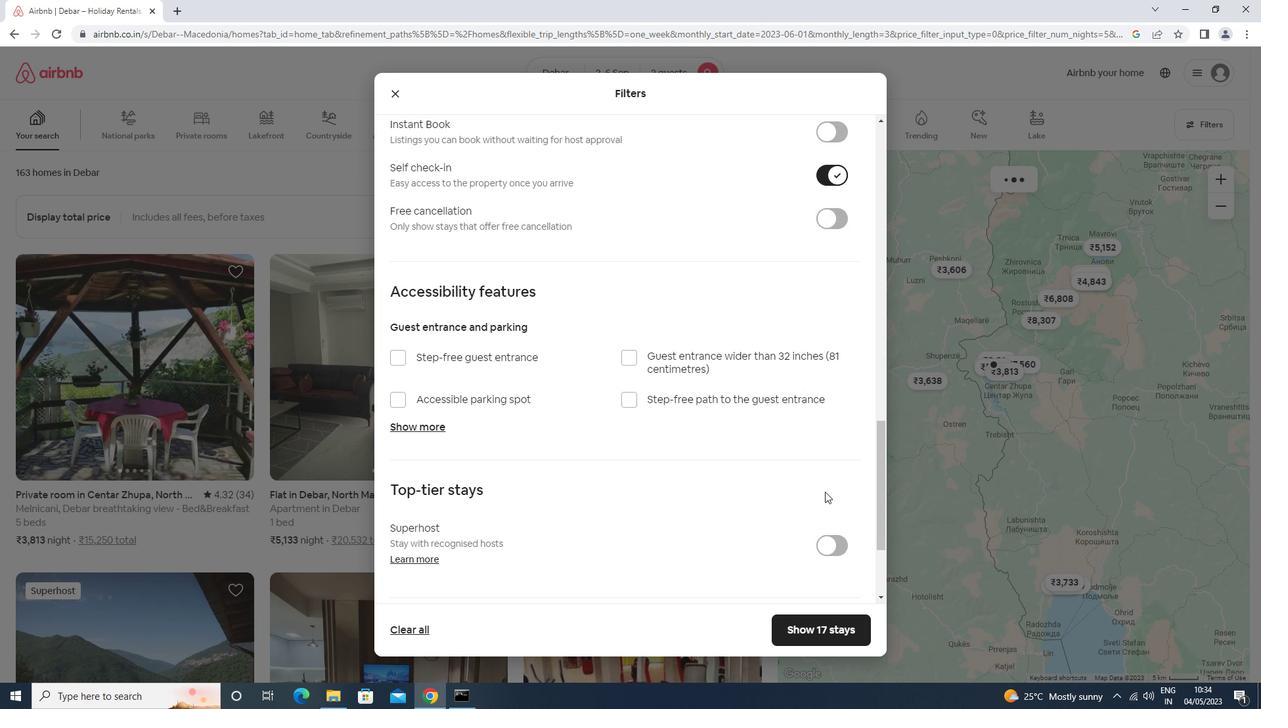 
Action: Mouse scrolled (821, 491) with delta (0, 0)
Screenshot: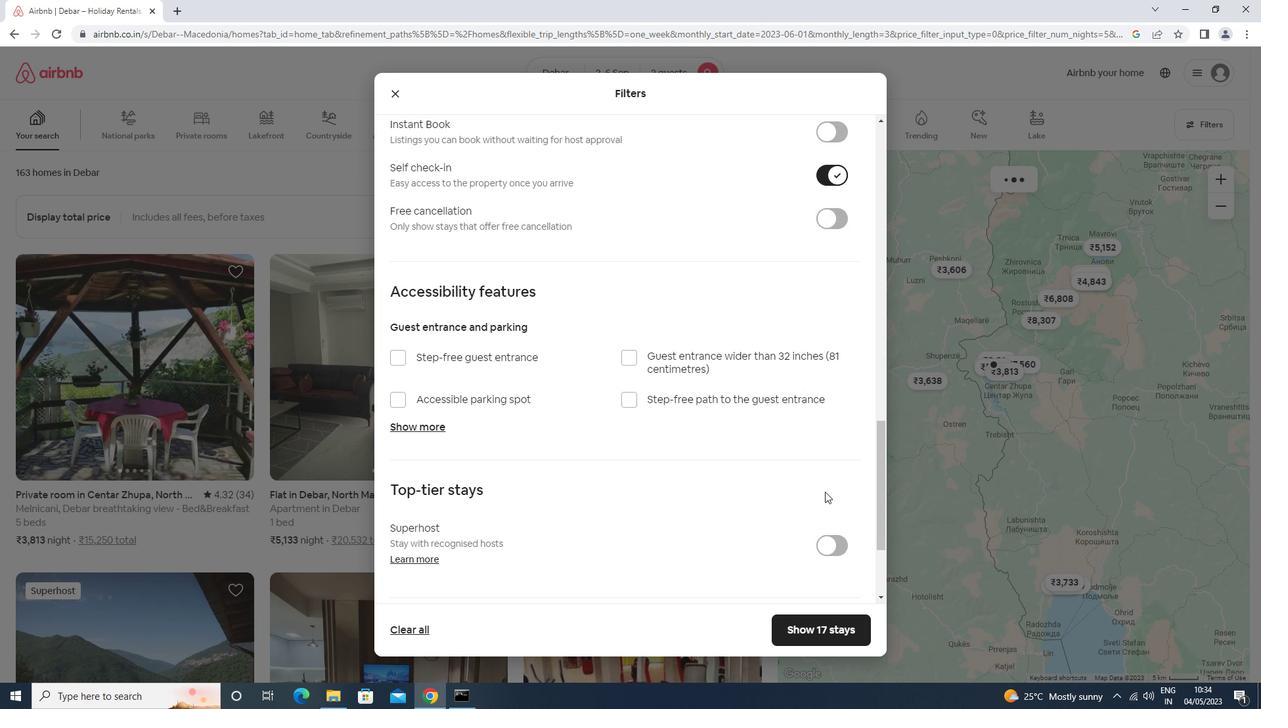 
Action: Mouse moved to (434, 505)
Screenshot: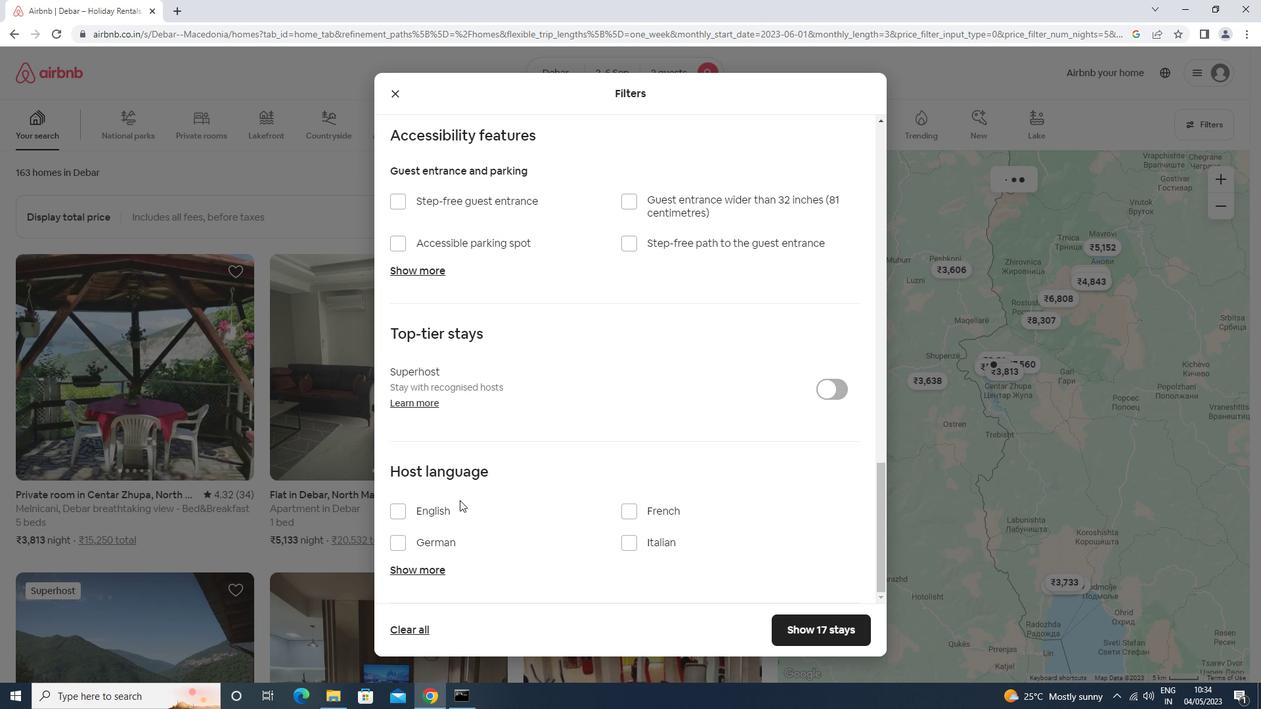 
Action: Mouse pressed left at (434, 505)
Screenshot: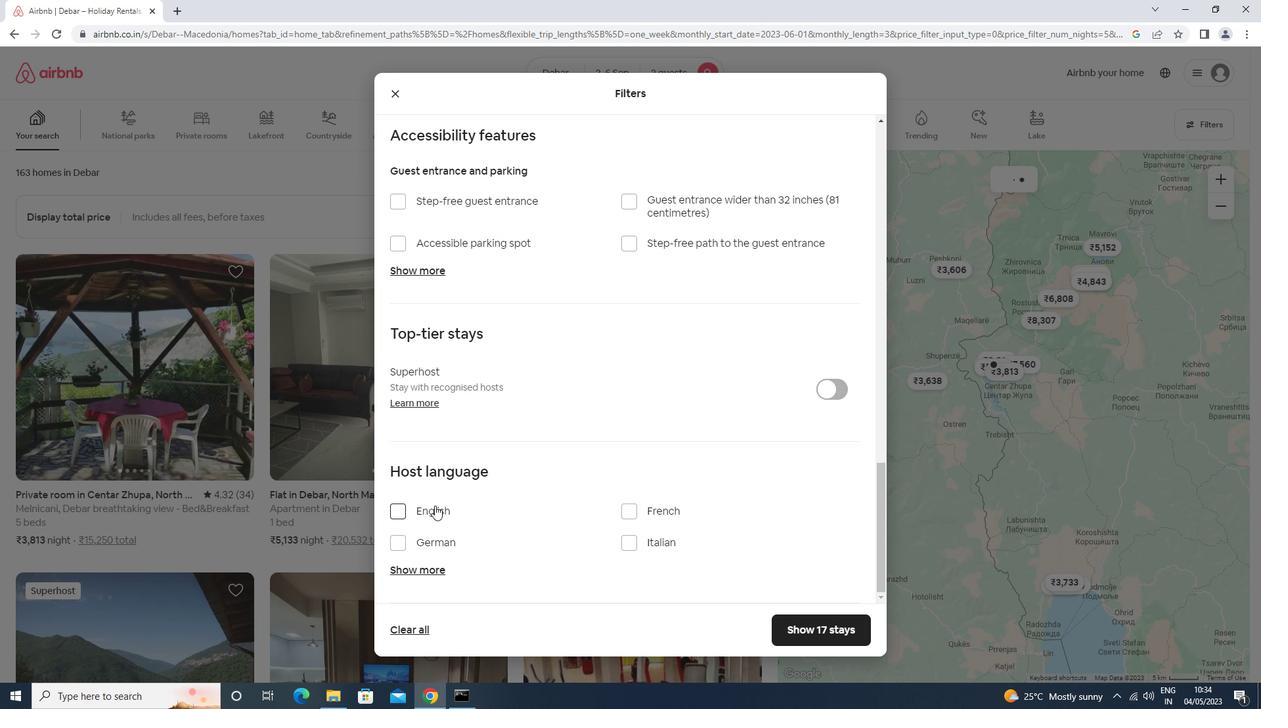 
Action: Mouse moved to (787, 622)
Screenshot: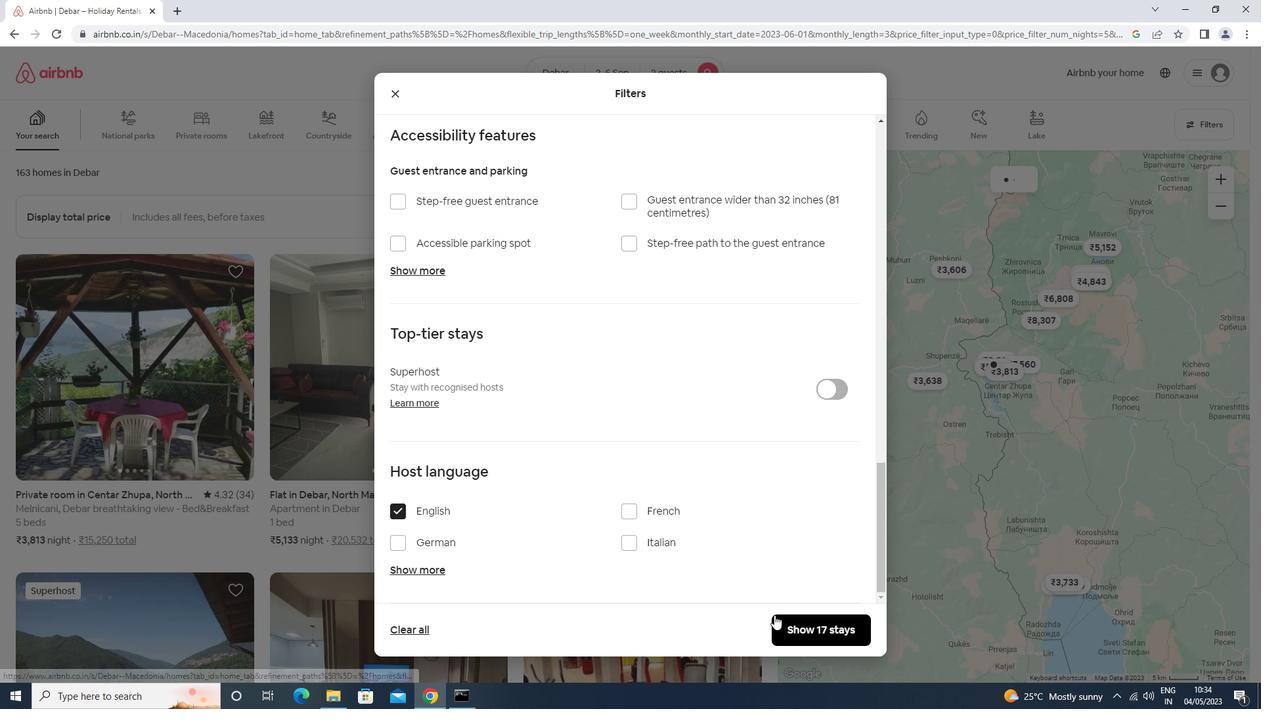 
Action: Mouse pressed left at (787, 622)
Screenshot: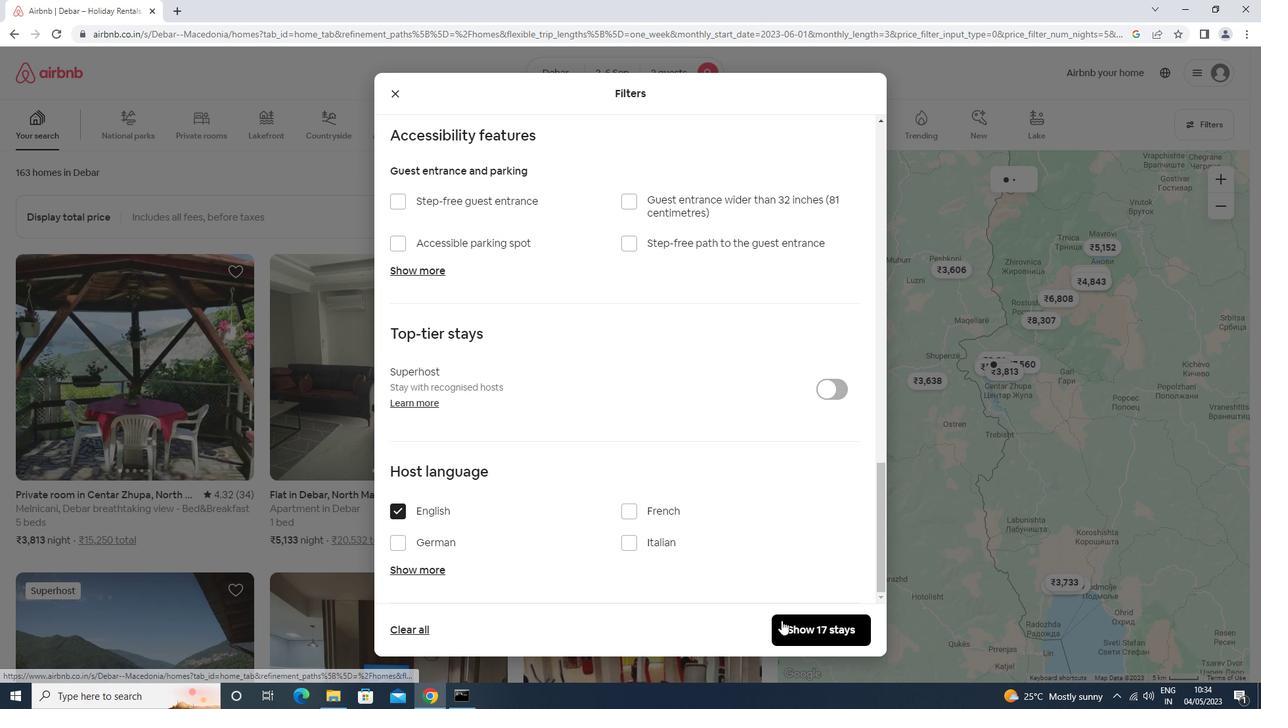 
Action: Mouse moved to (786, 619)
Screenshot: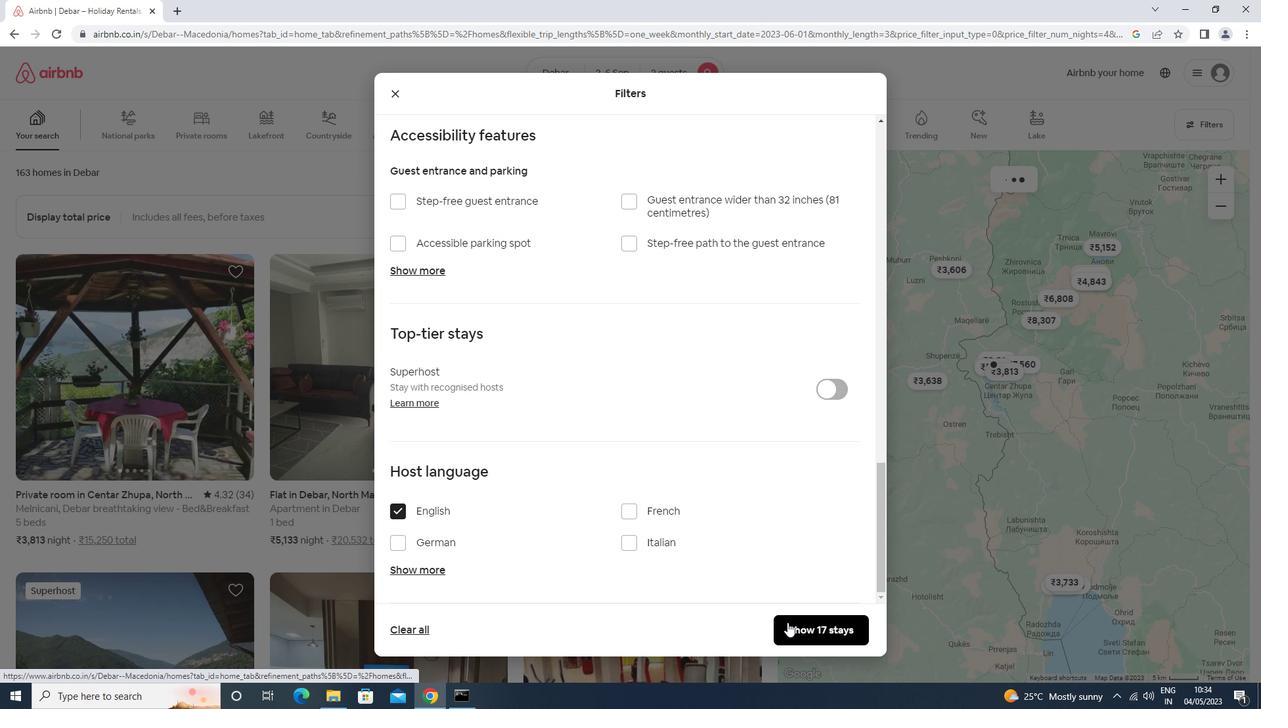 
